 Task: Look for space in Domont, France from 3rd June, 2023 to 9th June, 2023 for 2 adults in price range Rs.6000 to Rs.12000. Place can be entire place with 1  bedroom having 1 bed and 1 bathroom. Property type can be house, flat, guest house, hotel. Booking option can be shelf check-in. Required host language is English.
Action: Mouse moved to (510, 142)
Screenshot: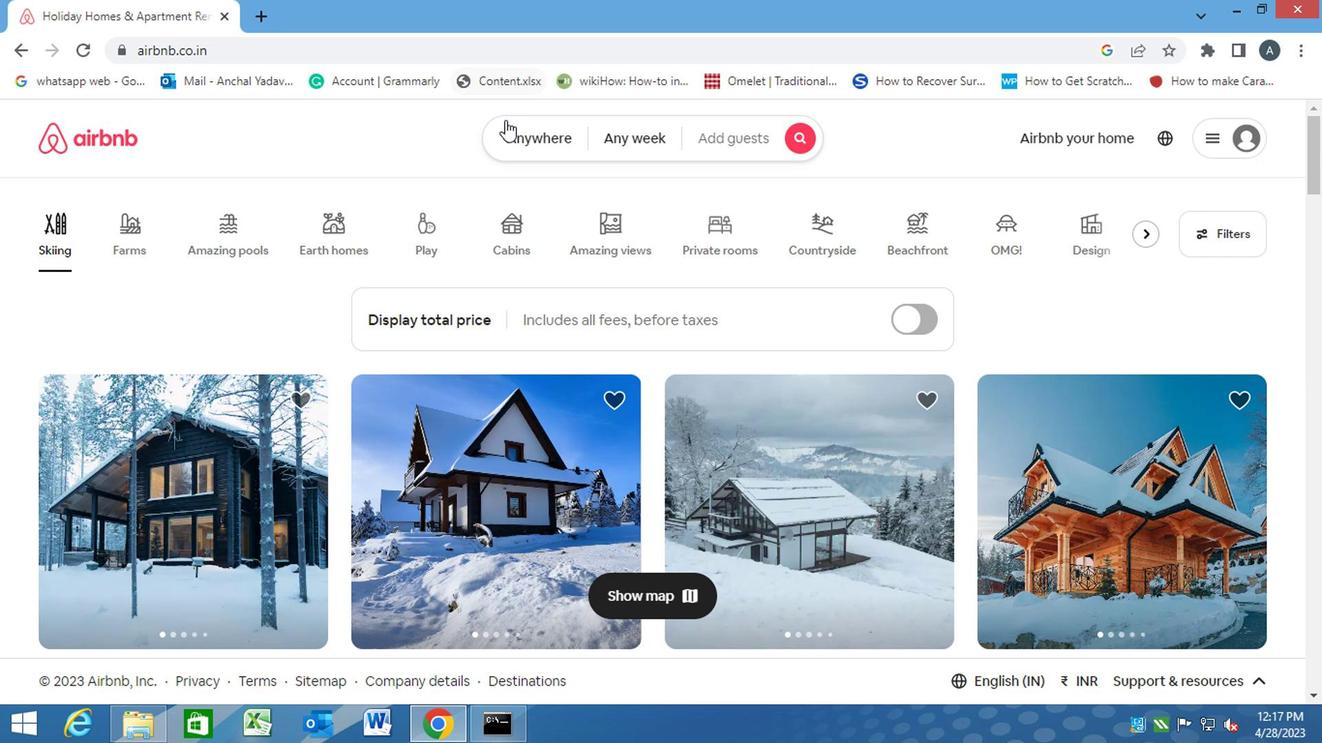 
Action: Mouse pressed left at (510, 142)
Screenshot: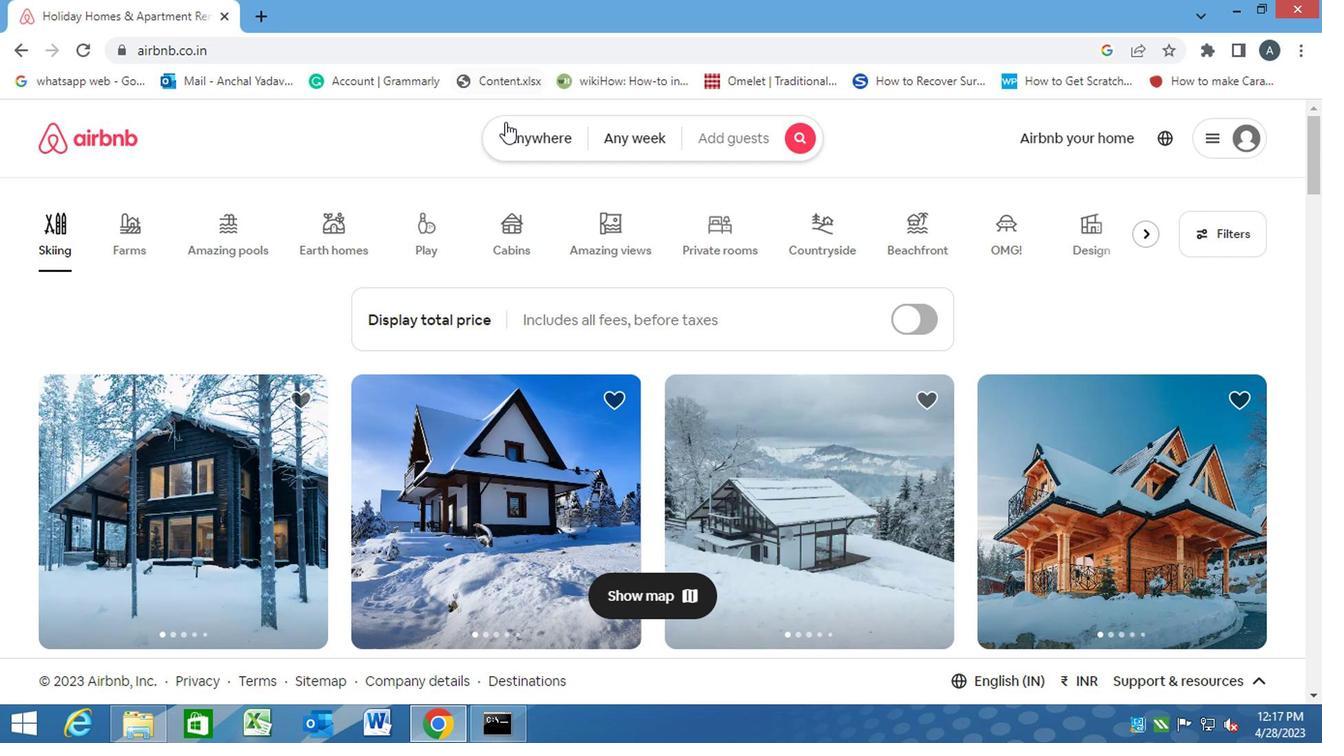 
Action: Mouse moved to (462, 224)
Screenshot: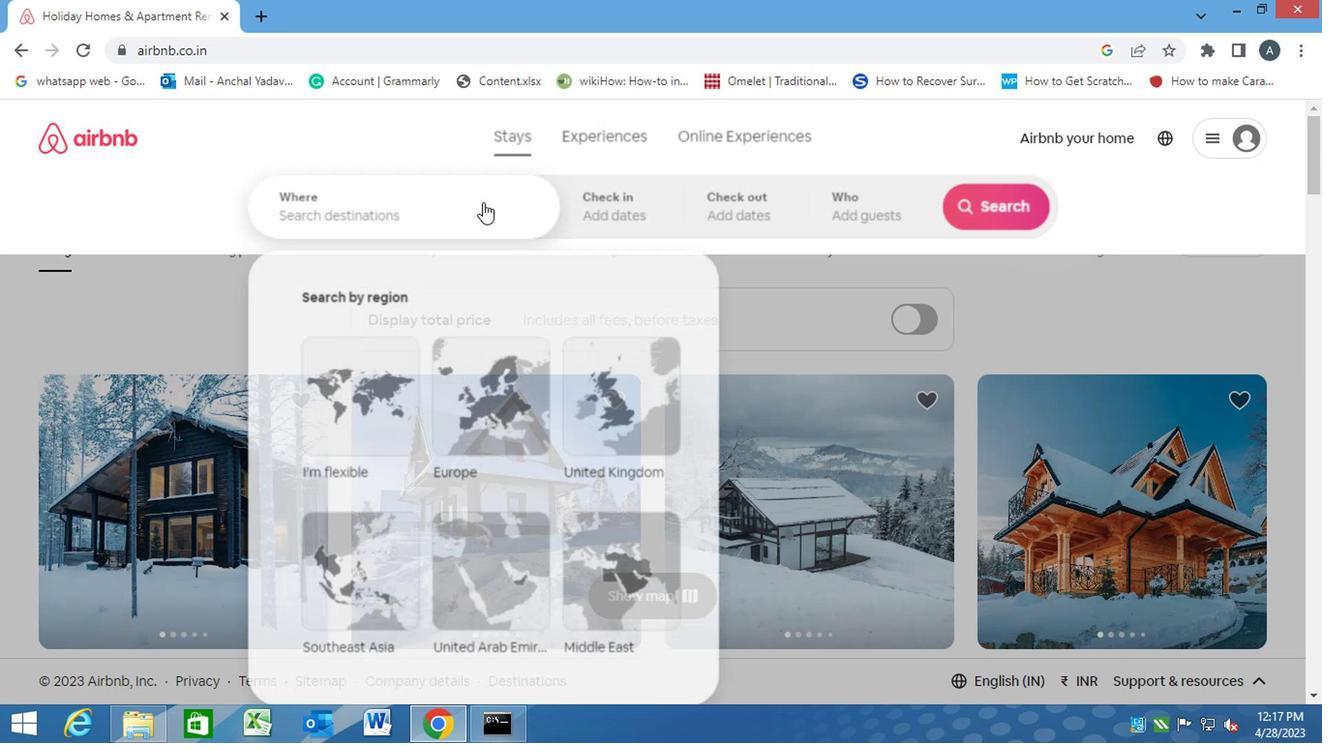 
Action: Mouse pressed left at (462, 224)
Screenshot: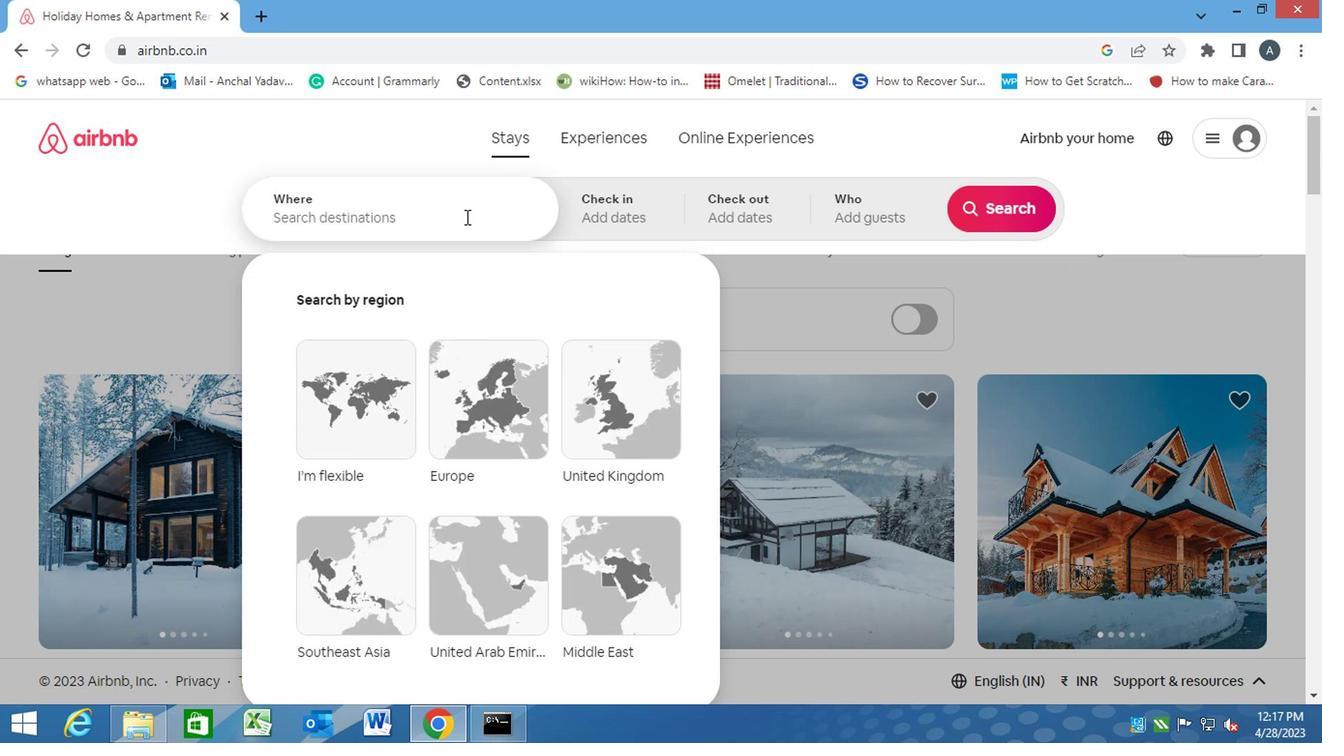 
Action: Key pressed d<Key.caps_lock>omont,<Key.space><Key.caps_lock>f<Key.caps_lock>rance<Key.enter>
Screenshot: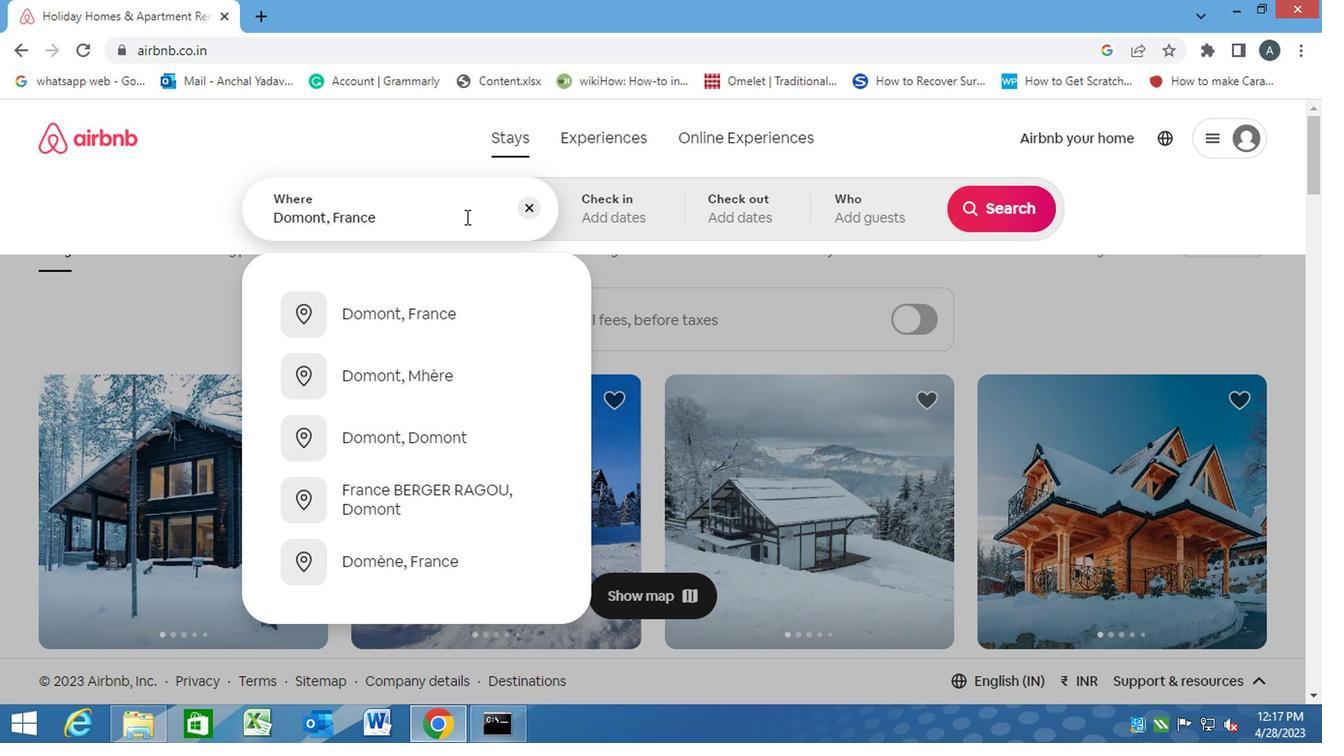 
Action: Mouse moved to (987, 374)
Screenshot: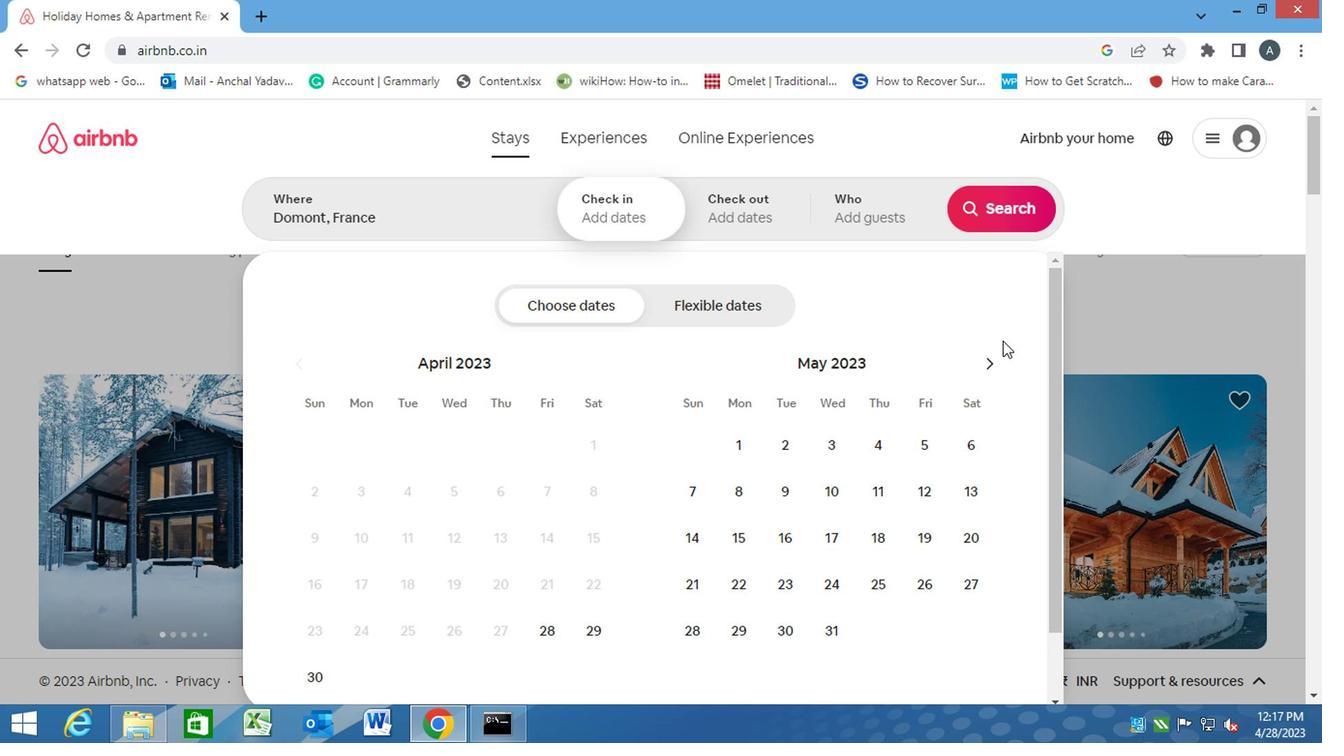 
Action: Mouse pressed left at (987, 374)
Screenshot: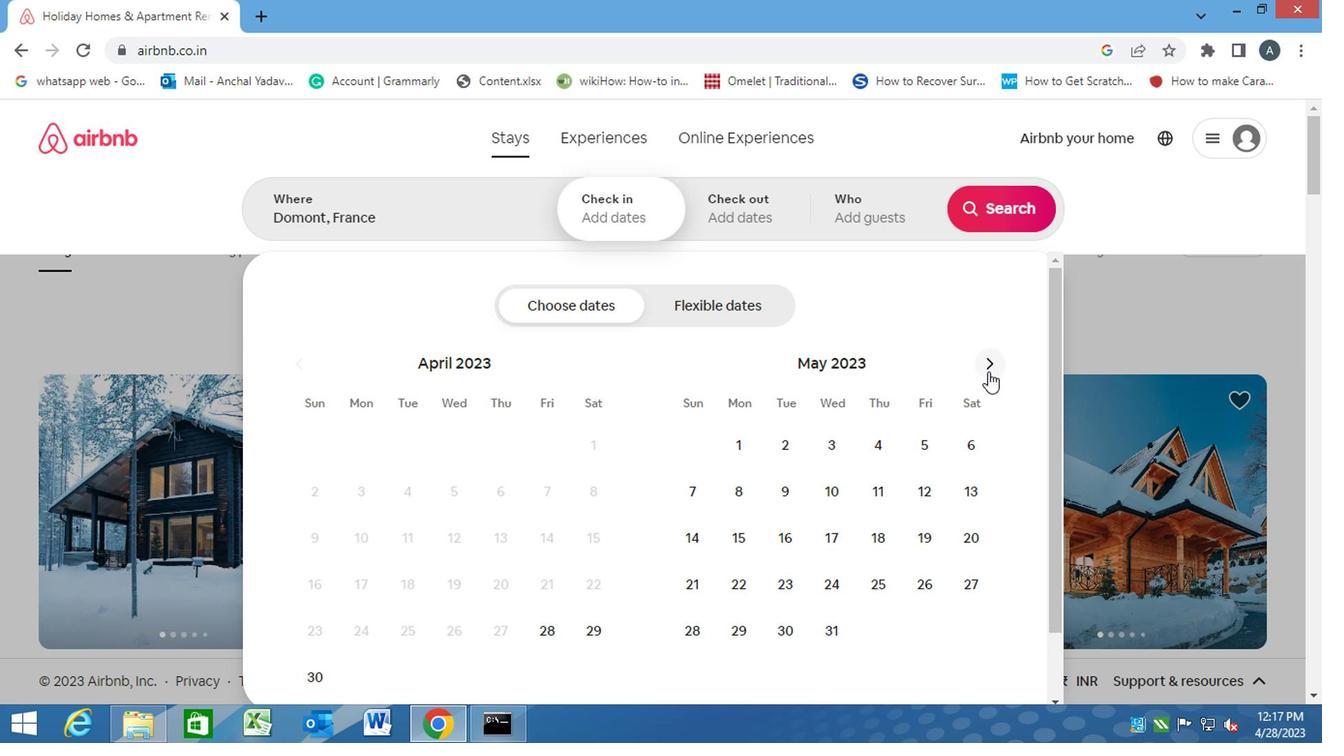
Action: Mouse moved to (962, 447)
Screenshot: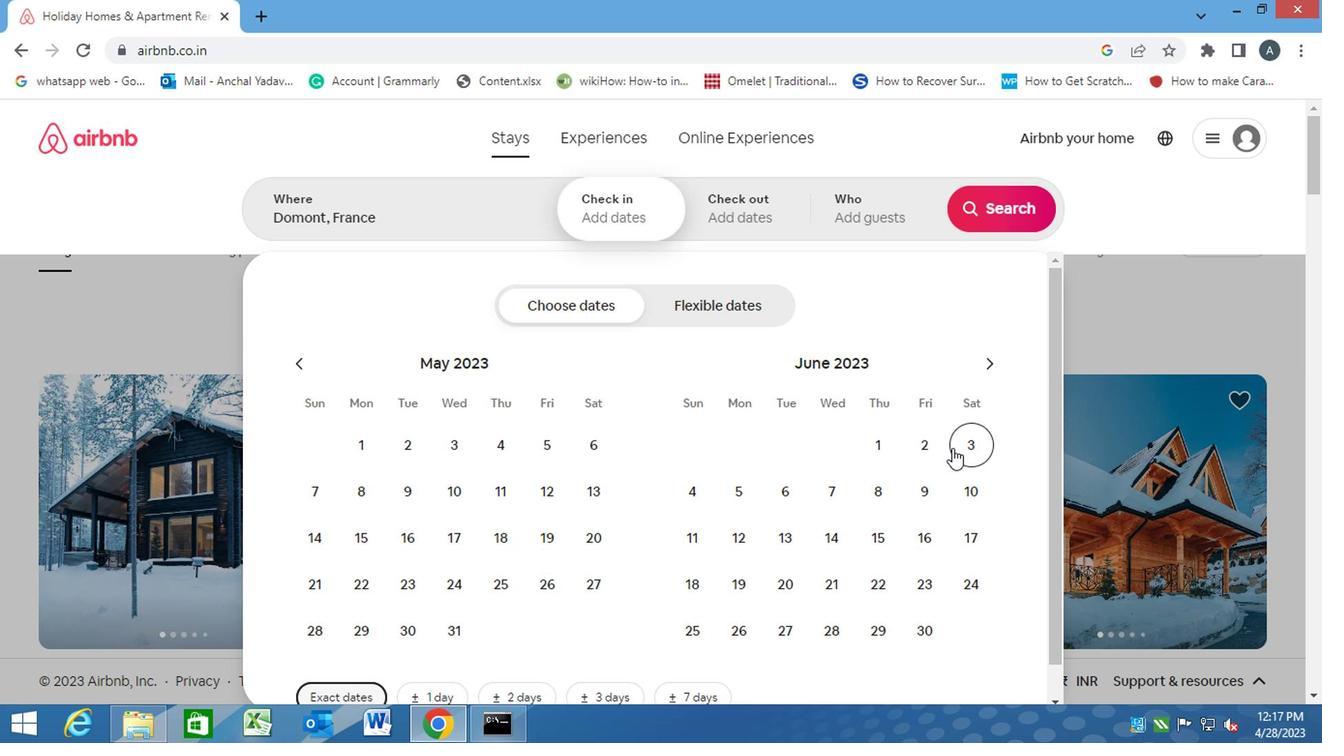 
Action: Mouse pressed left at (962, 447)
Screenshot: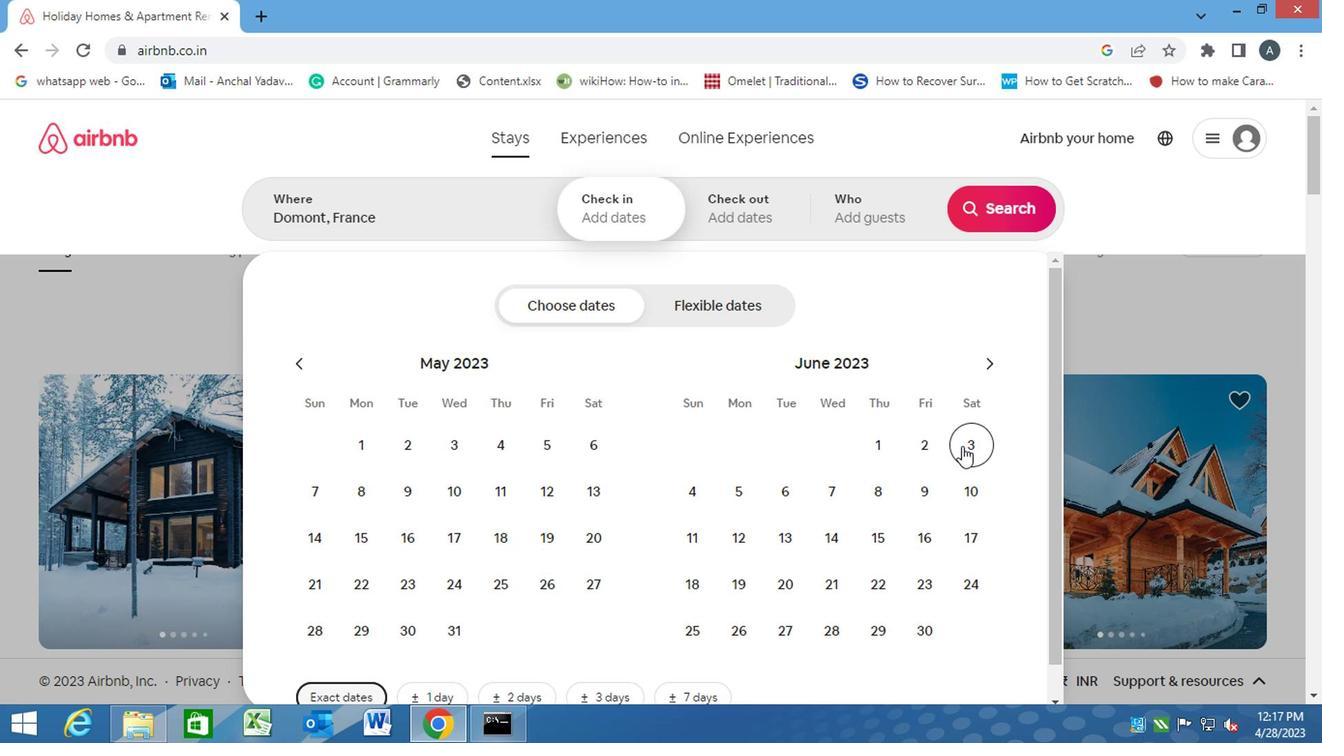 
Action: Mouse moved to (929, 491)
Screenshot: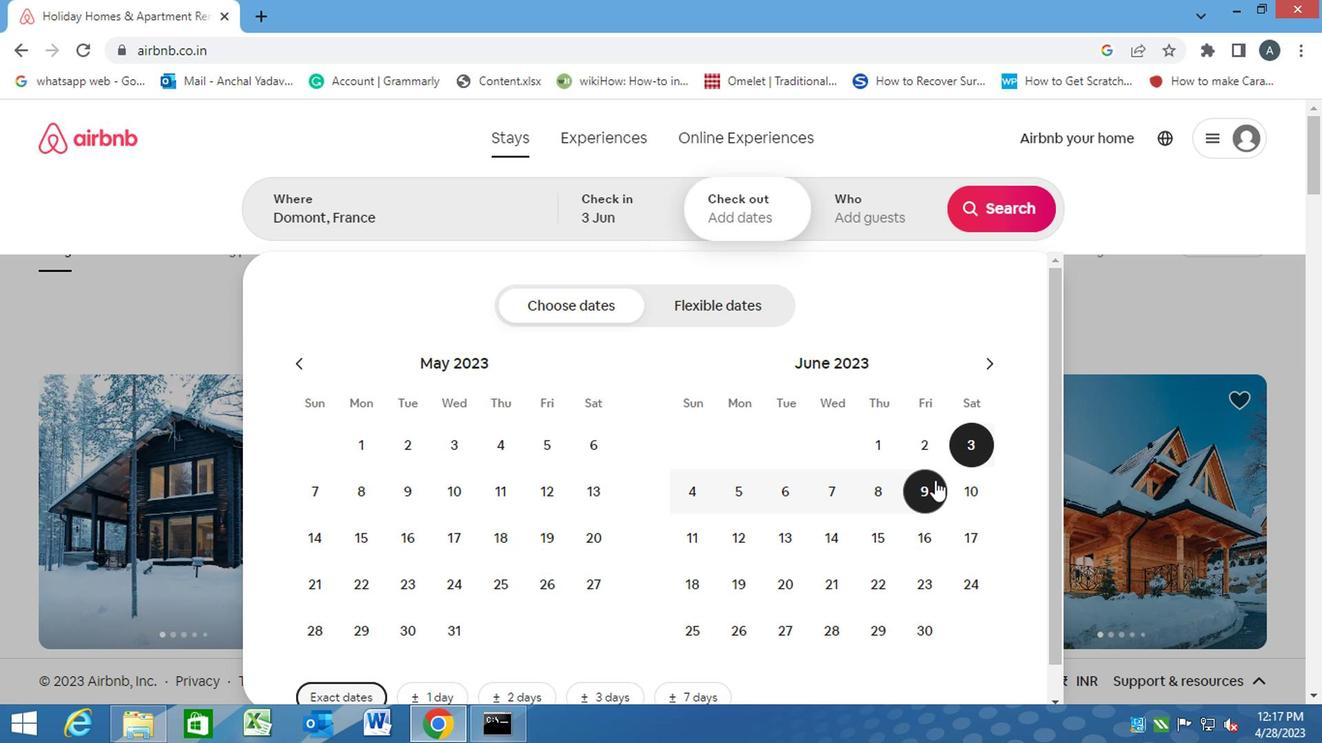
Action: Mouse pressed left at (929, 491)
Screenshot: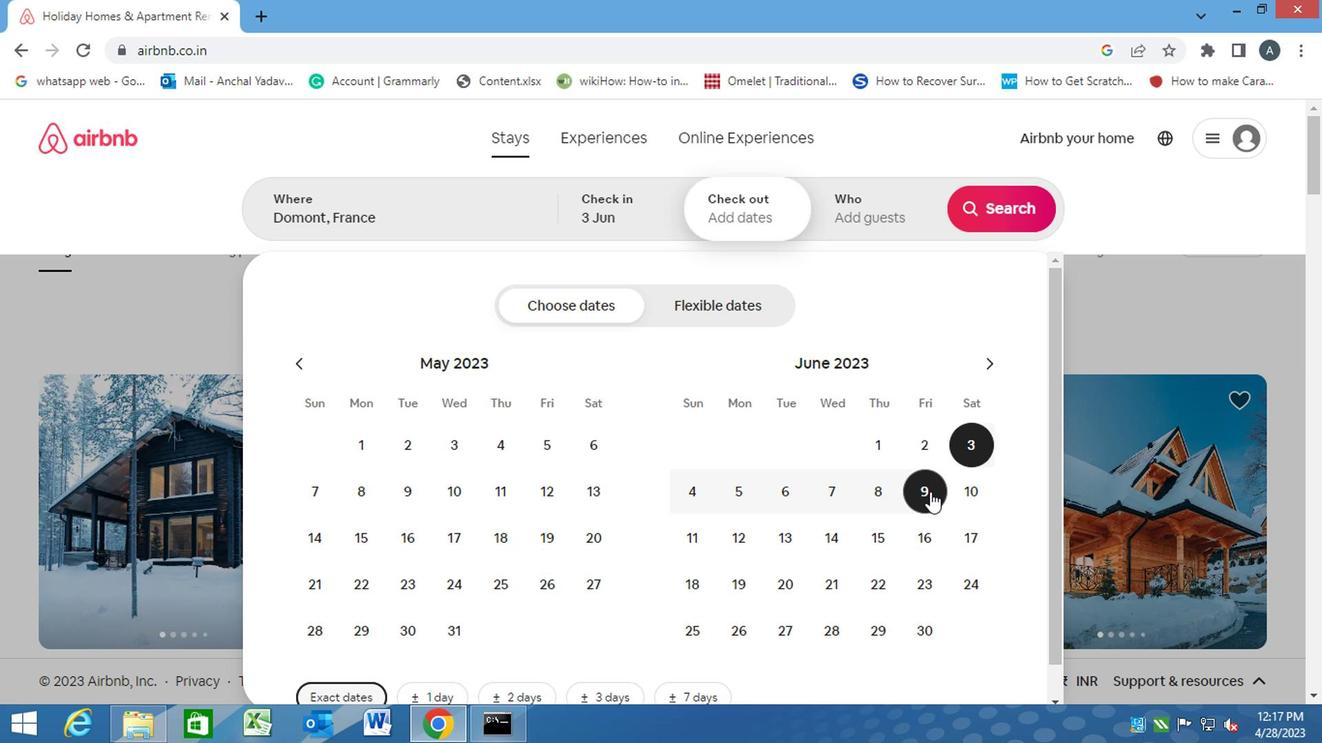 
Action: Mouse moved to (882, 230)
Screenshot: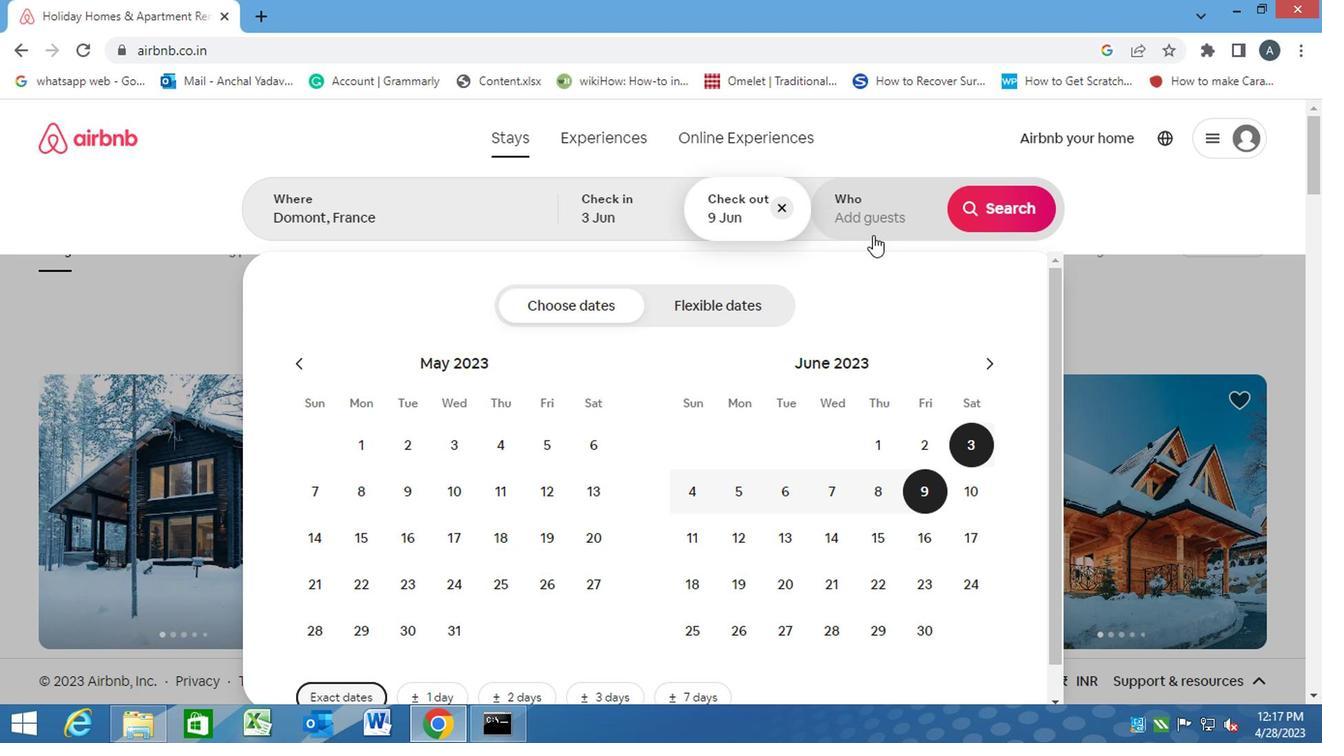 
Action: Mouse pressed left at (882, 230)
Screenshot: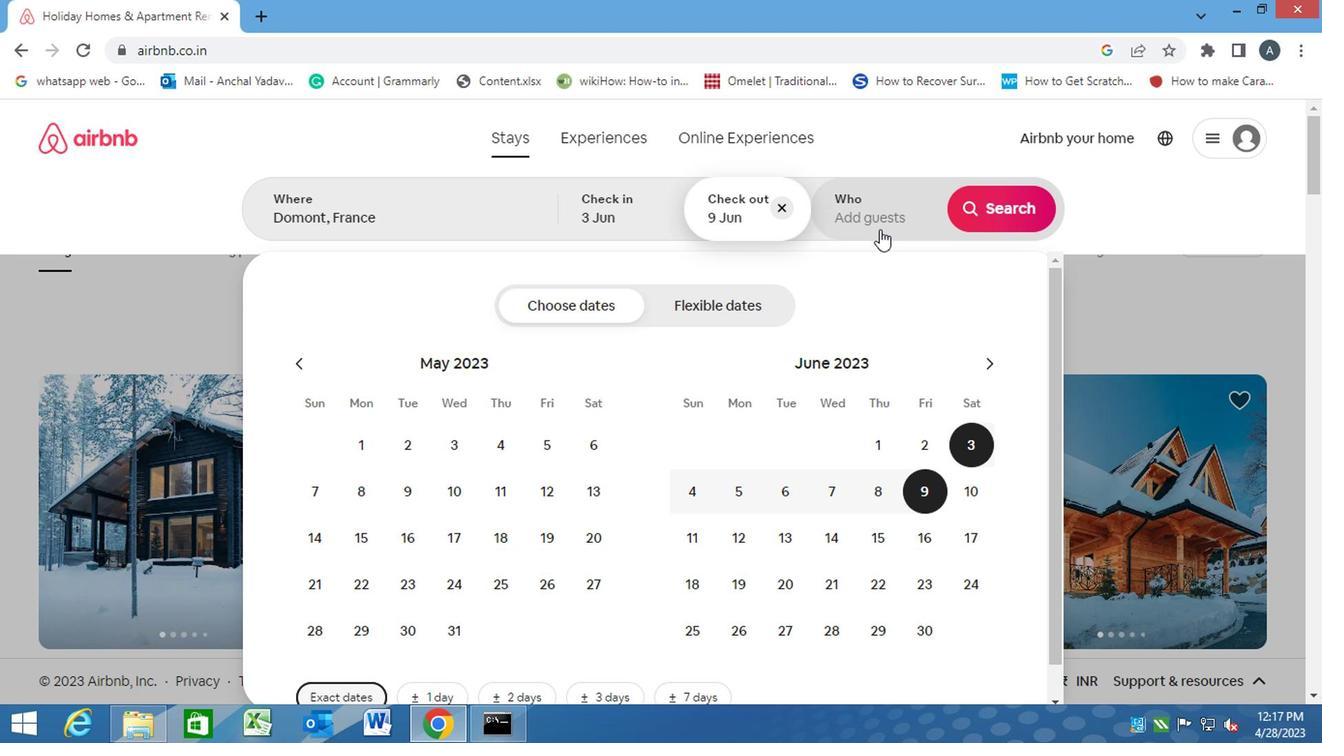 
Action: Mouse moved to (1018, 311)
Screenshot: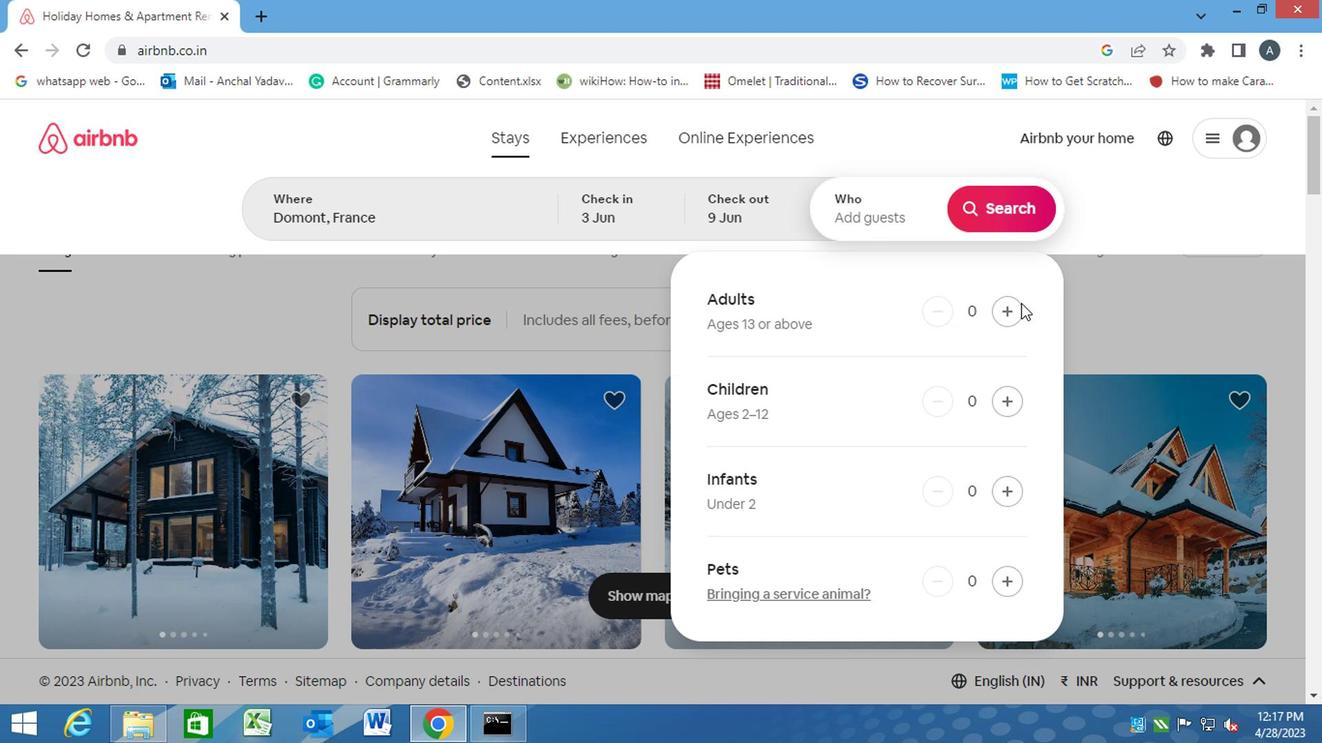 
Action: Mouse pressed left at (1018, 311)
Screenshot: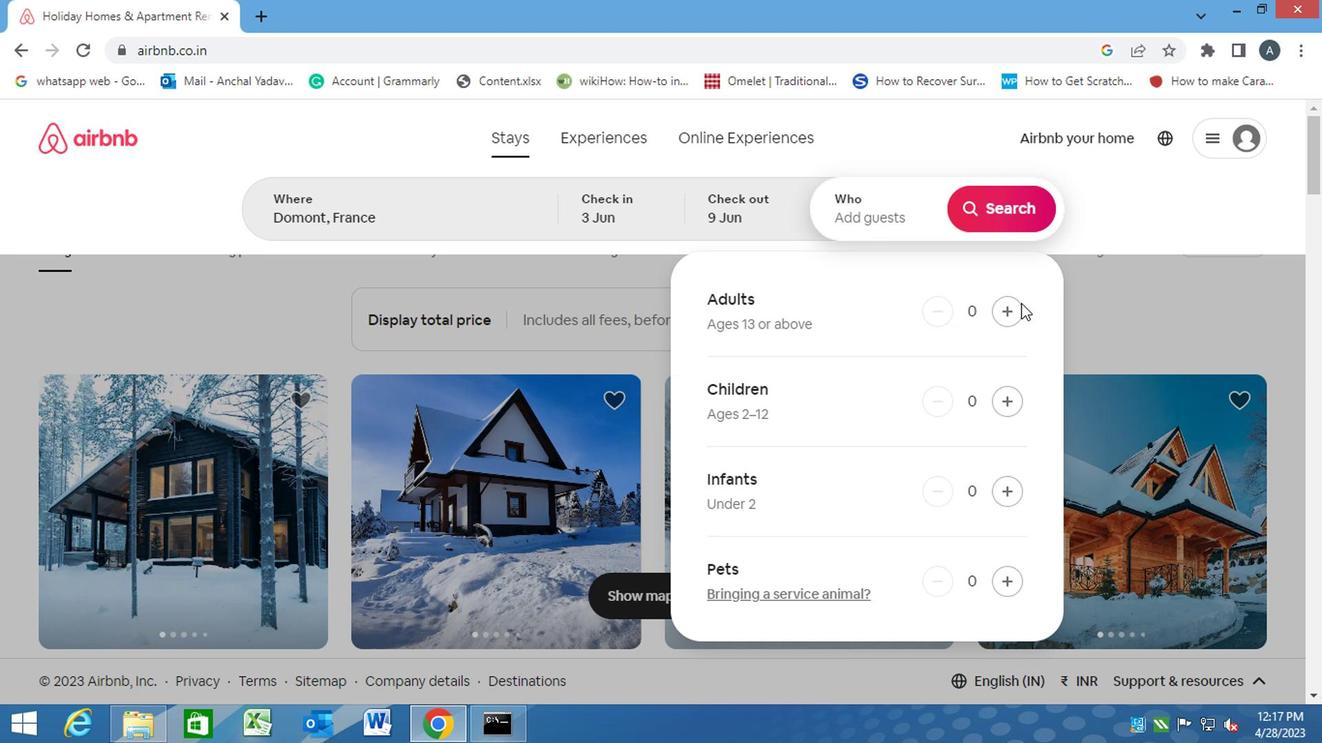 
Action: Mouse moved to (1011, 311)
Screenshot: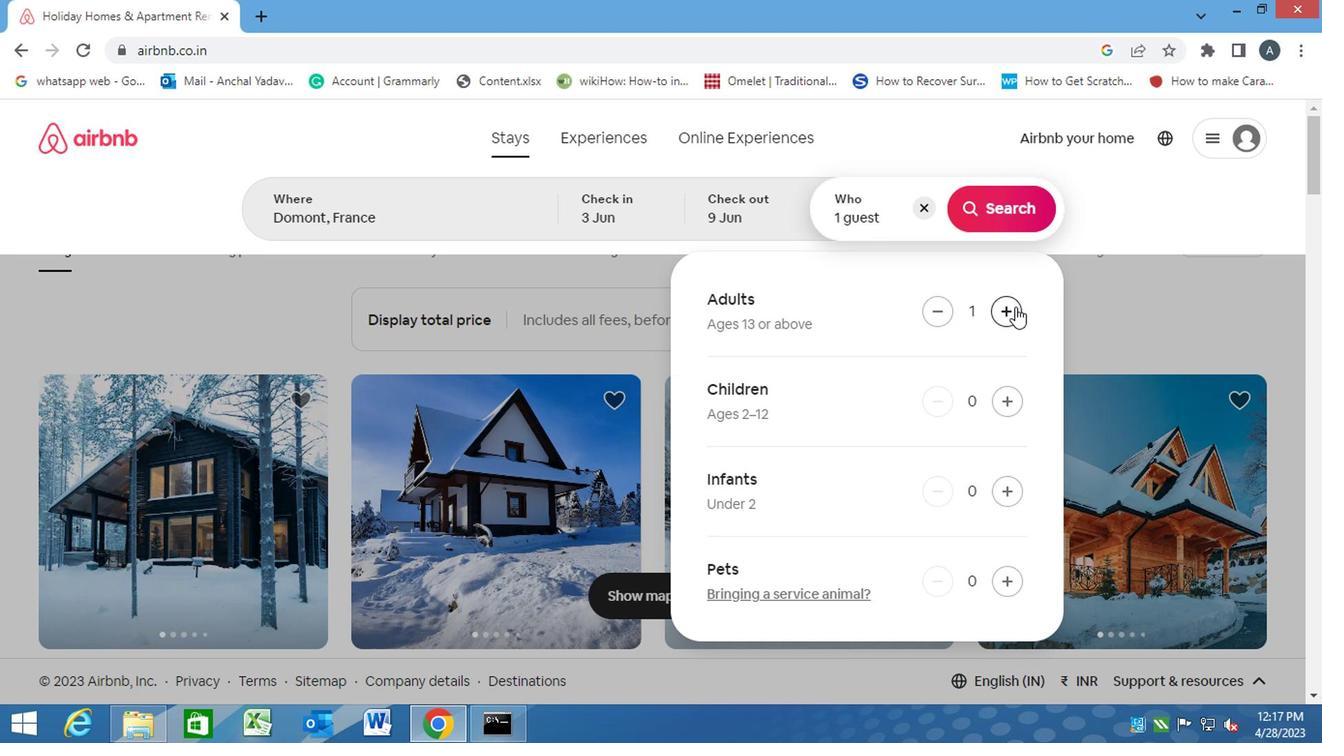 
Action: Mouse pressed left at (1011, 311)
Screenshot: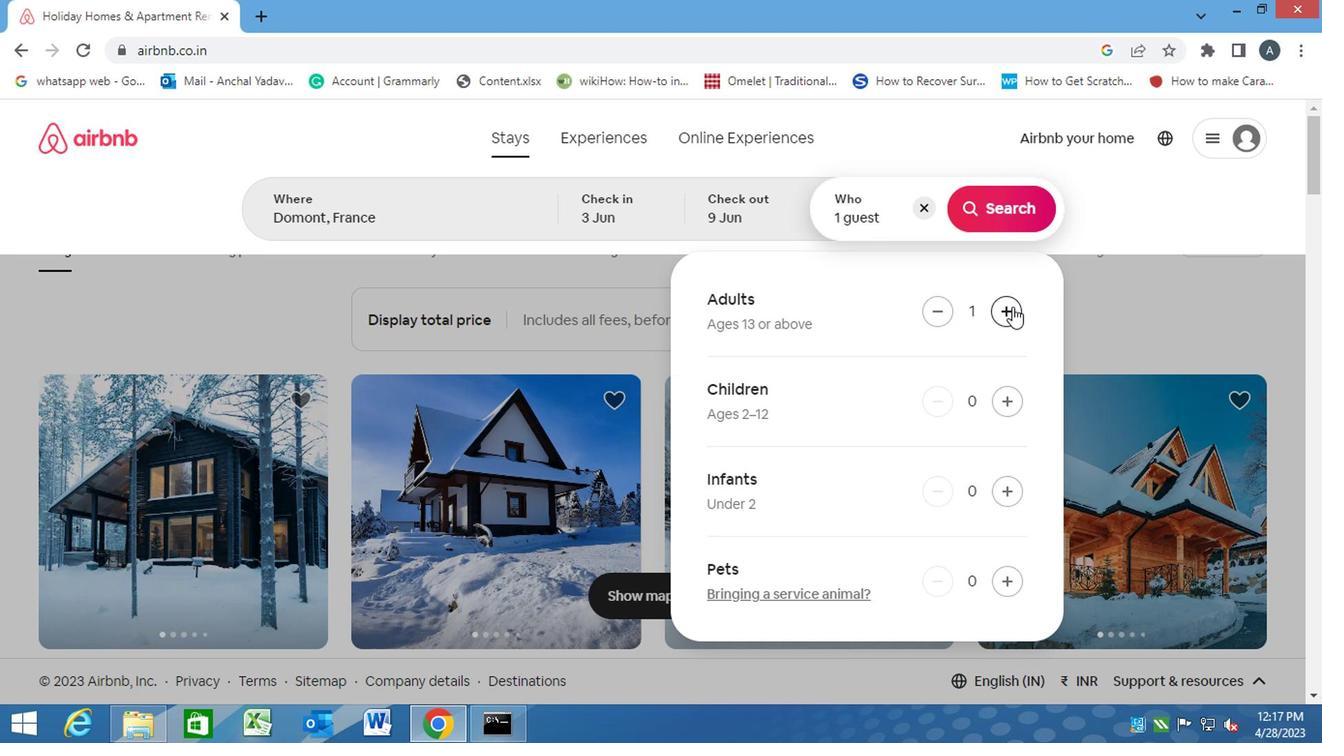 
Action: Mouse moved to (995, 219)
Screenshot: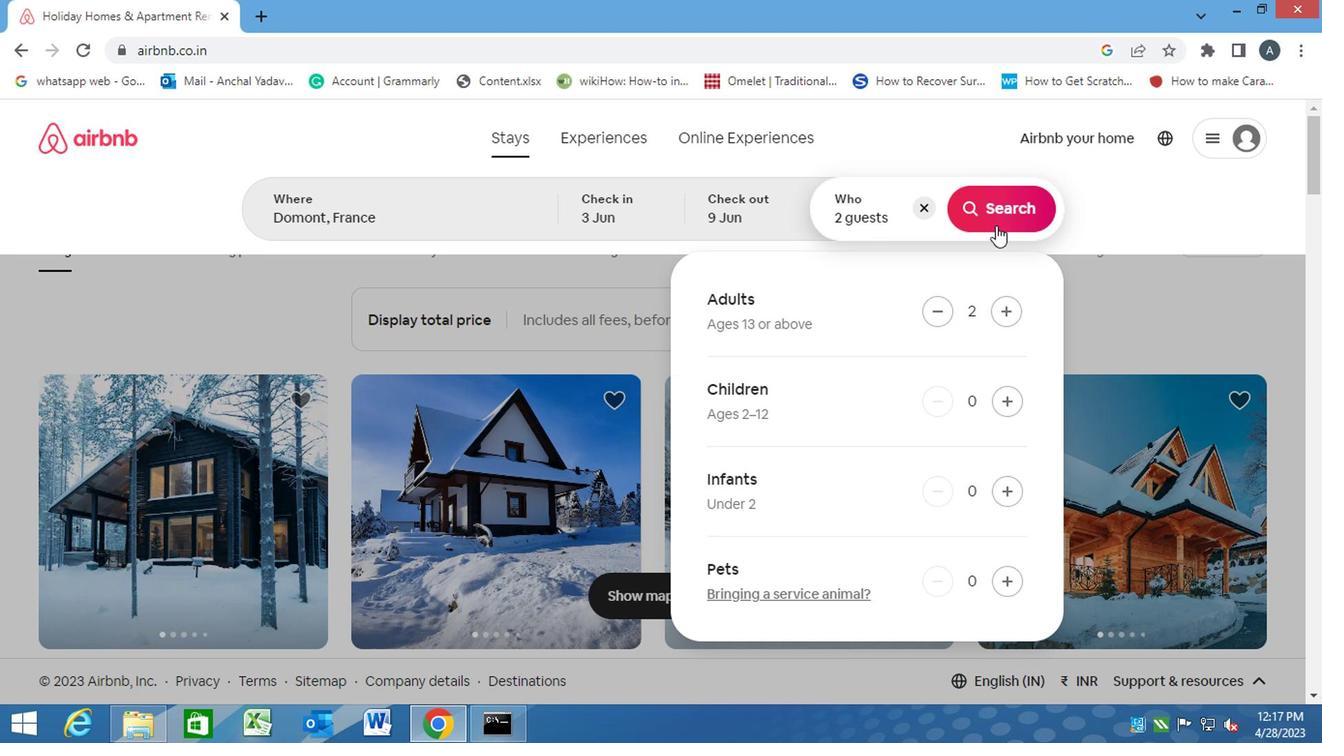 
Action: Mouse pressed left at (995, 219)
Screenshot: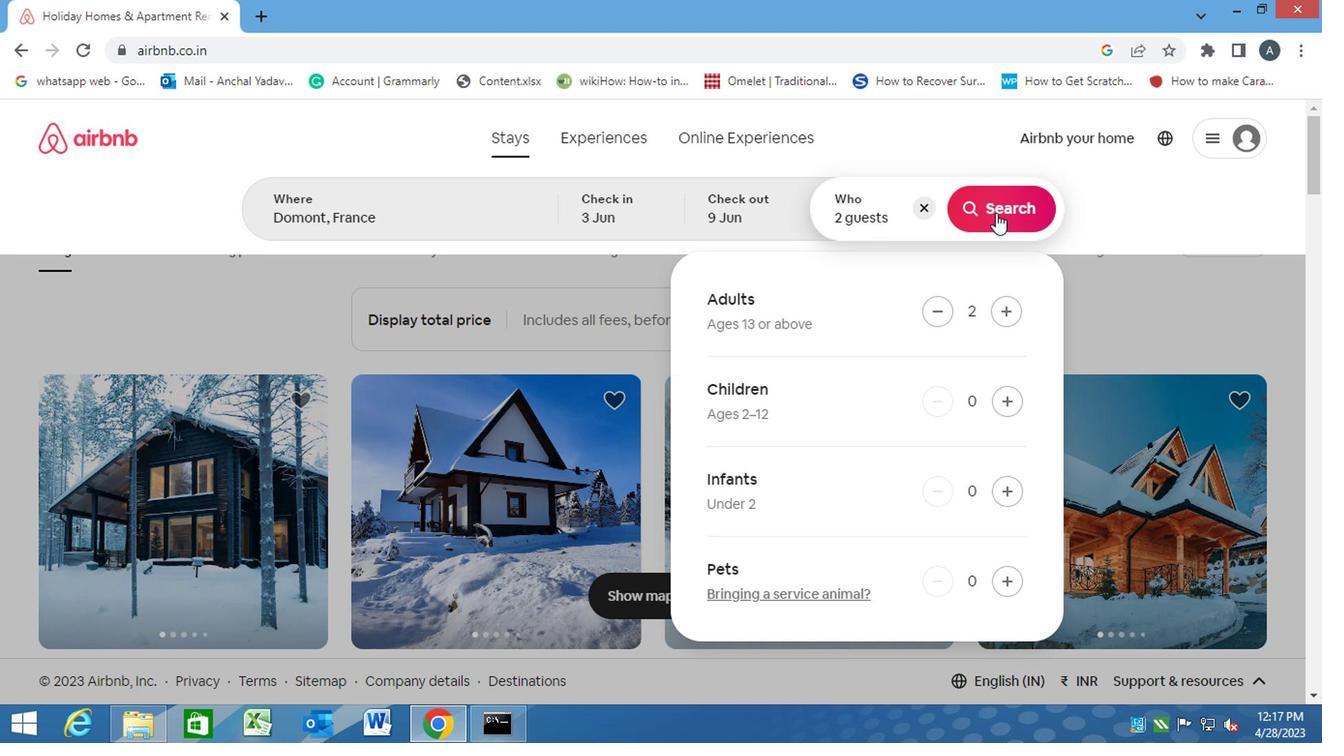 
Action: Mouse moved to (1222, 219)
Screenshot: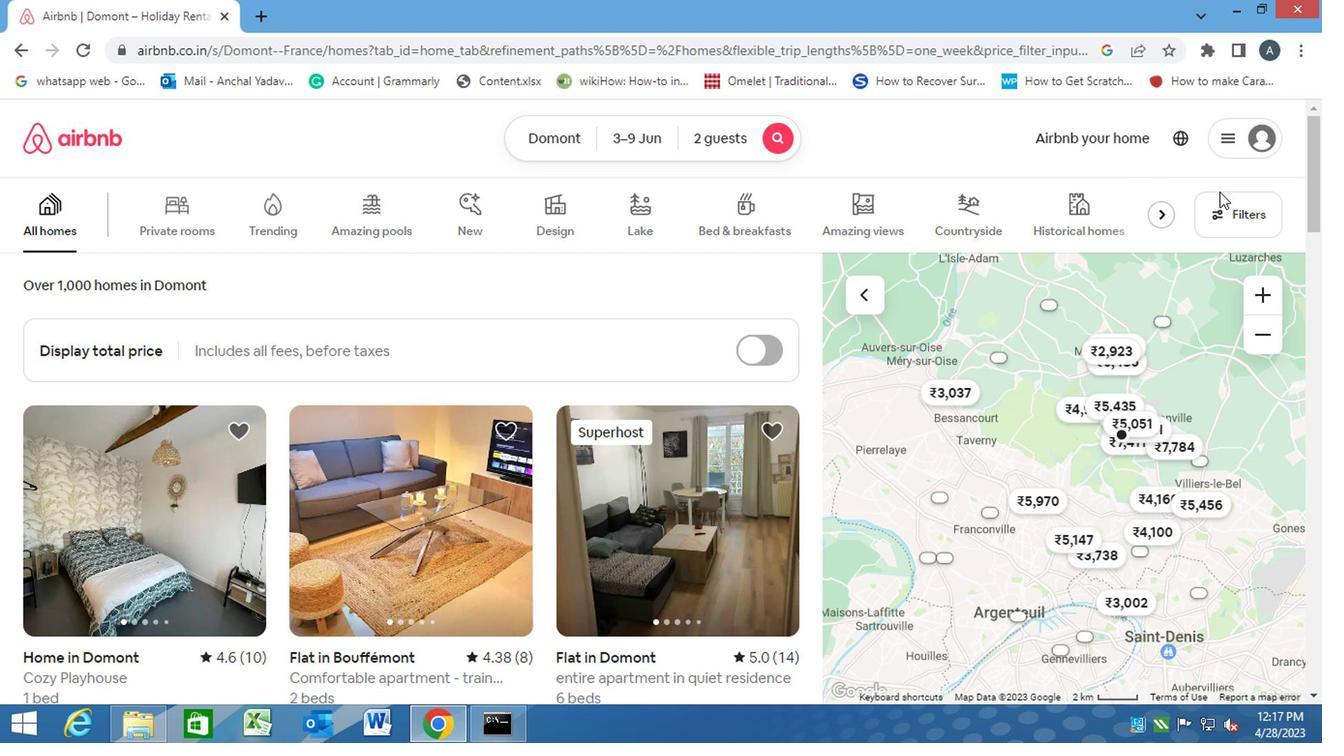 
Action: Mouse pressed left at (1222, 219)
Screenshot: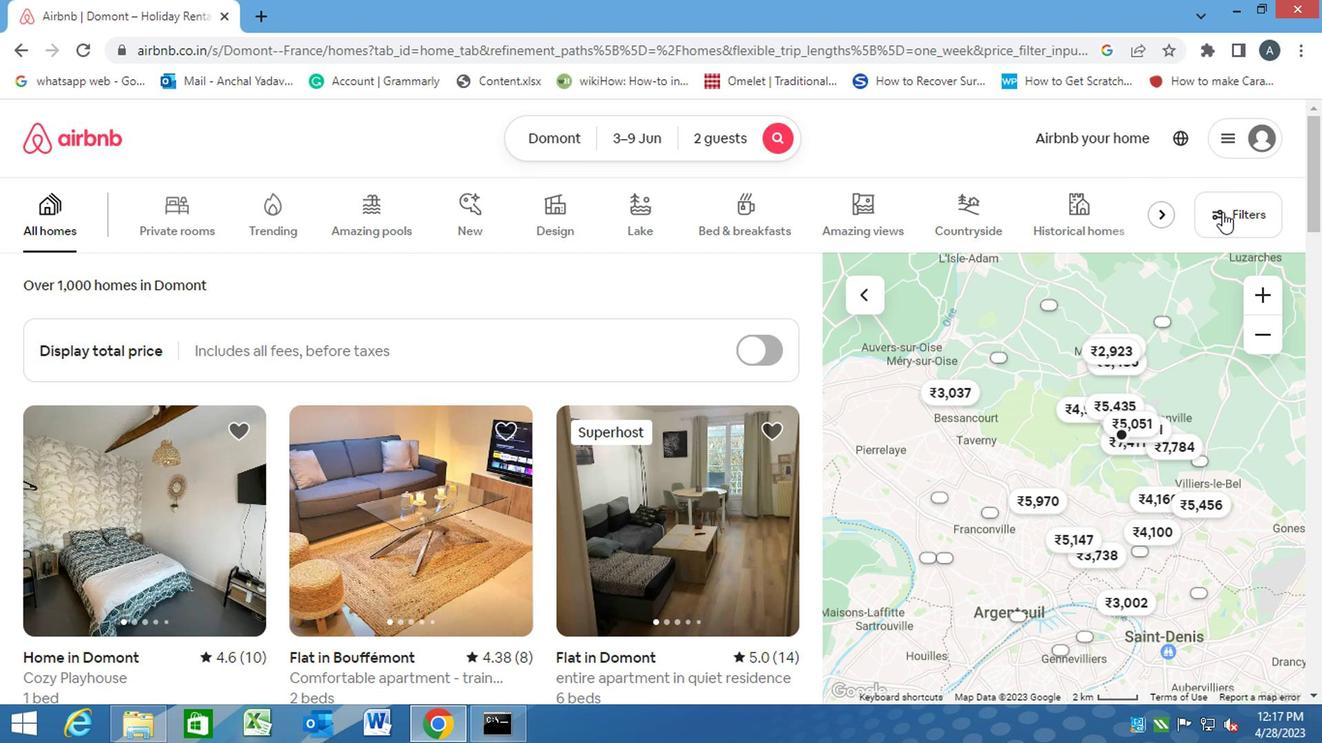 
Action: Mouse moved to (431, 425)
Screenshot: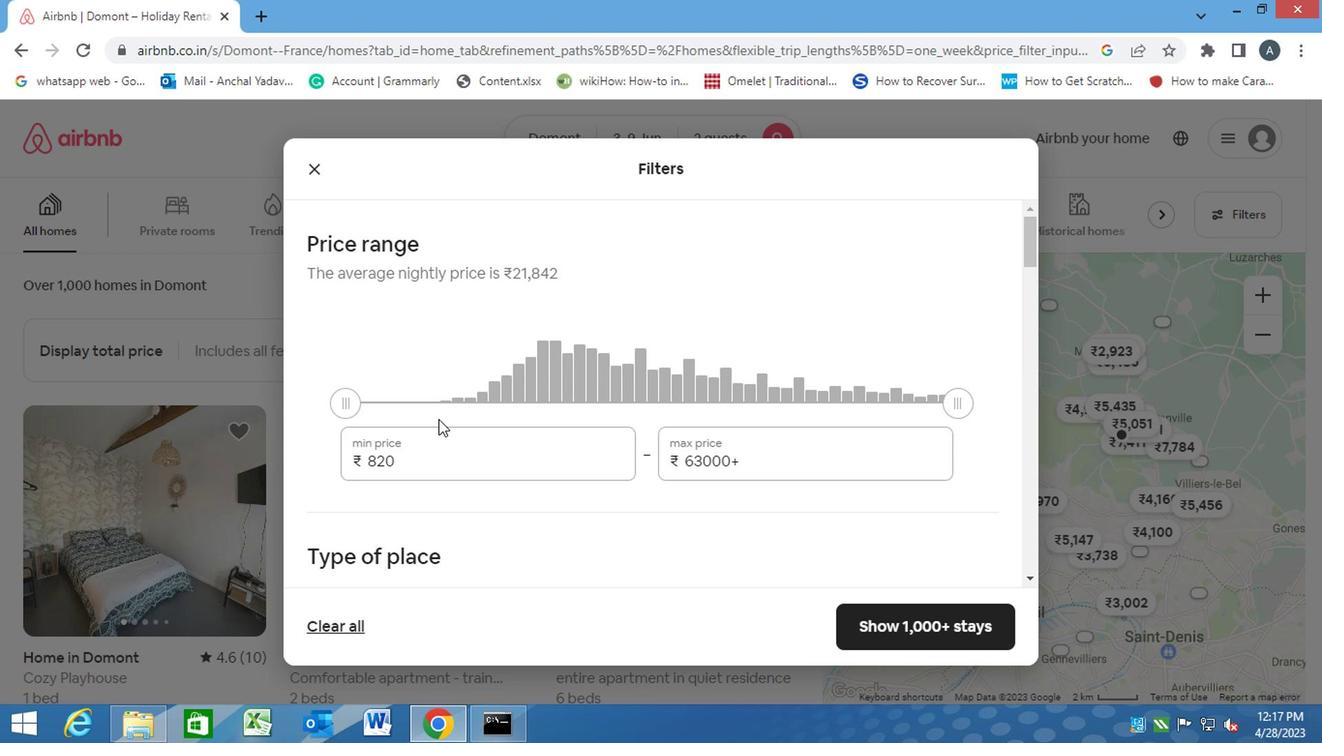 
Action: Mouse scrolled (431, 424) with delta (0, -1)
Screenshot: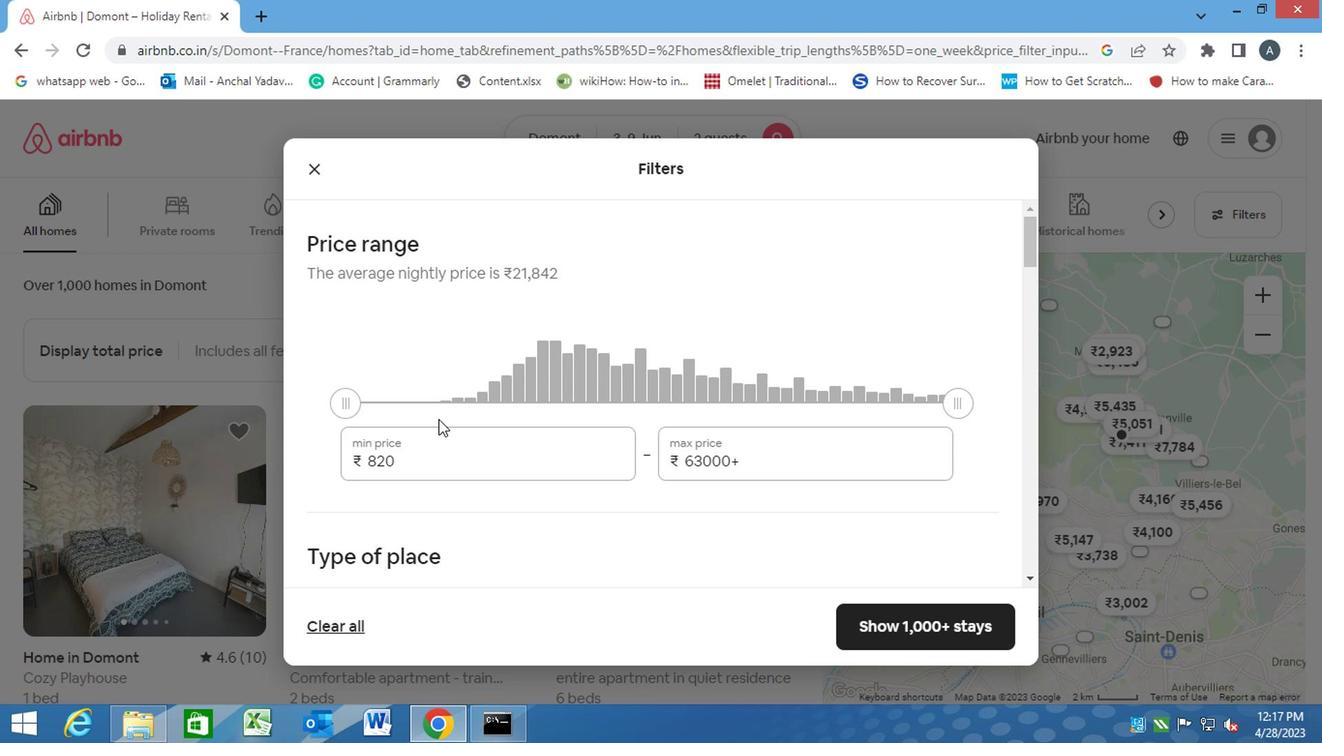 
Action: Mouse moved to (408, 366)
Screenshot: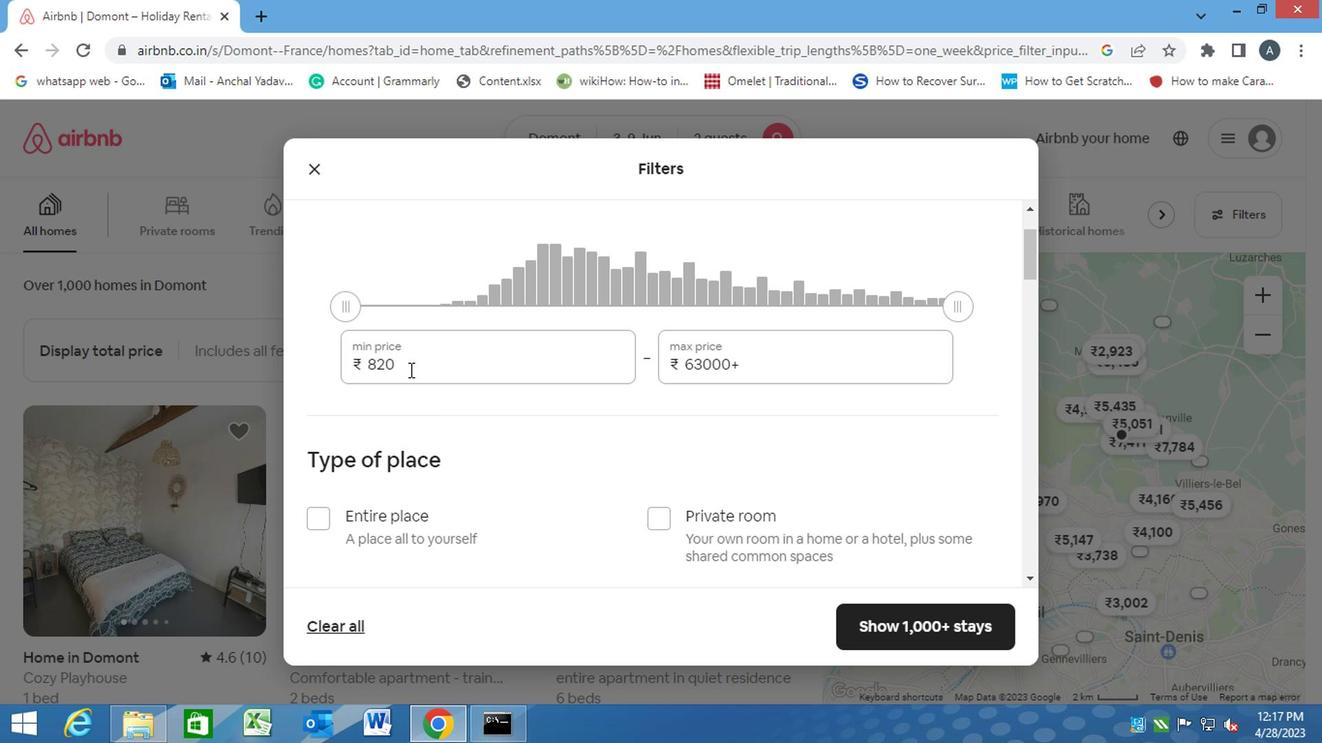 
Action: Mouse pressed left at (408, 366)
Screenshot: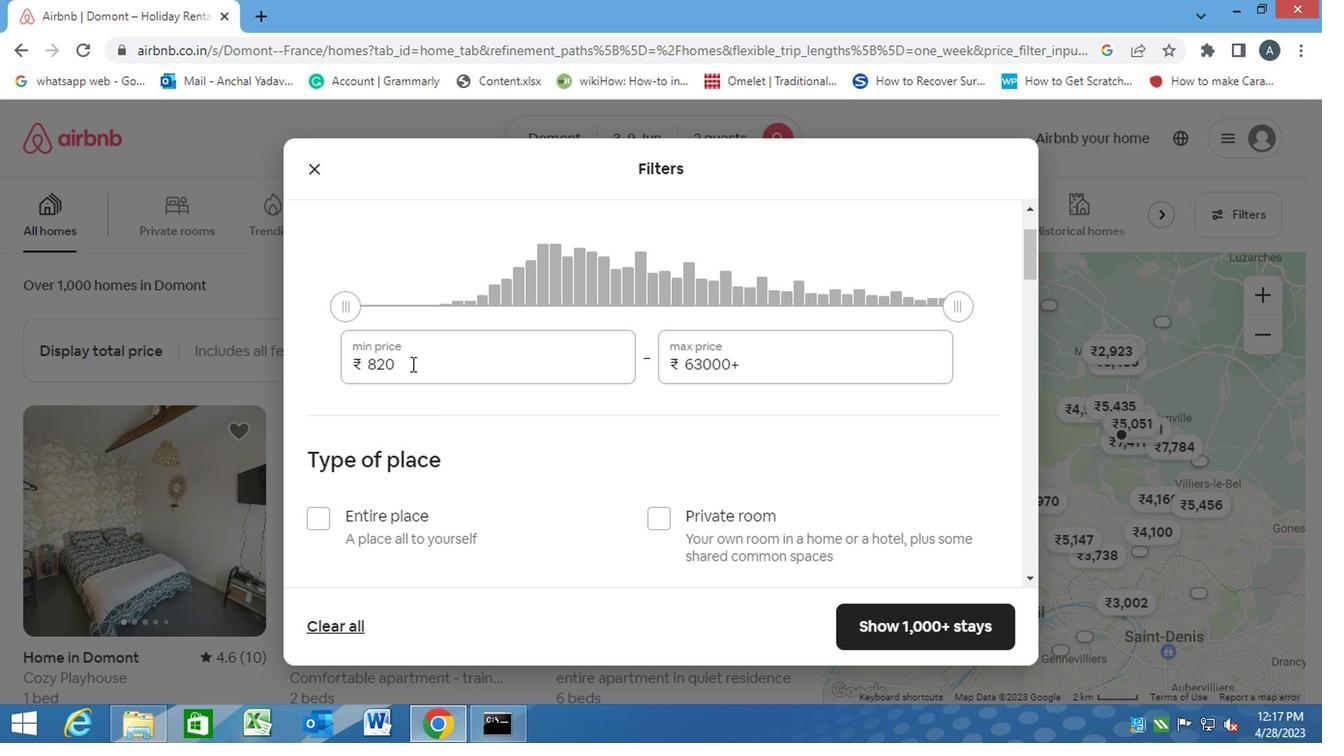 
Action: Mouse moved to (347, 376)
Screenshot: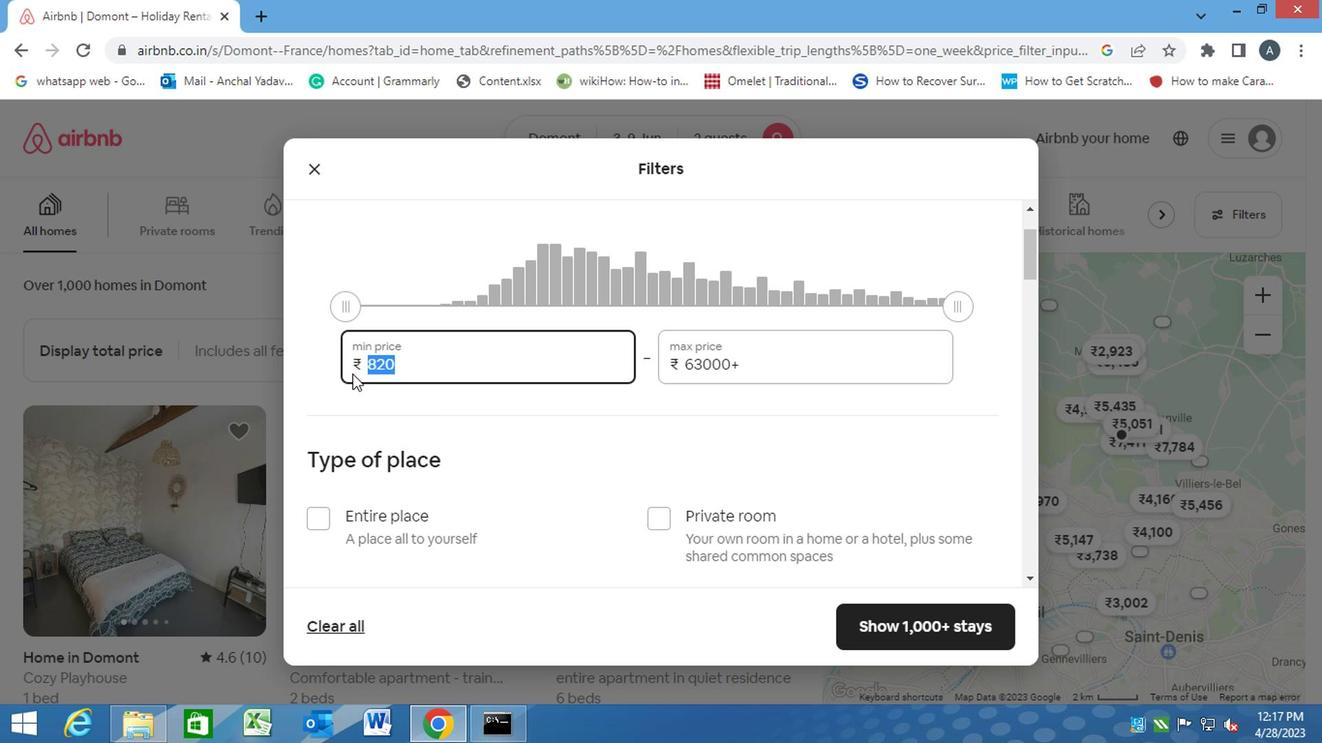 
Action: Key pressed <Key.backspace>6000<Key.tab><Key.backspace><Key.backspace><Key.backspace><Key.backspace><Key.backspace><Key.backspace><Key.backspace><Key.backspace><Key.backspace><Key.backspace><Key.backspace><Key.backspace><Key.backspace><Key.backspace><Key.backspace><Key.backspace><Key.backspace><Key.backspace><Key.backspace><Key.backspace>12000
Screenshot: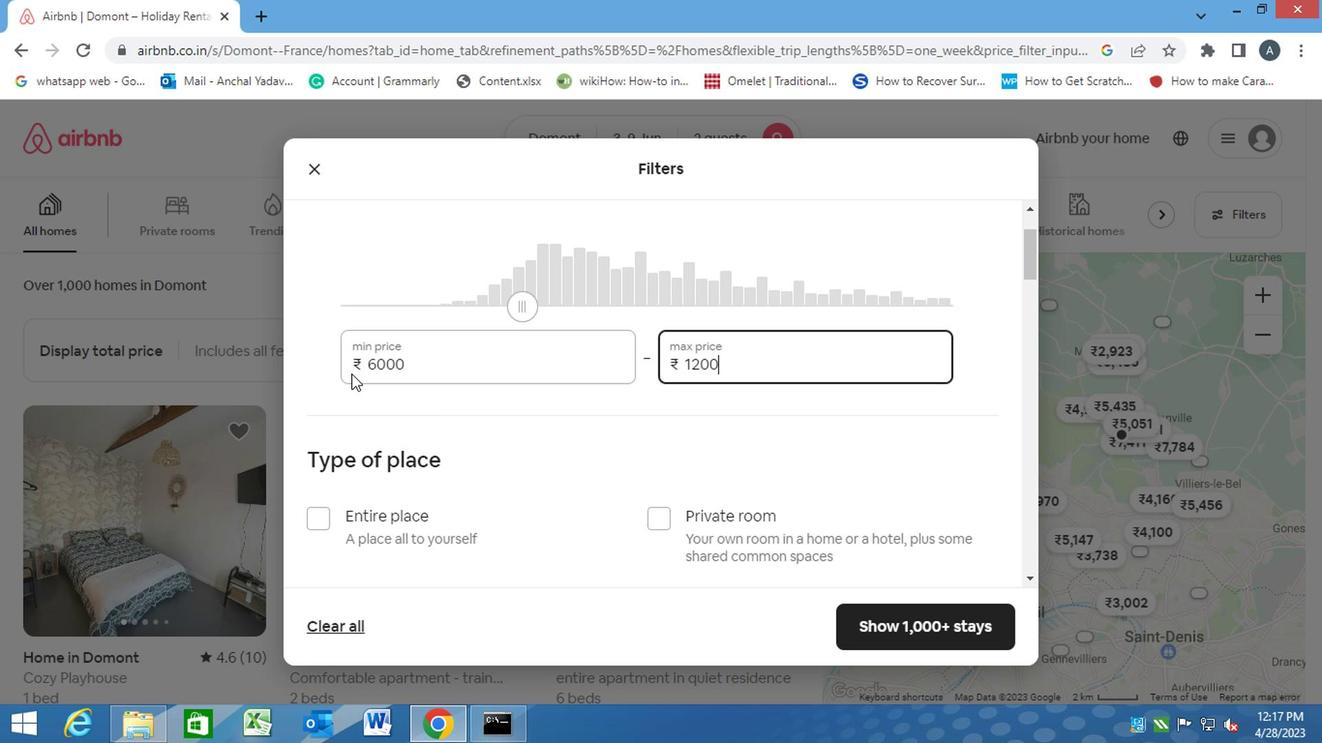 
Action: Mouse moved to (363, 389)
Screenshot: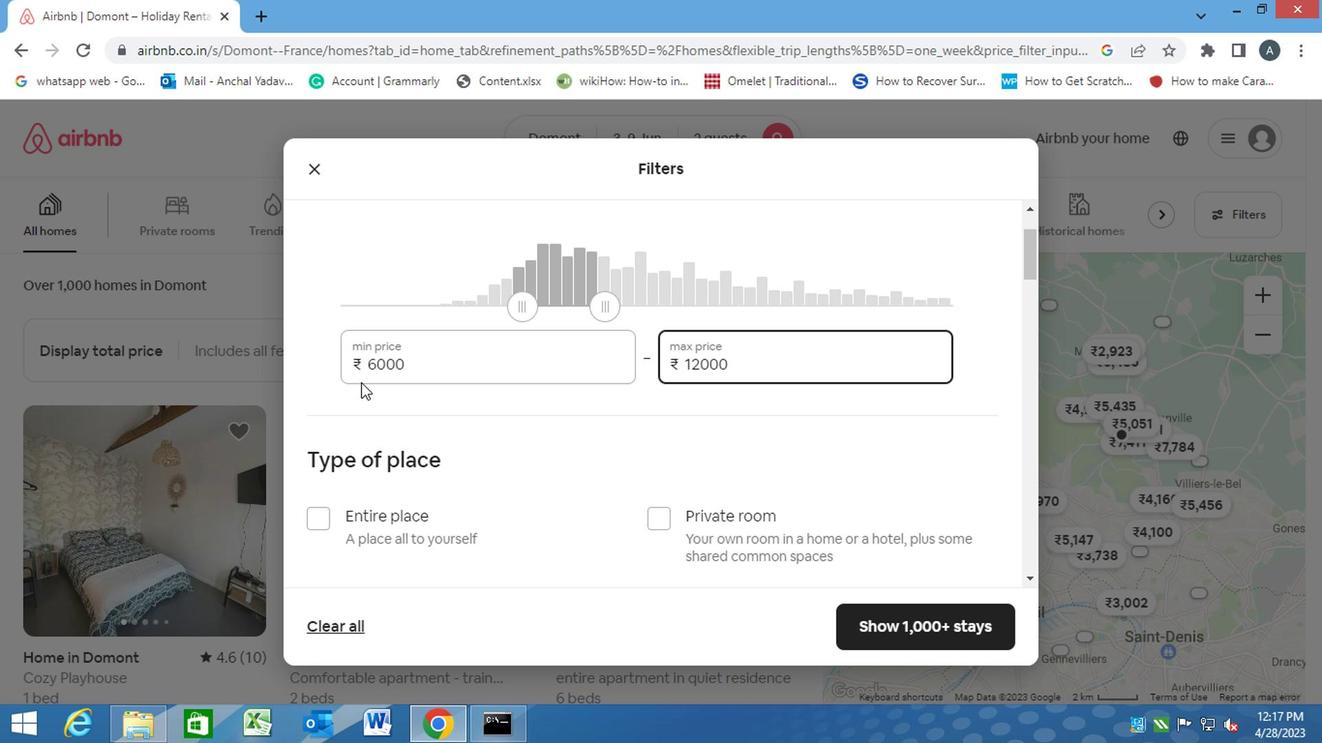 
Action: Mouse scrolled (363, 388) with delta (0, -1)
Screenshot: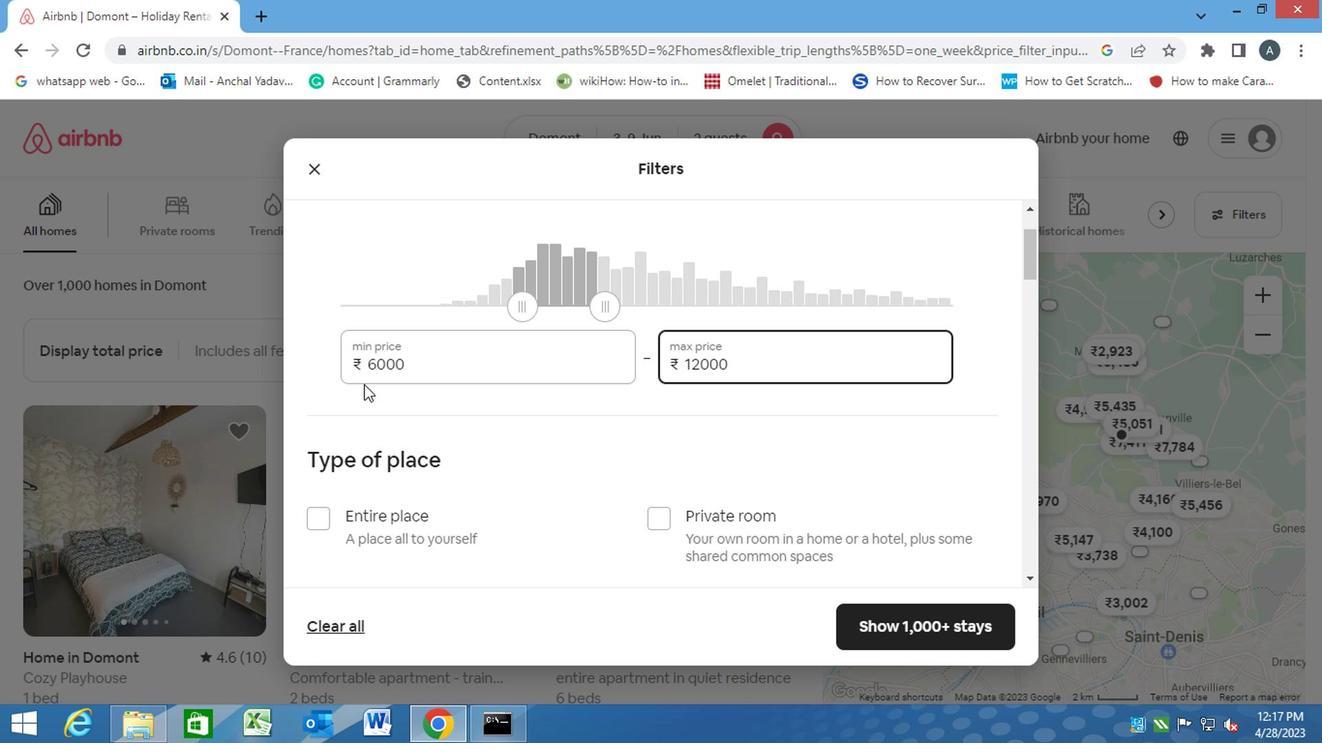 
Action: Mouse moved to (370, 391)
Screenshot: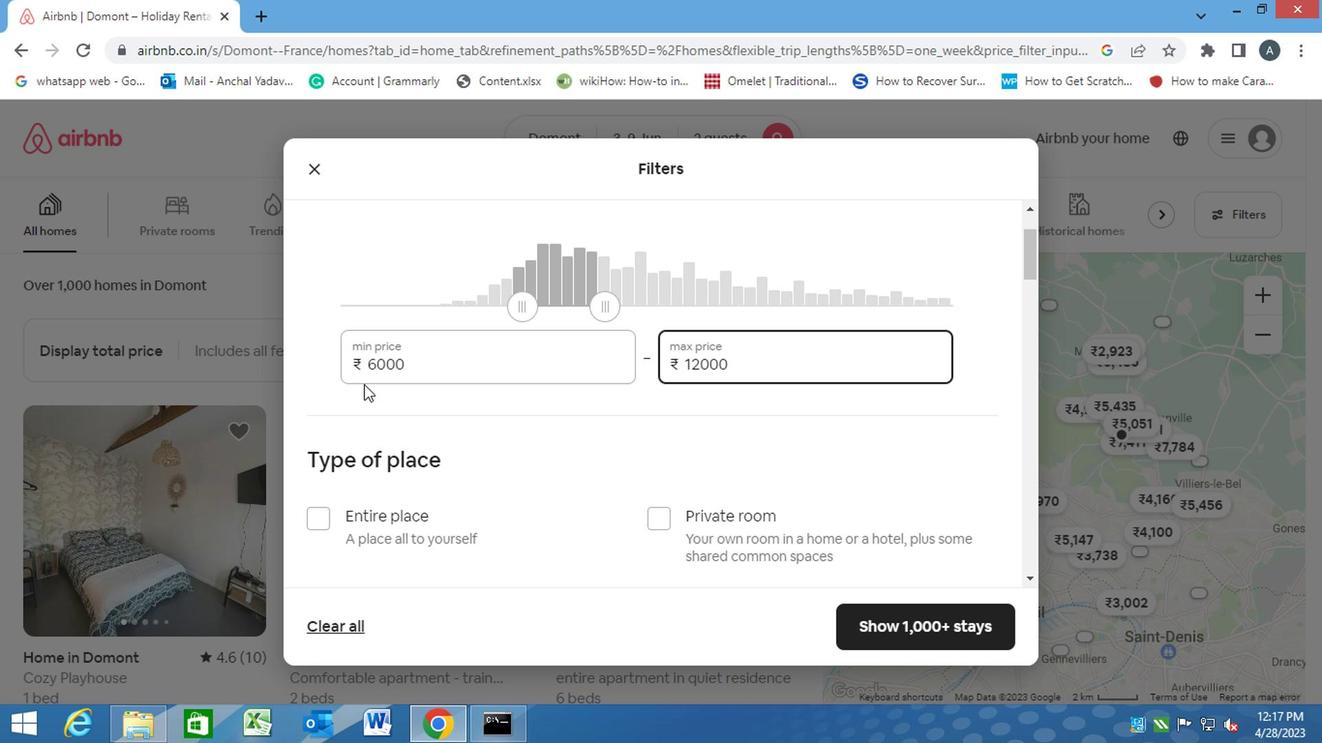 
Action: Mouse scrolled (370, 390) with delta (0, 0)
Screenshot: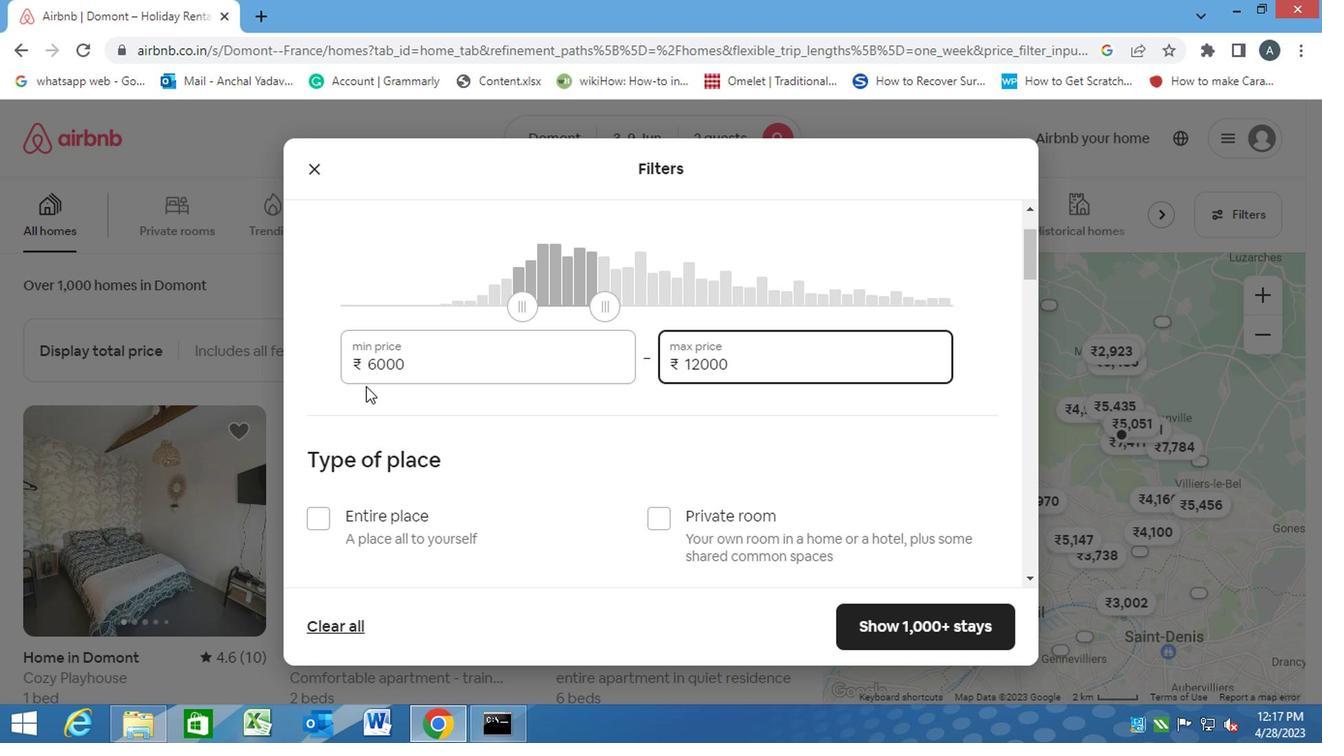 
Action: Mouse moved to (370, 391)
Screenshot: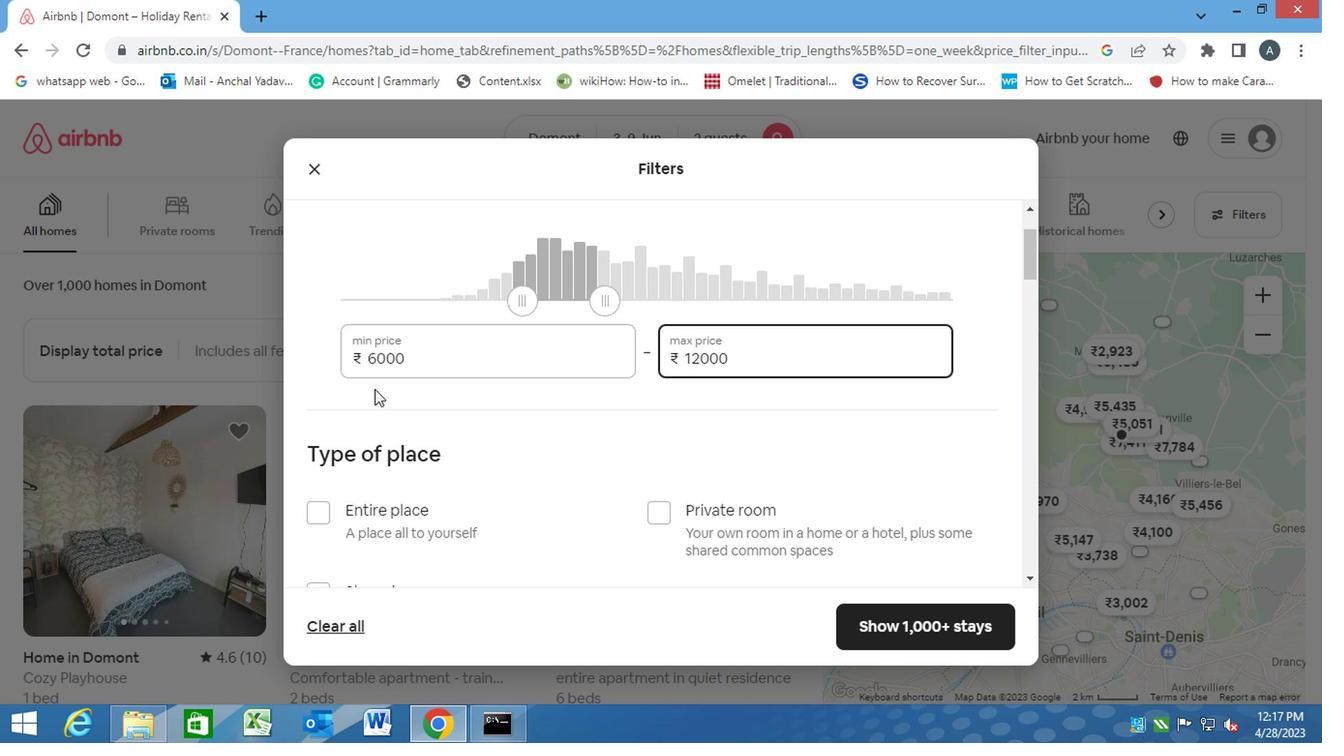 
Action: Mouse scrolled (370, 390) with delta (0, 0)
Screenshot: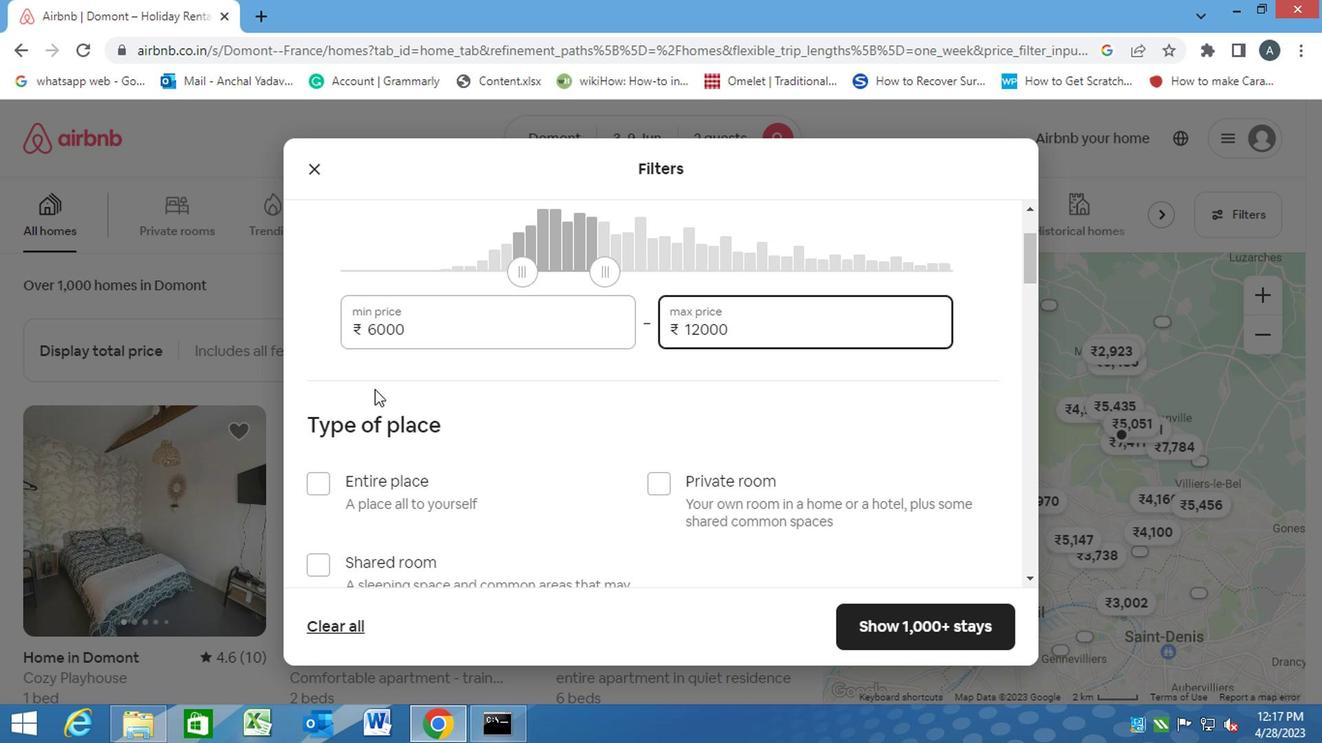 
Action: Mouse moved to (316, 237)
Screenshot: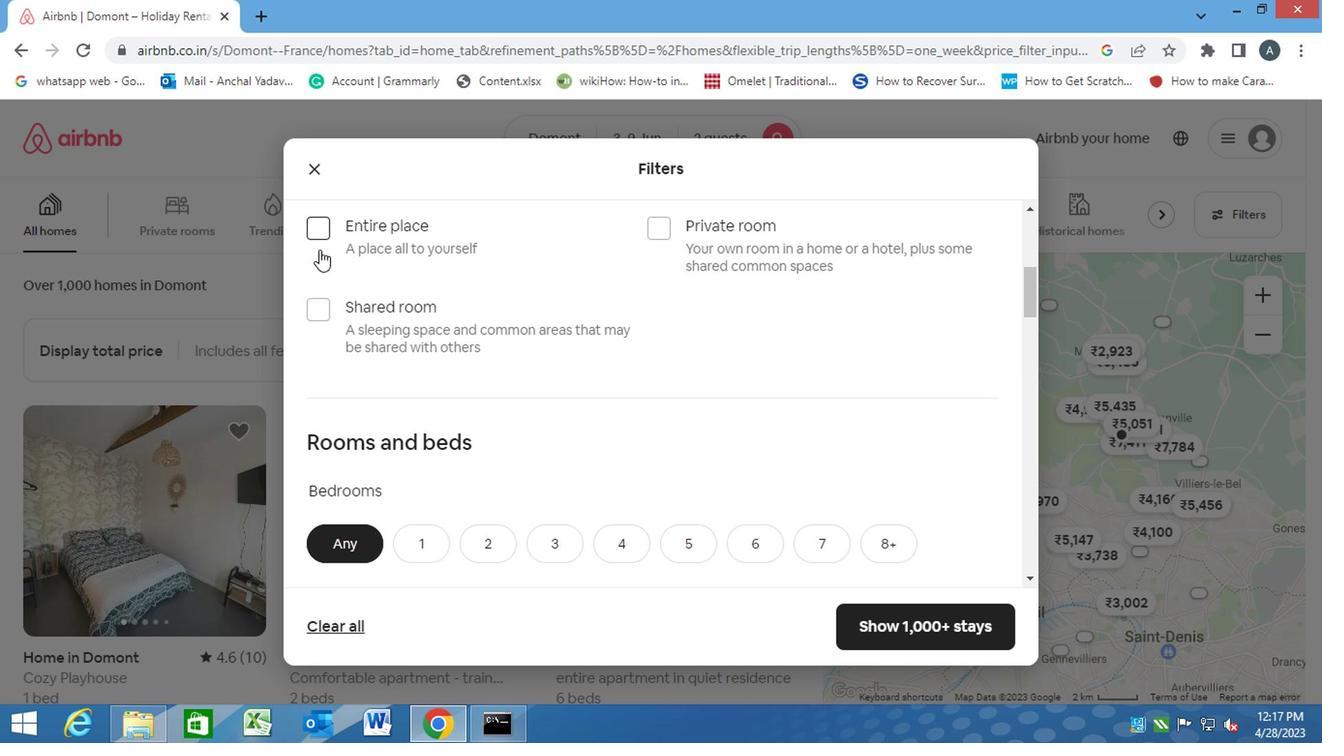 
Action: Mouse pressed left at (316, 237)
Screenshot: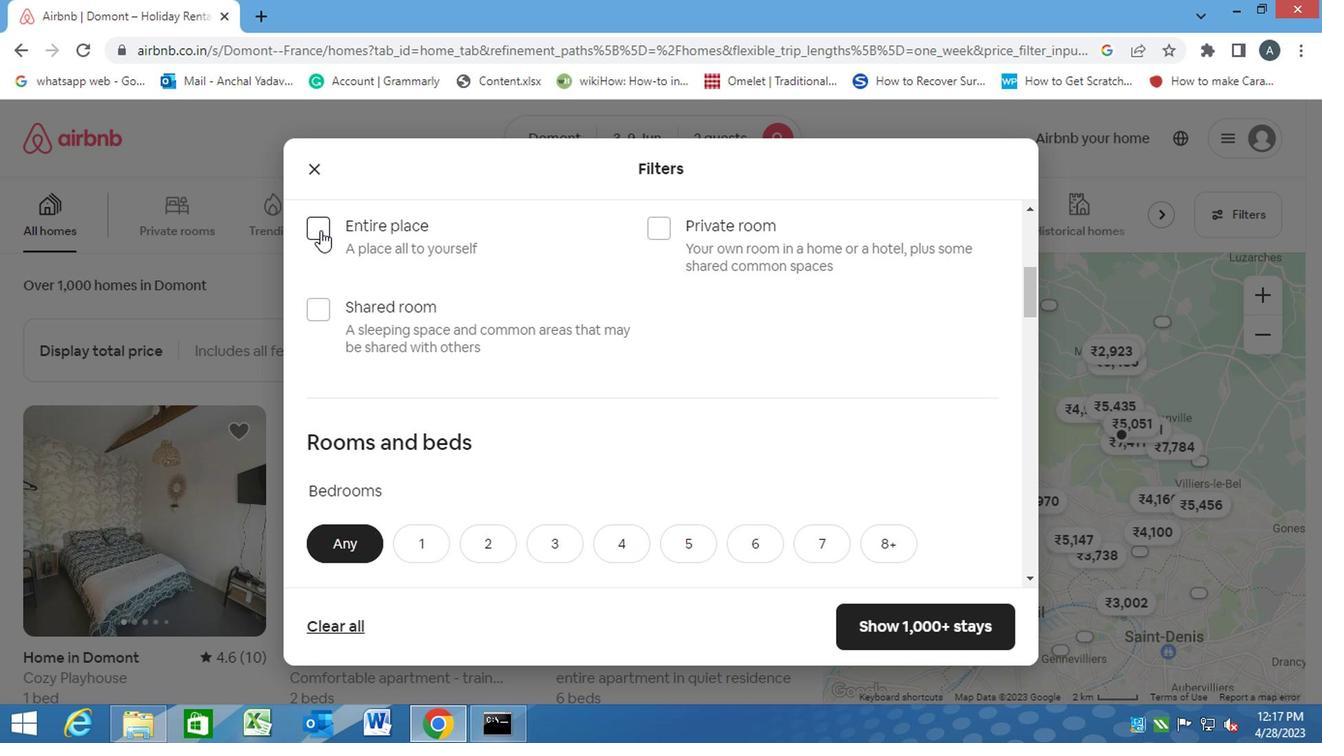 
Action: Mouse moved to (365, 301)
Screenshot: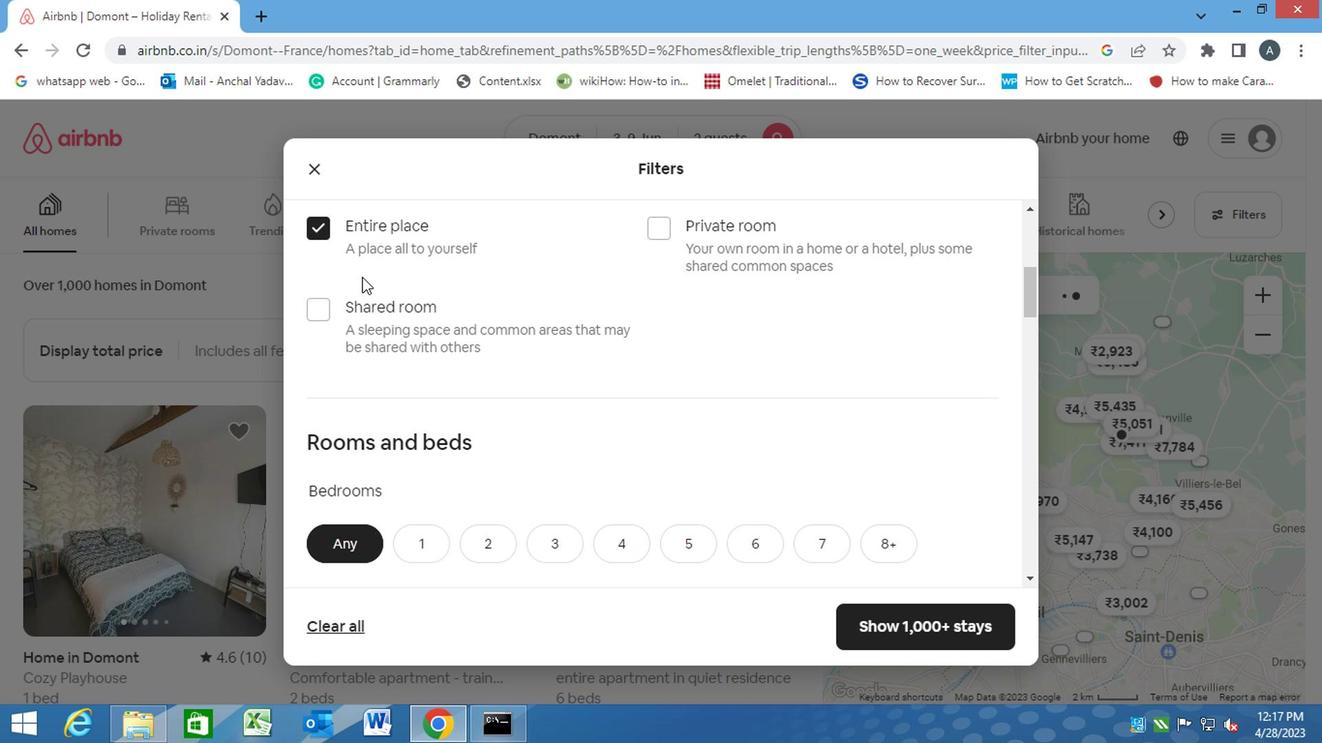 
Action: Mouse scrolled (365, 300) with delta (0, 0)
Screenshot: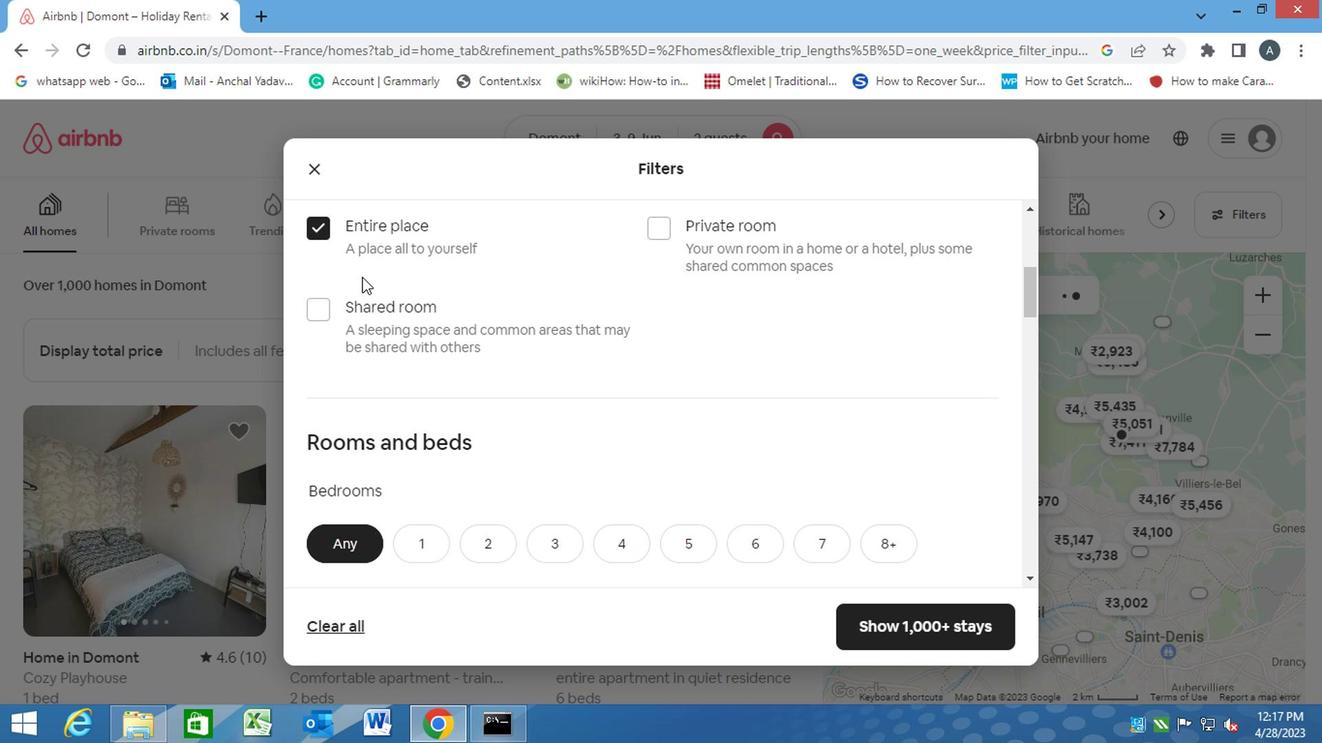 
Action: Mouse moved to (367, 307)
Screenshot: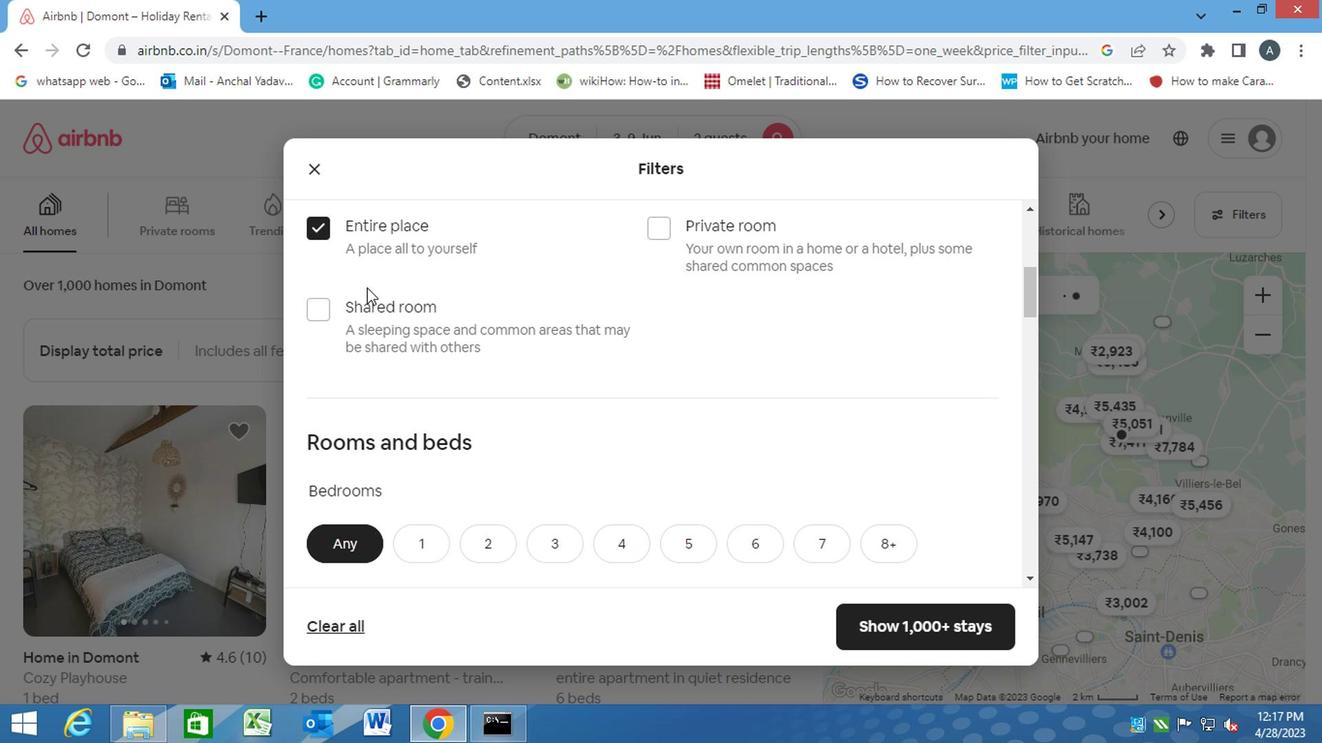 
Action: Mouse scrolled (367, 307) with delta (0, 0)
Screenshot: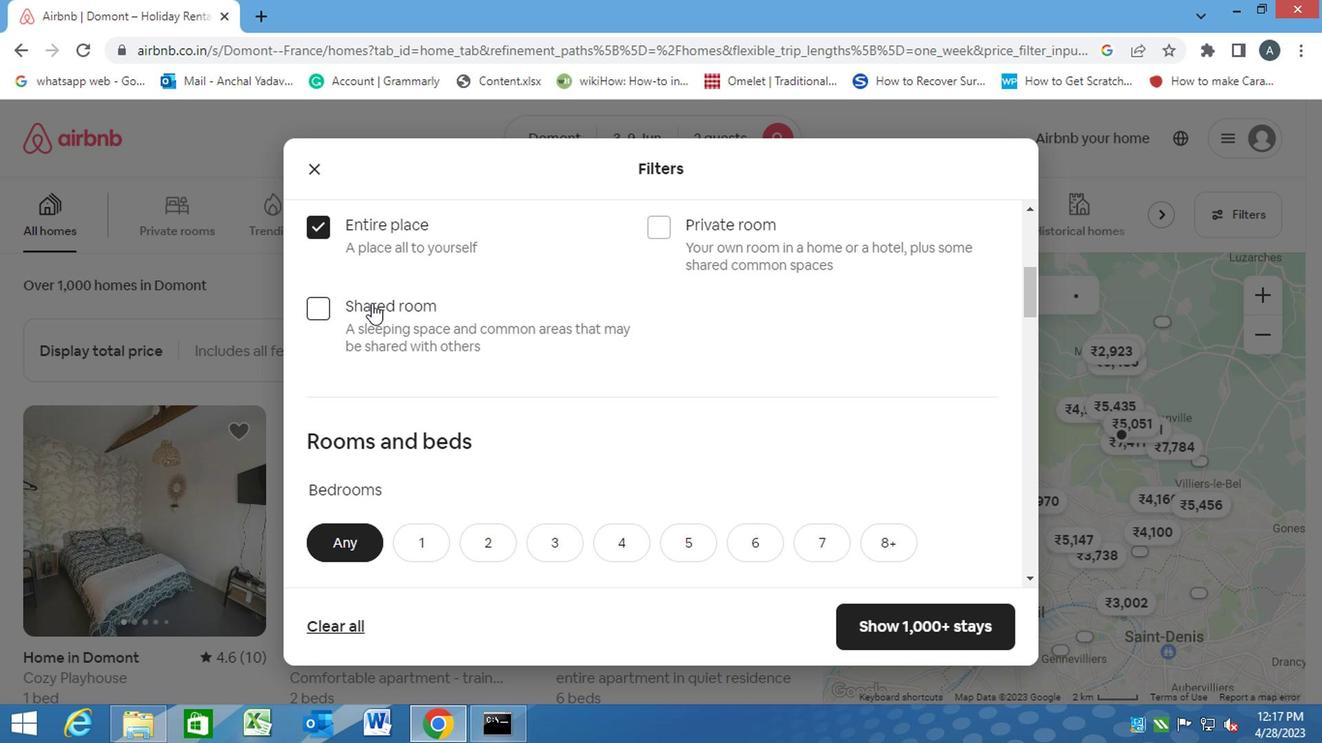 
Action: Mouse scrolled (367, 307) with delta (0, 0)
Screenshot: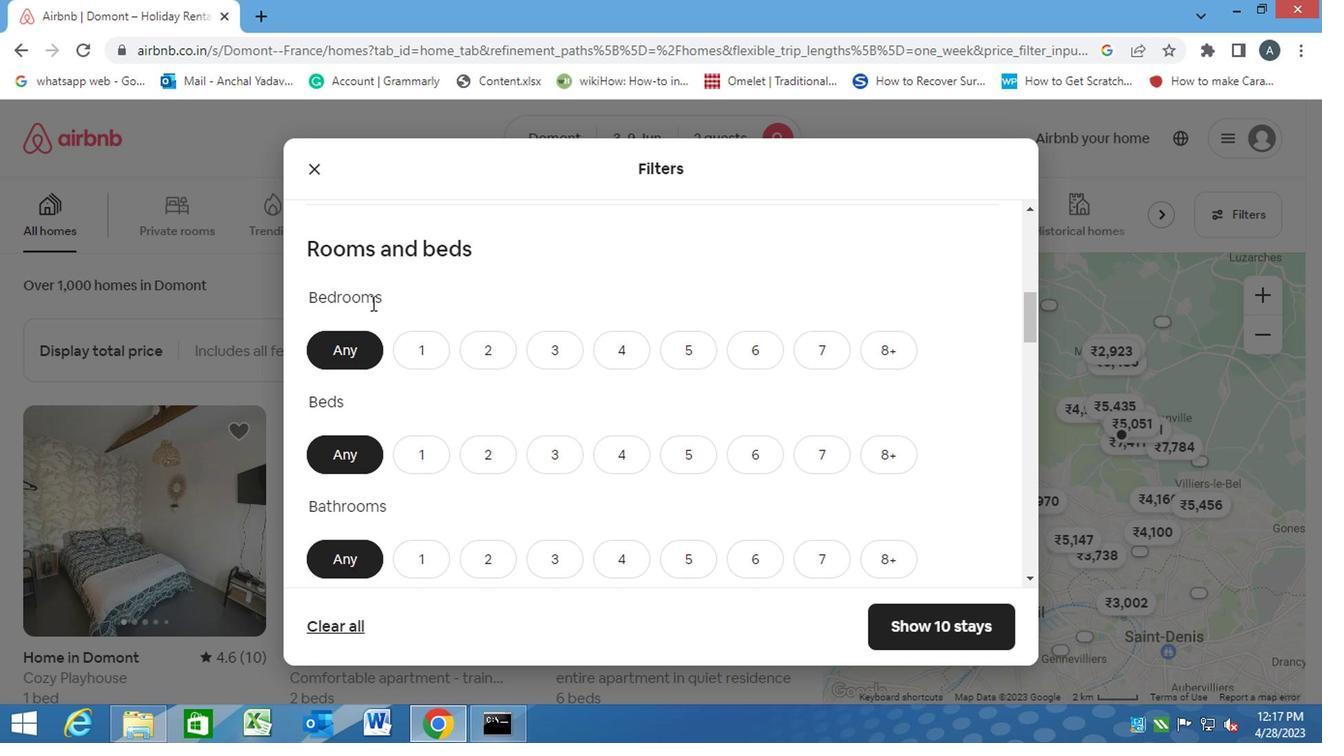 
Action: Mouse moved to (412, 265)
Screenshot: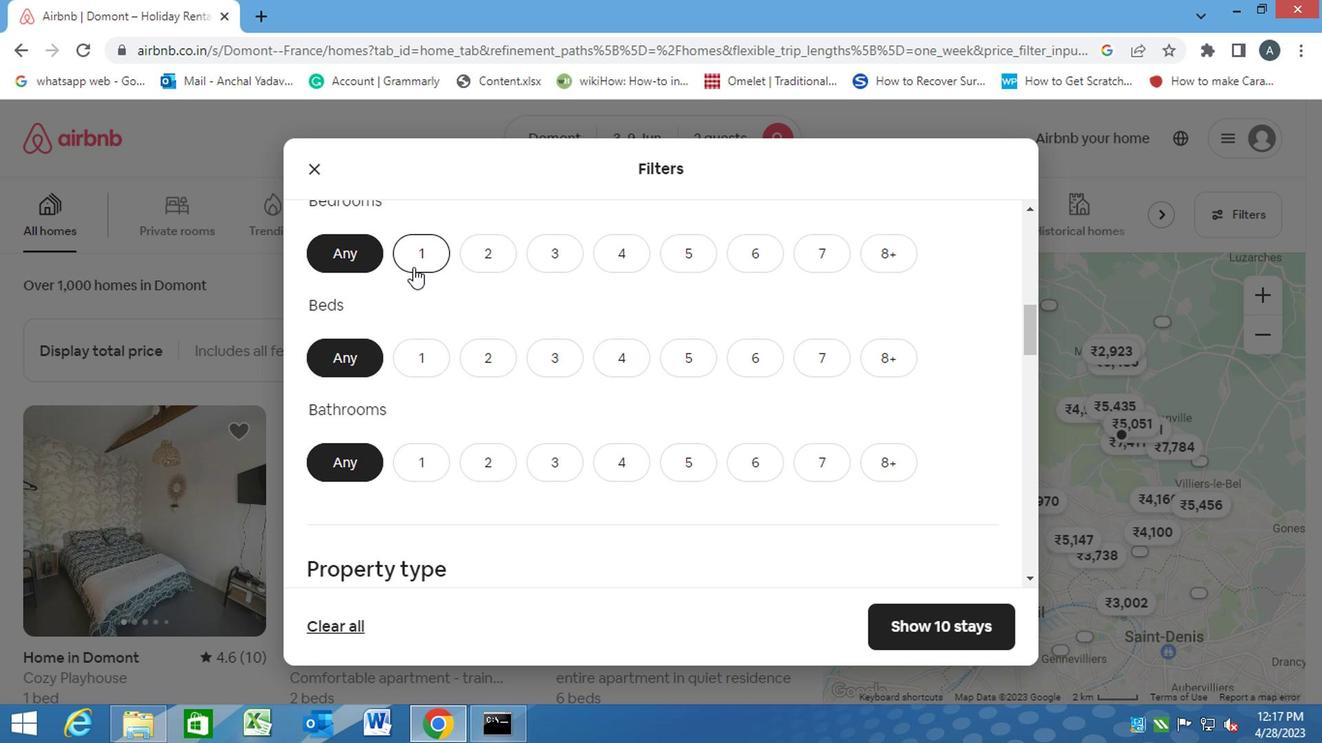 
Action: Mouse pressed left at (412, 265)
Screenshot: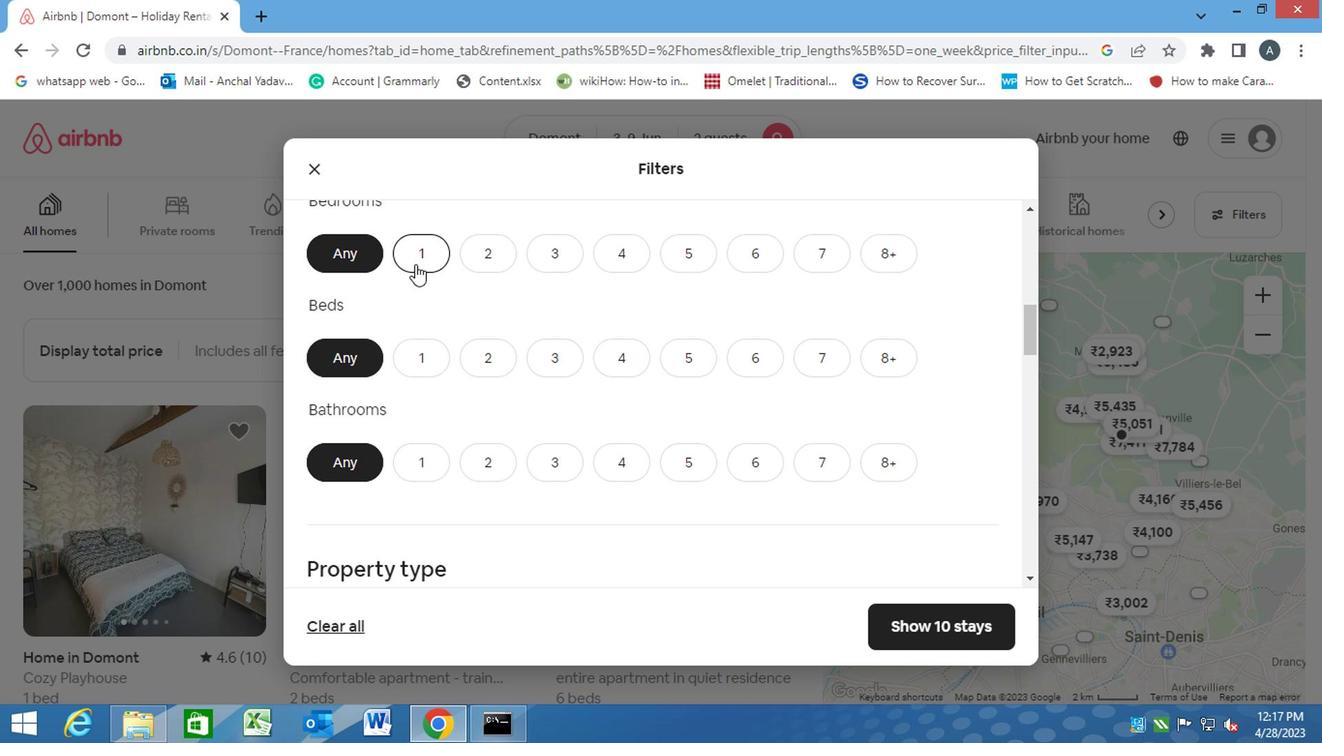
Action: Mouse moved to (415, 354)
Screenshot: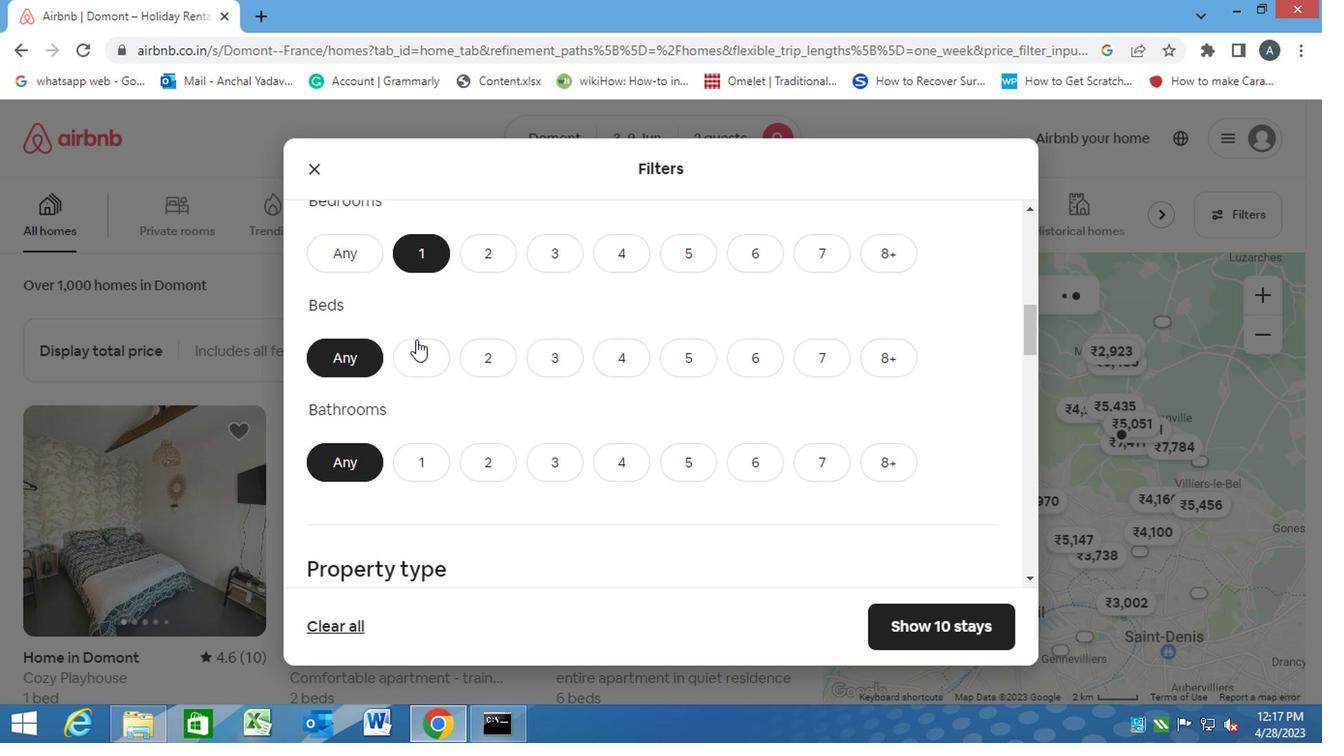 
Action: Mouse pressed left at (415, 354)
Screenshot: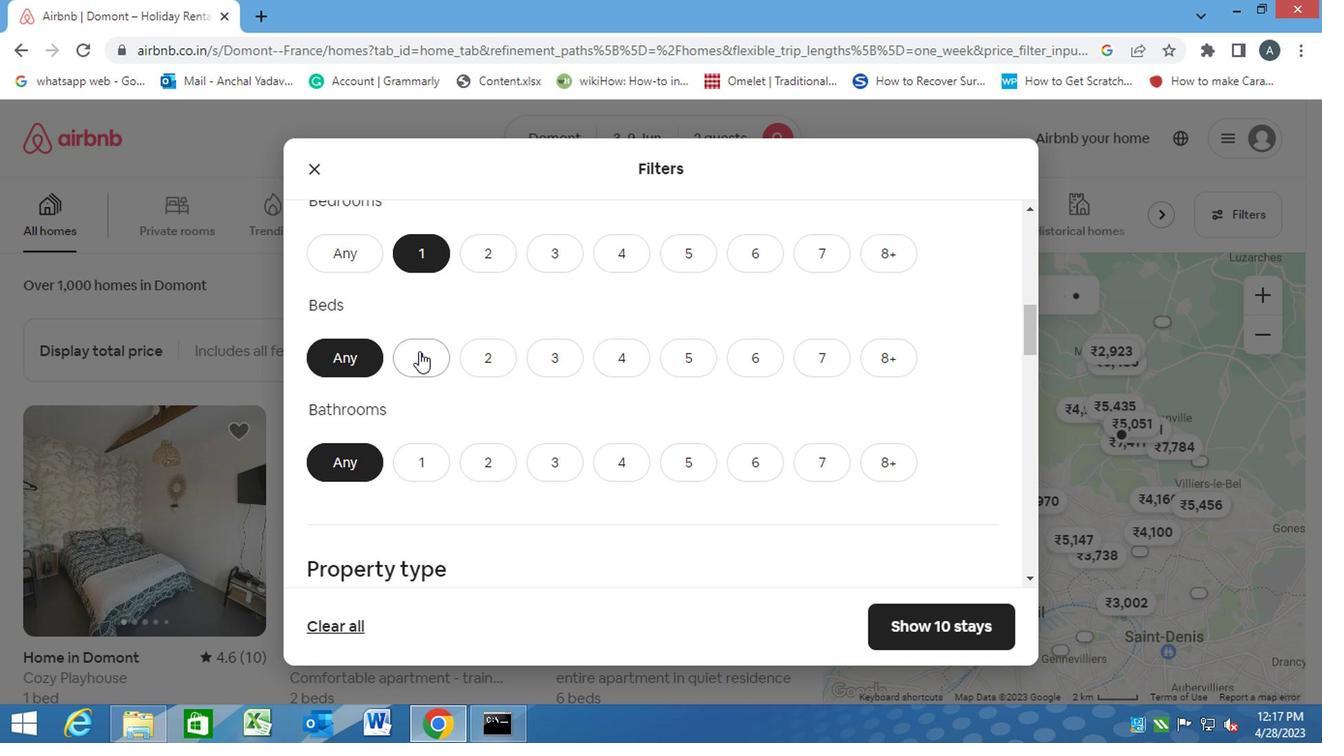 
Action: Mouse moved to (425, 449)
Screenshot: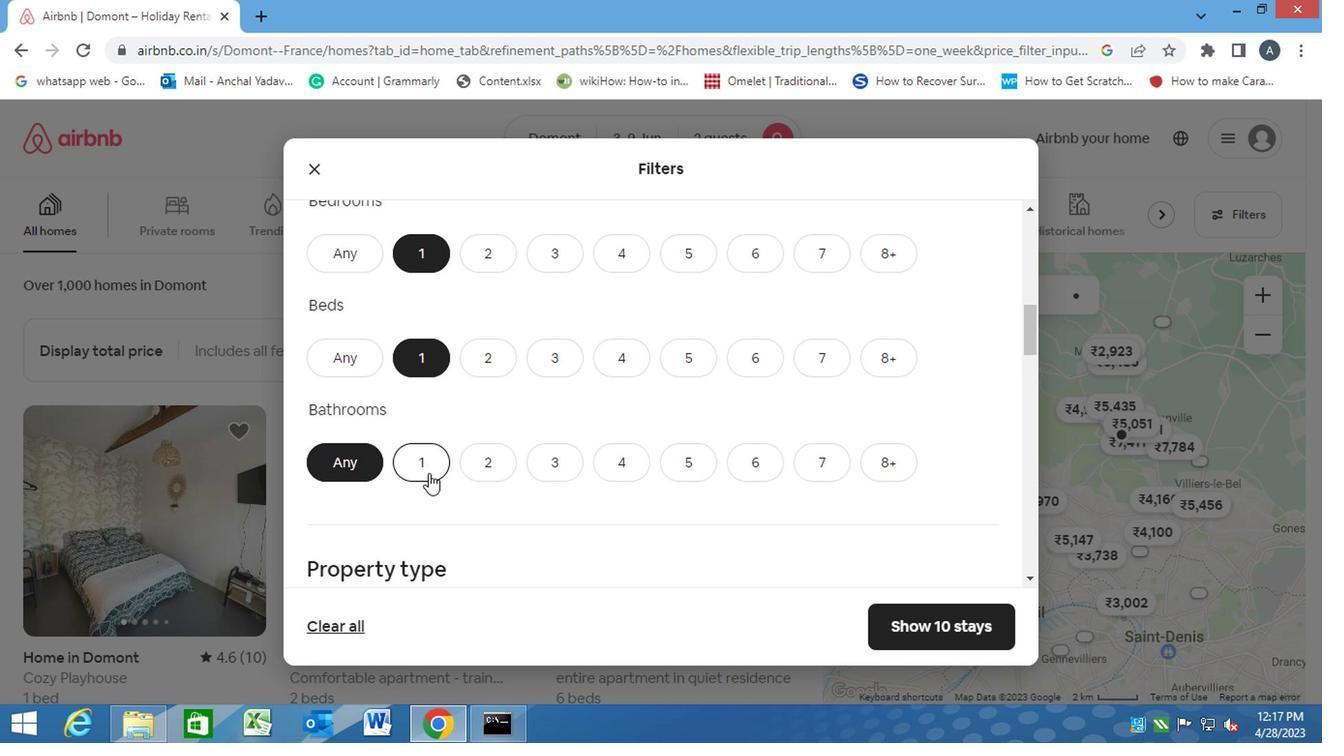 
Action: Mouse pressed left at (425, 449)
Screenshot: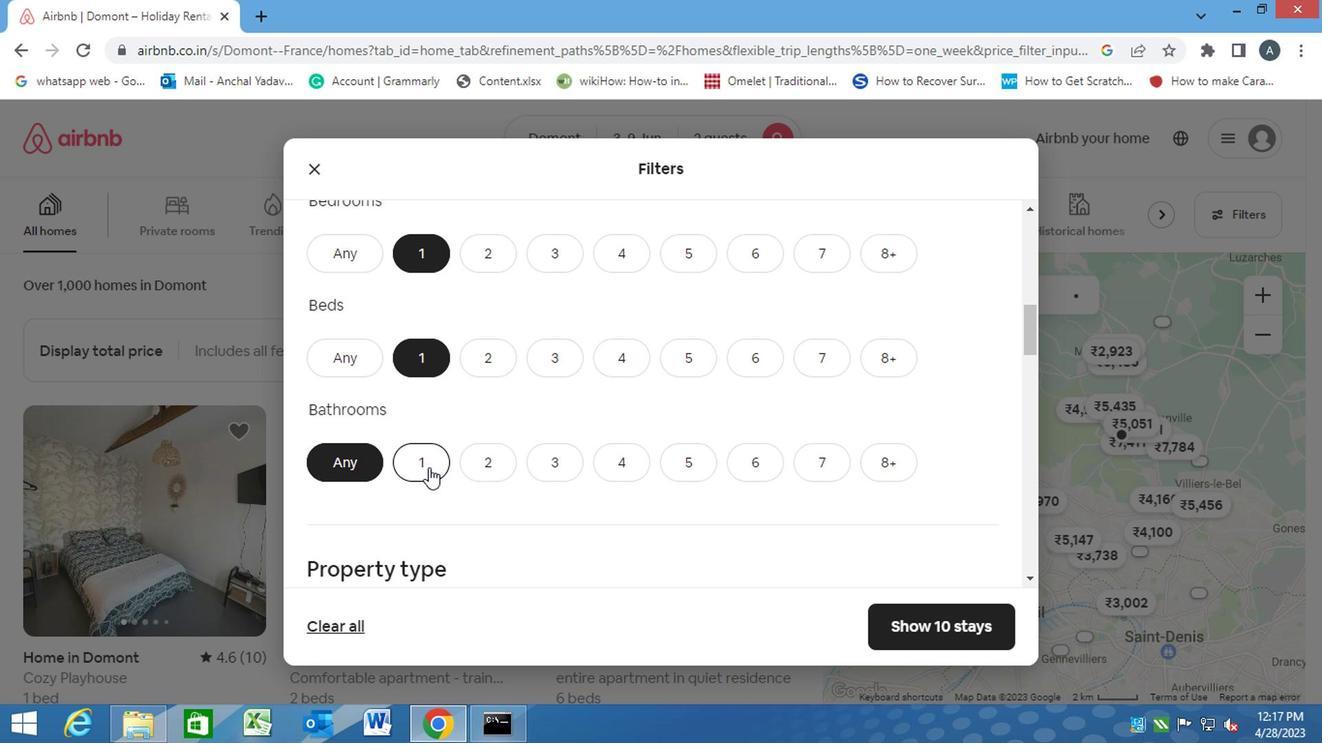 
Action: Mouse moved to (492, 485)
Screenshot: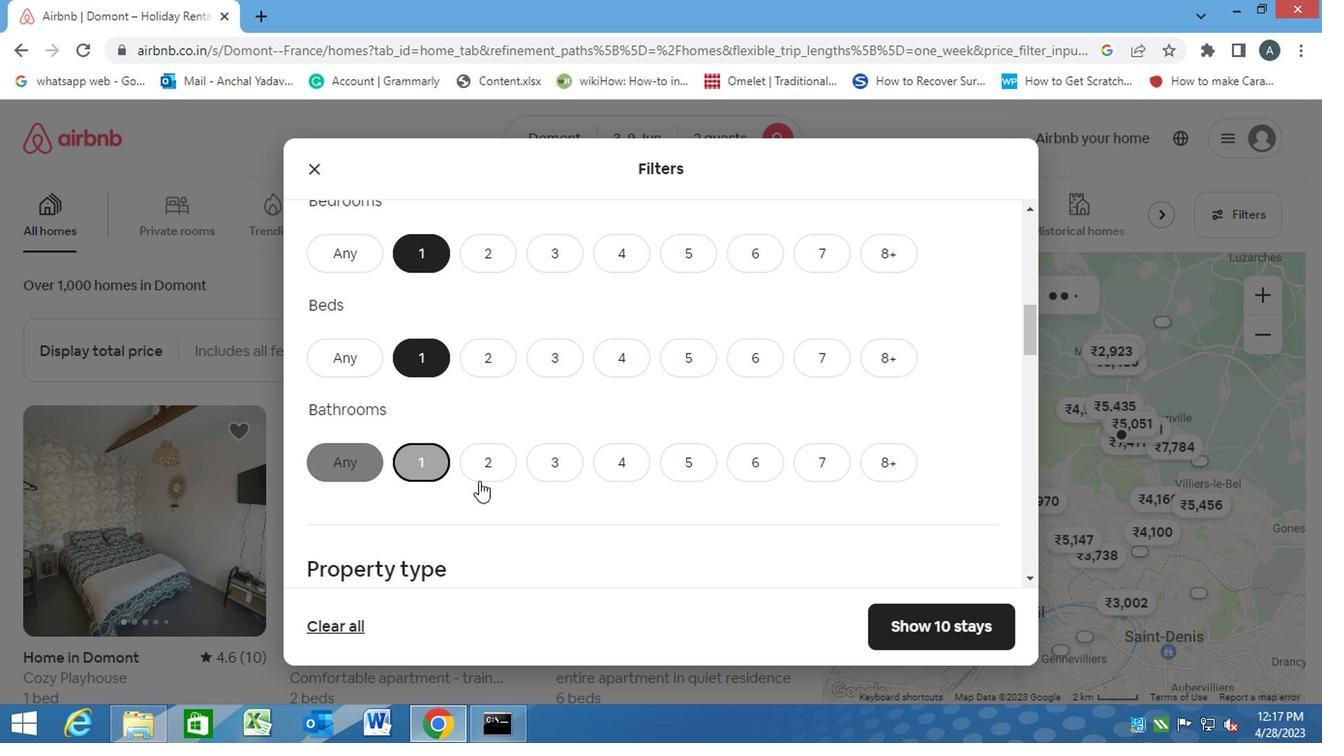 
Action: Mouse scrolled (492, 484) with delta (0, 0)
Screenshot: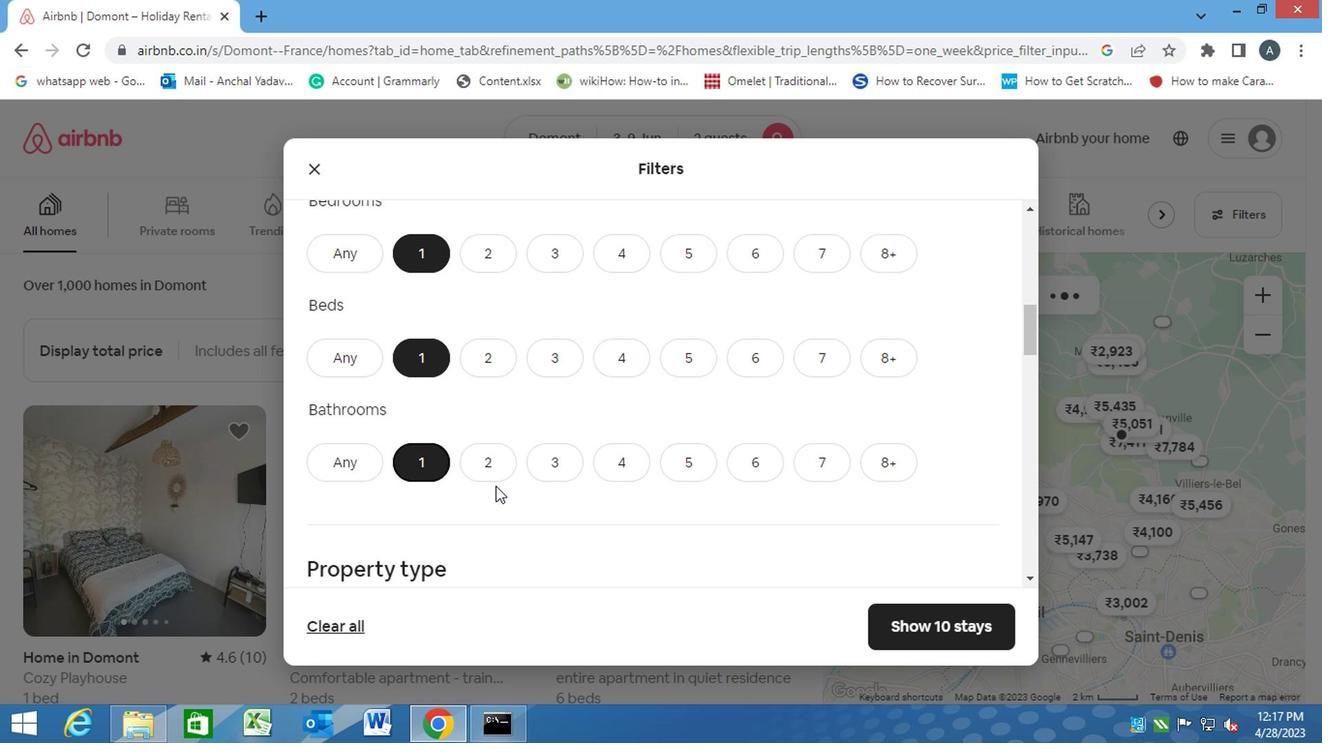 
Action: Mouse scrolled (492, 484) with delta (0, 0)
Screenshot: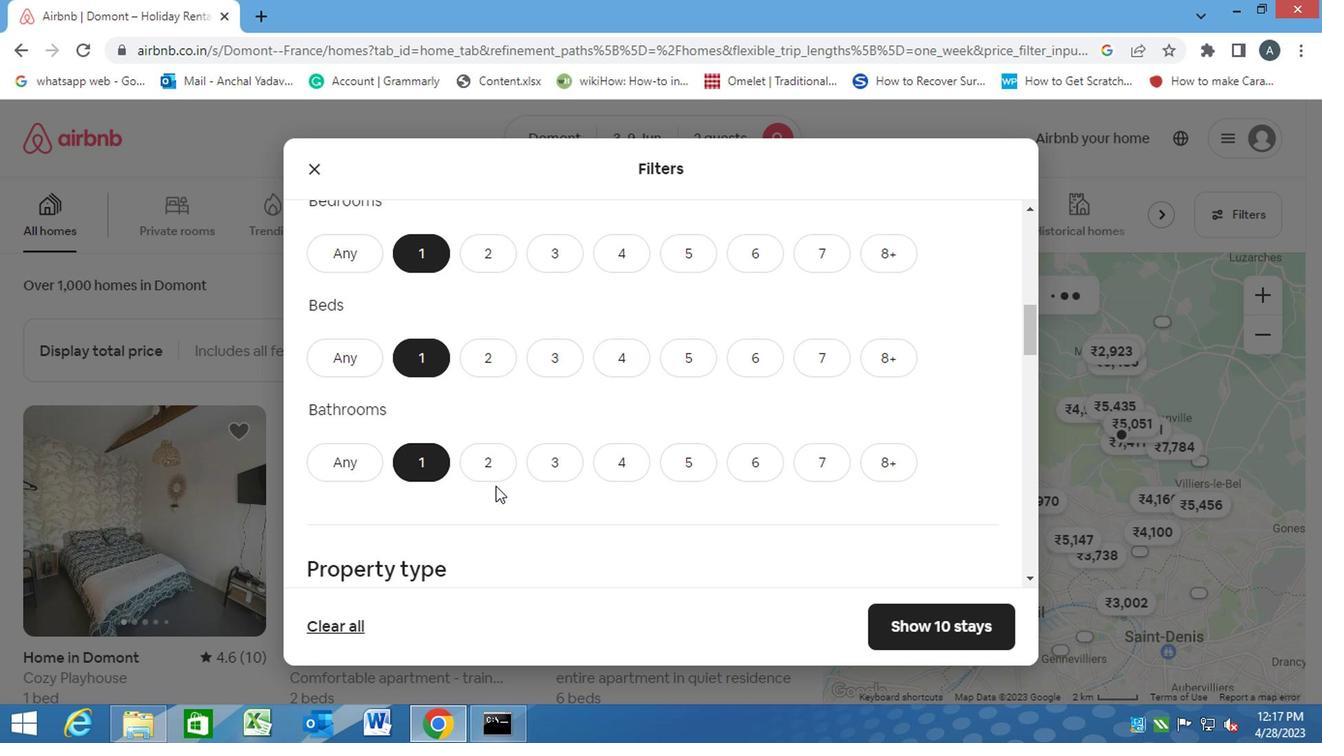 
Action: Mouse scrolled (492, 484) with delta (0, 0)
Screenshot: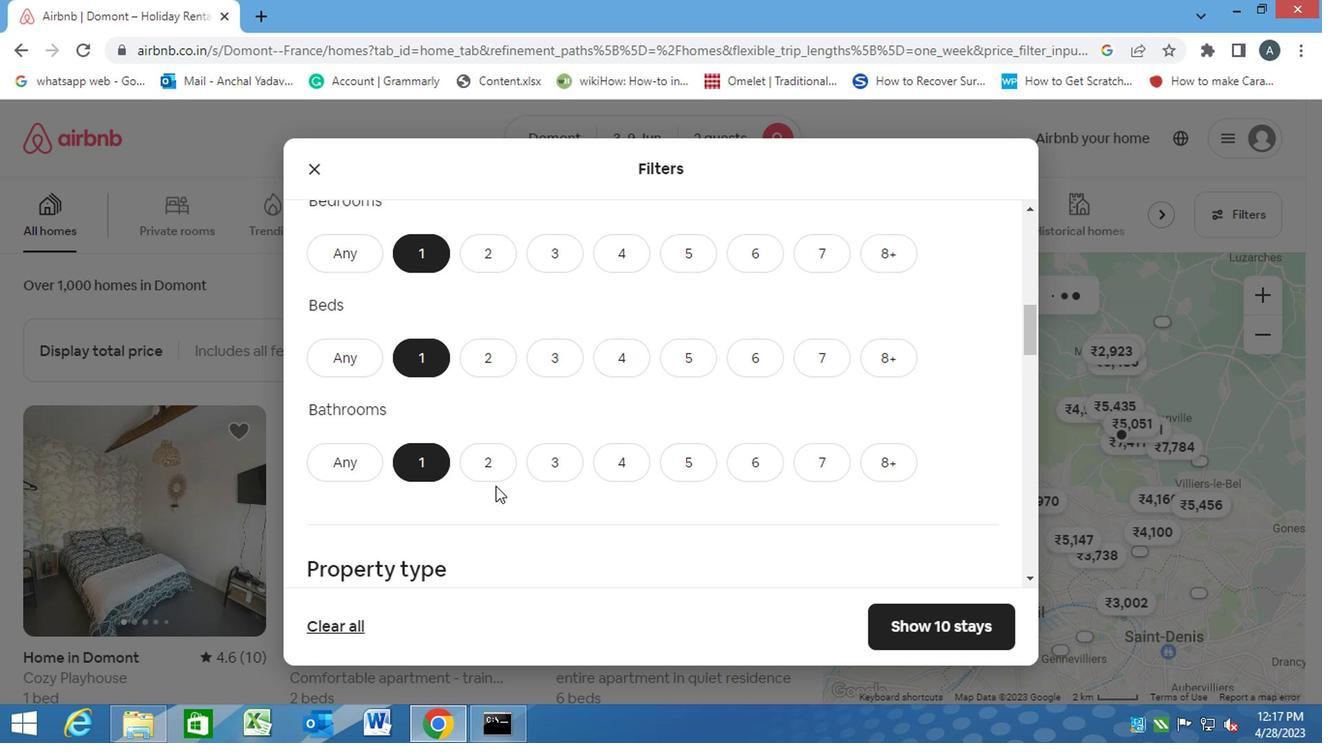 
Action: Mouse moved to (398, 379)
Screenshot: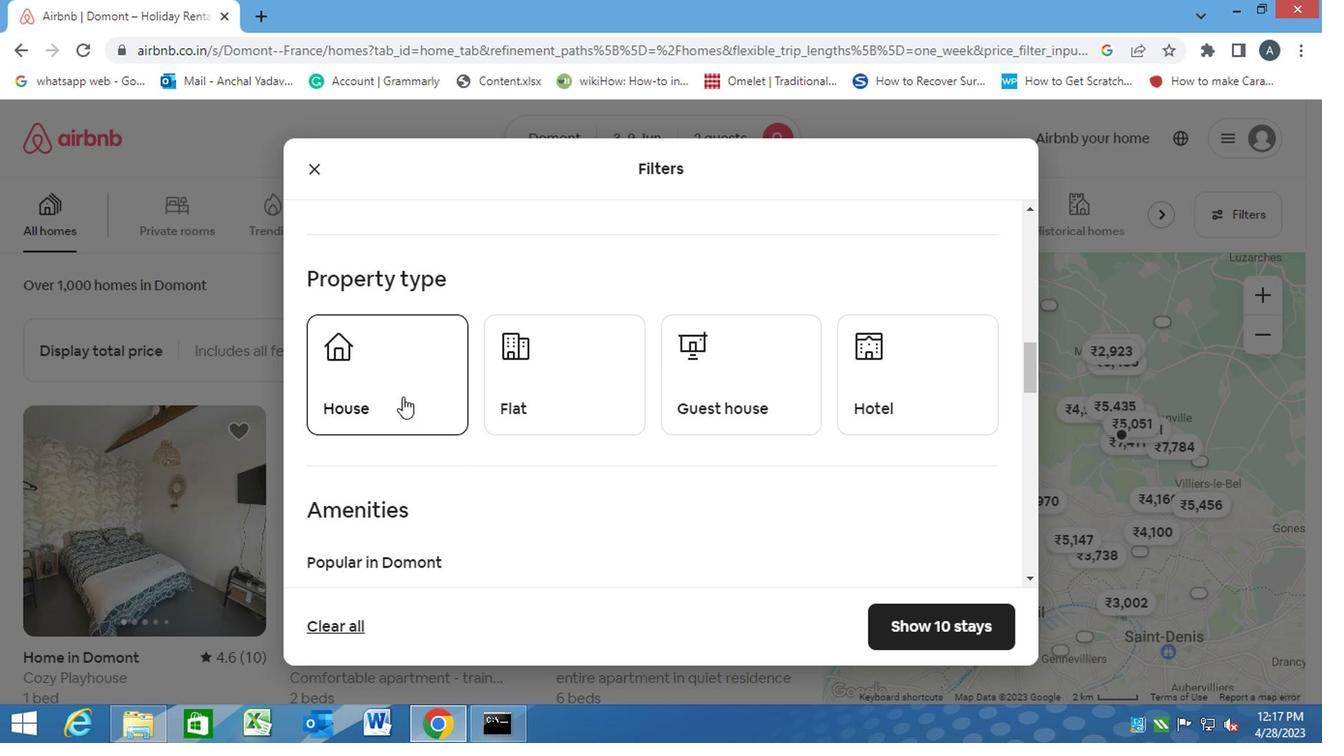 
Action: Mouse pressed left at (398, 379)
Screenshot: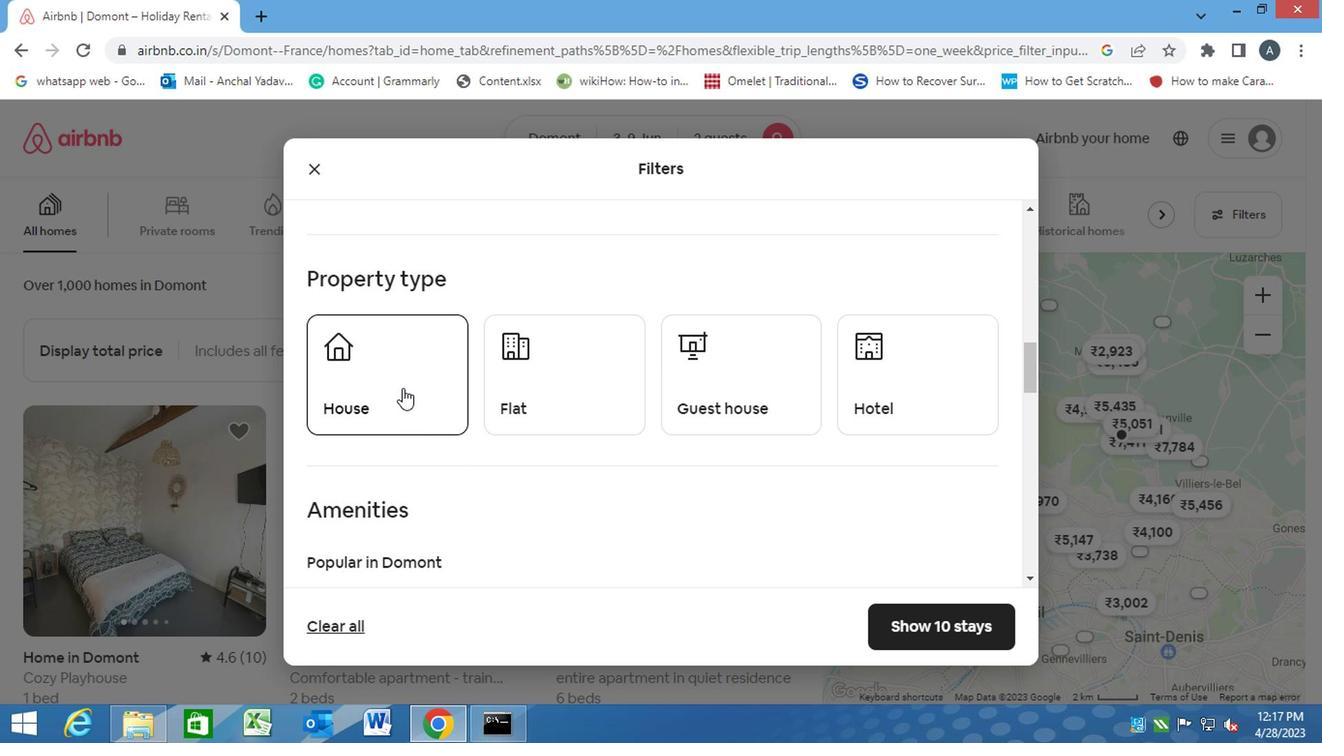 
Action: Mouse moved to (558, 394)
Screenshot: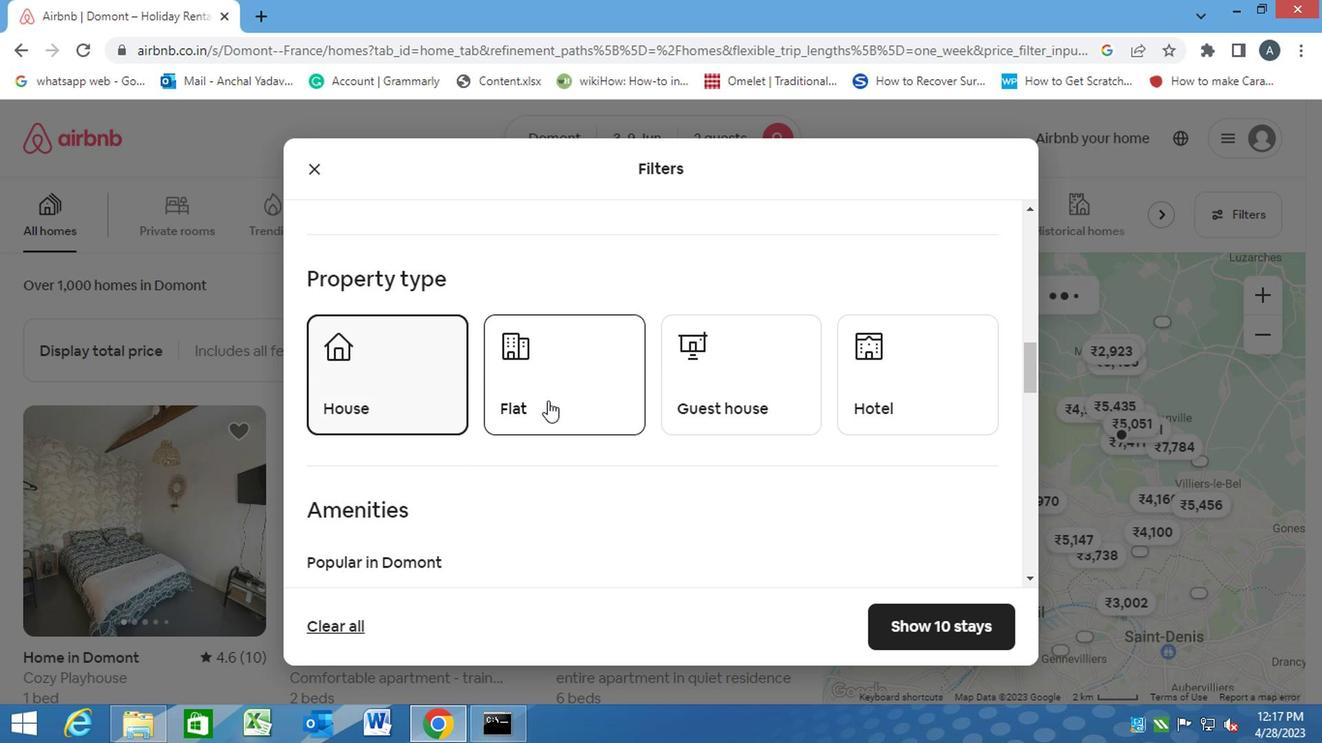 
Action: Mouse pressed left at (558, 394)
Screenshot: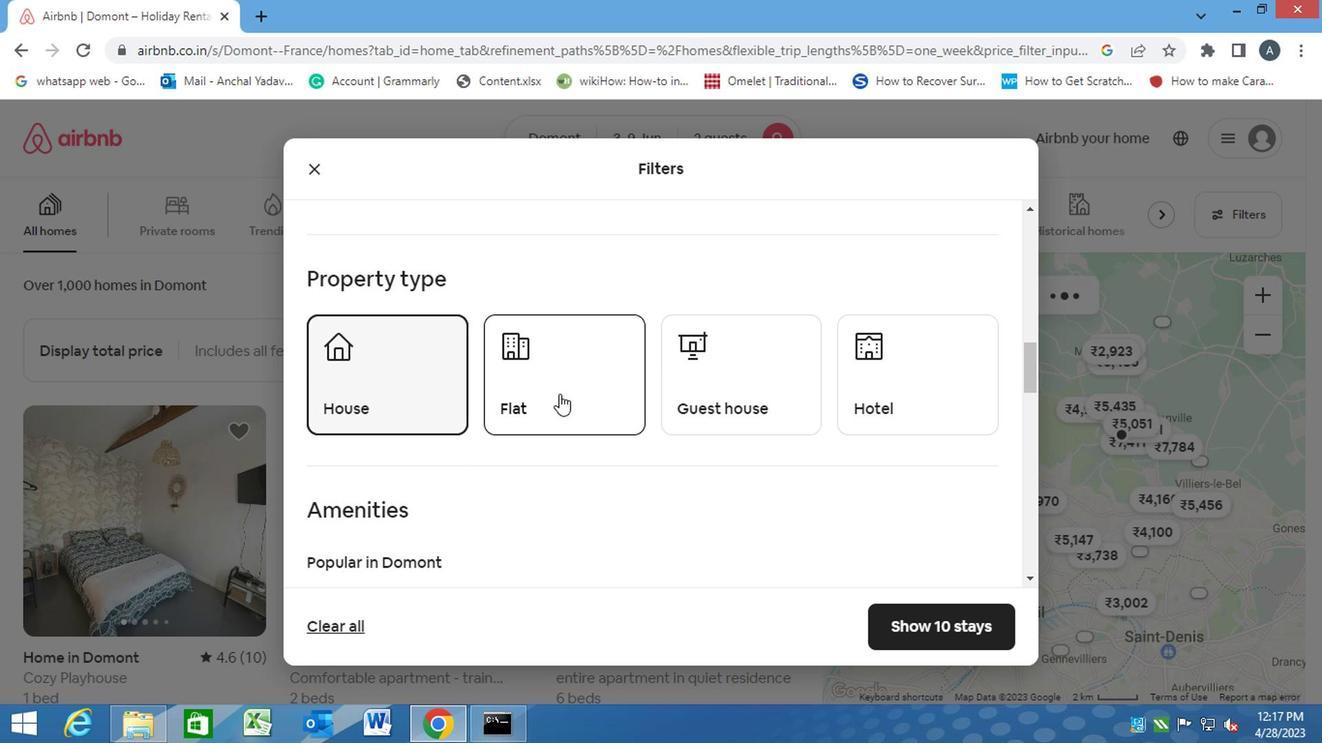 
Action: Mouse moved to (785, 360)
Screenshot: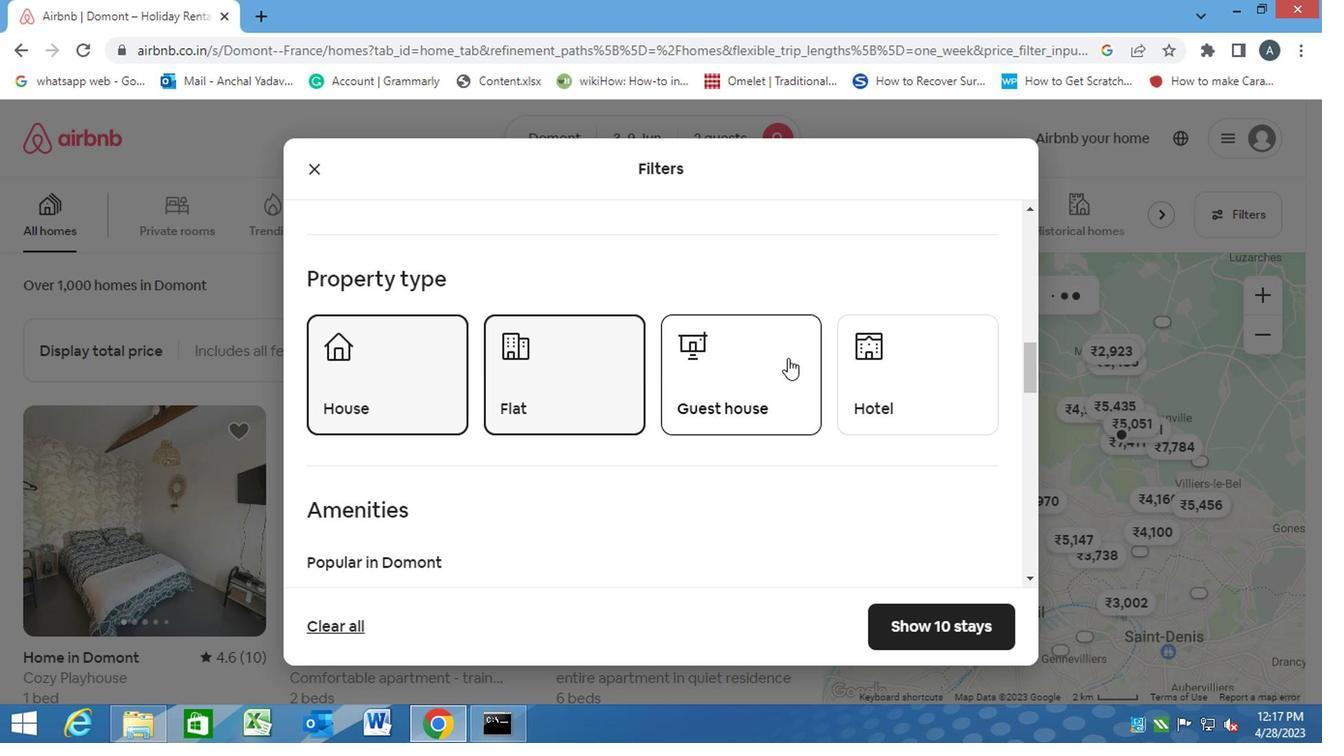 
Action: Mouse pressed left at (785, 360)
Screenshot: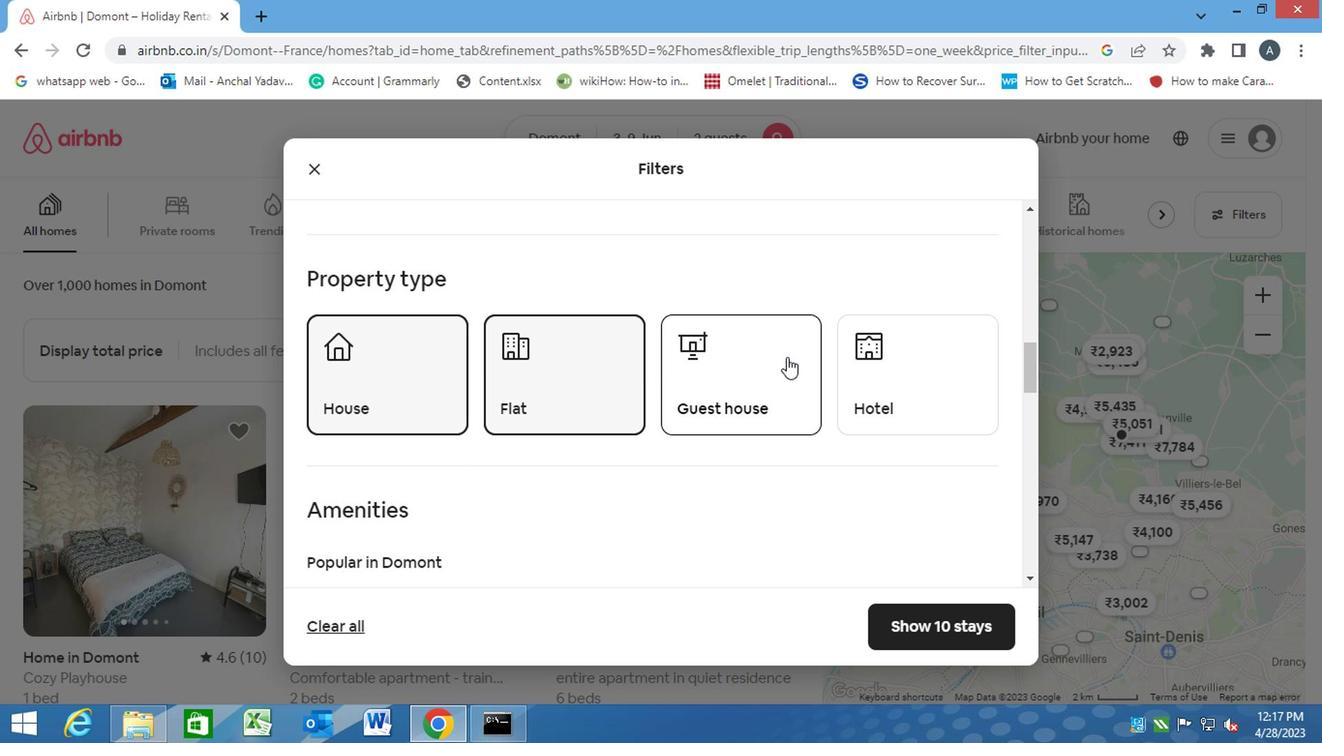
Action: Mouse moved to (876, 366)
Screenshot: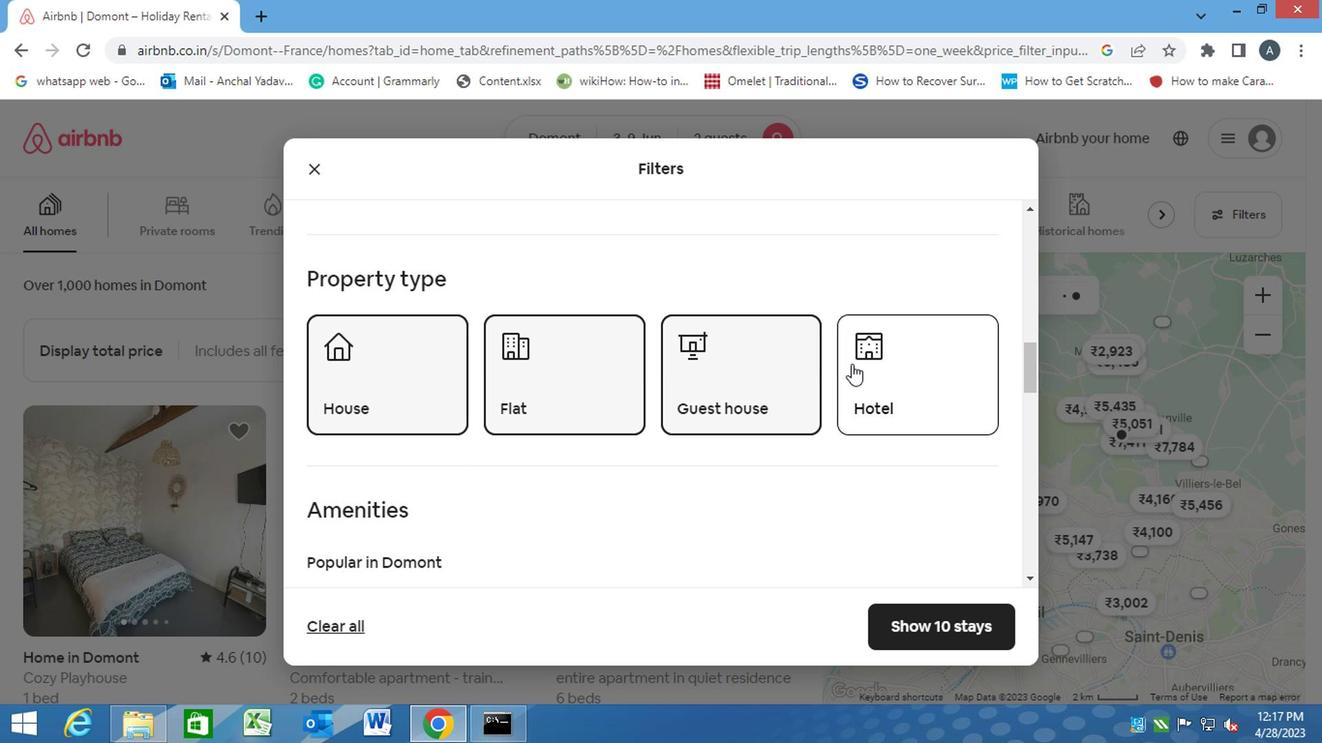 
Action: Mouse pressed left at (876, 366)
Screenshot: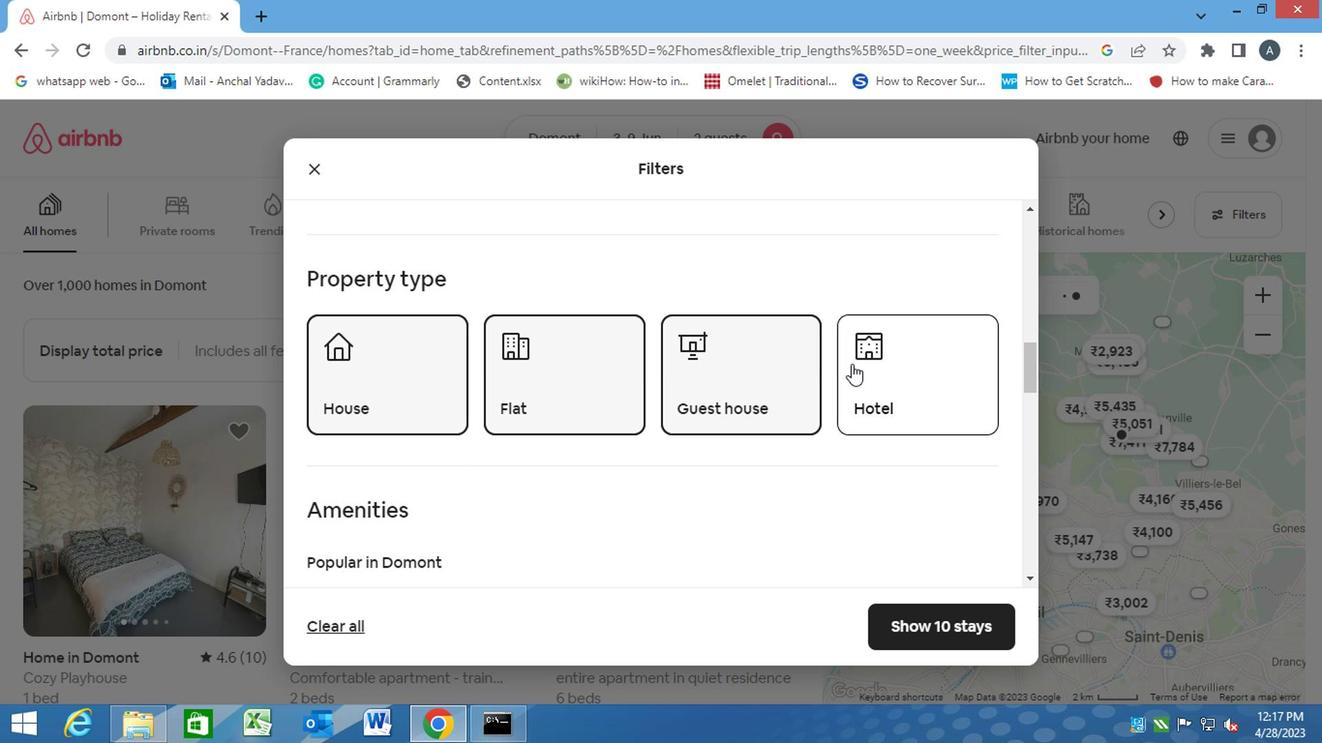 
Action: Mouse moved to (719, 468)
Screenshot: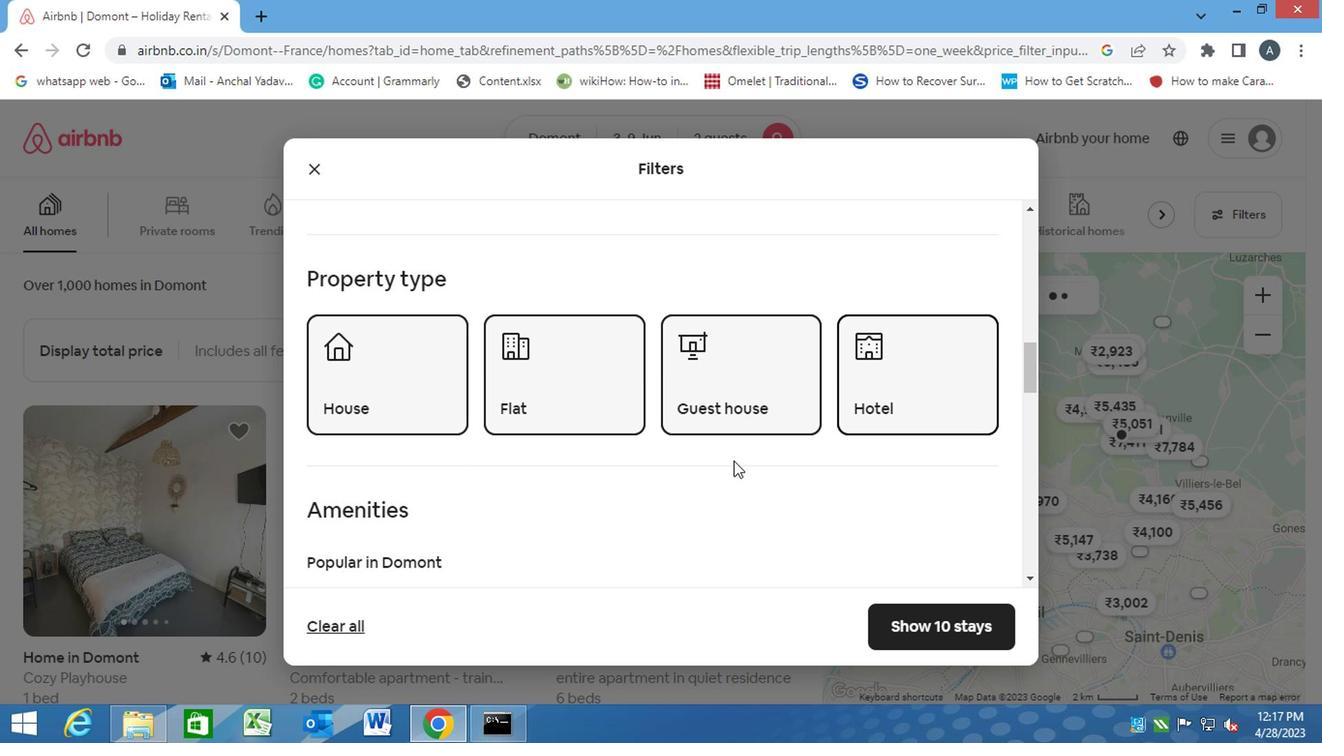 
Action: Mouse scrolled (719, 467) with delta (0, 0)
Screenshot: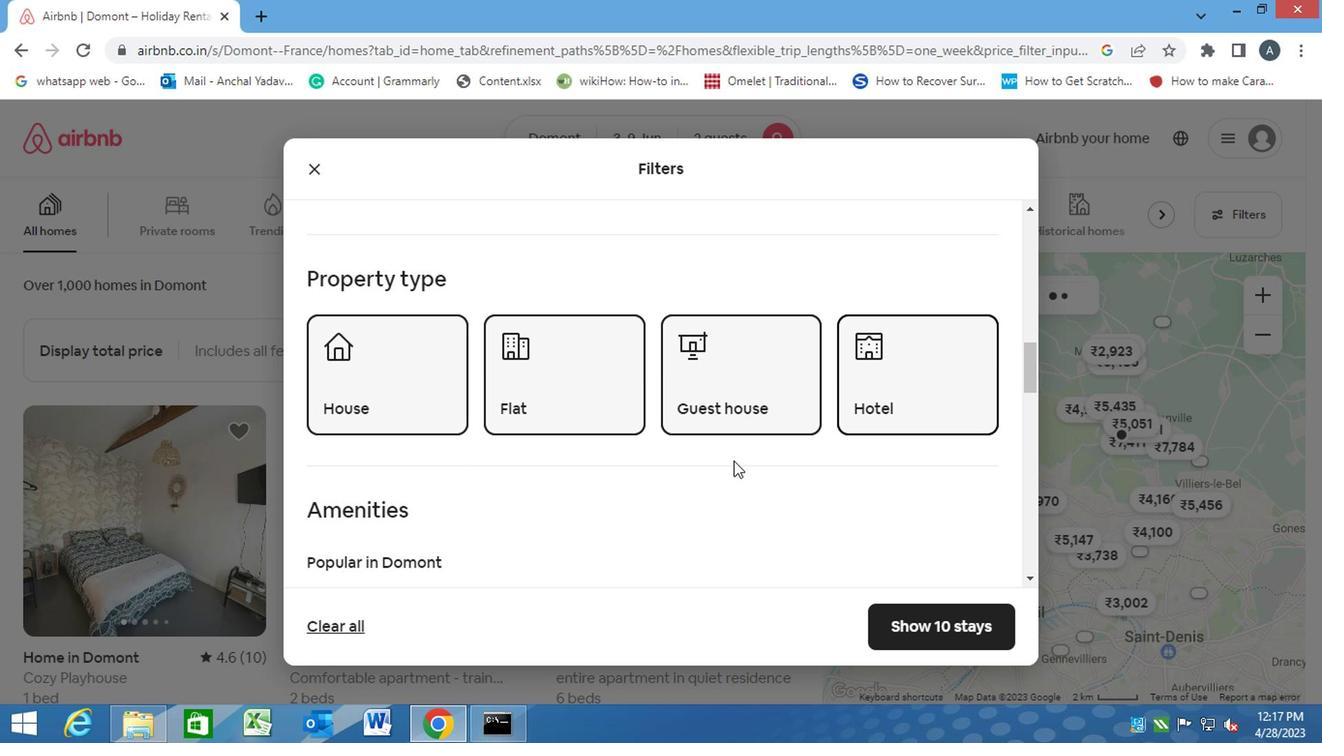 
Action: Mouse moved to (717, 471)
Screenshot: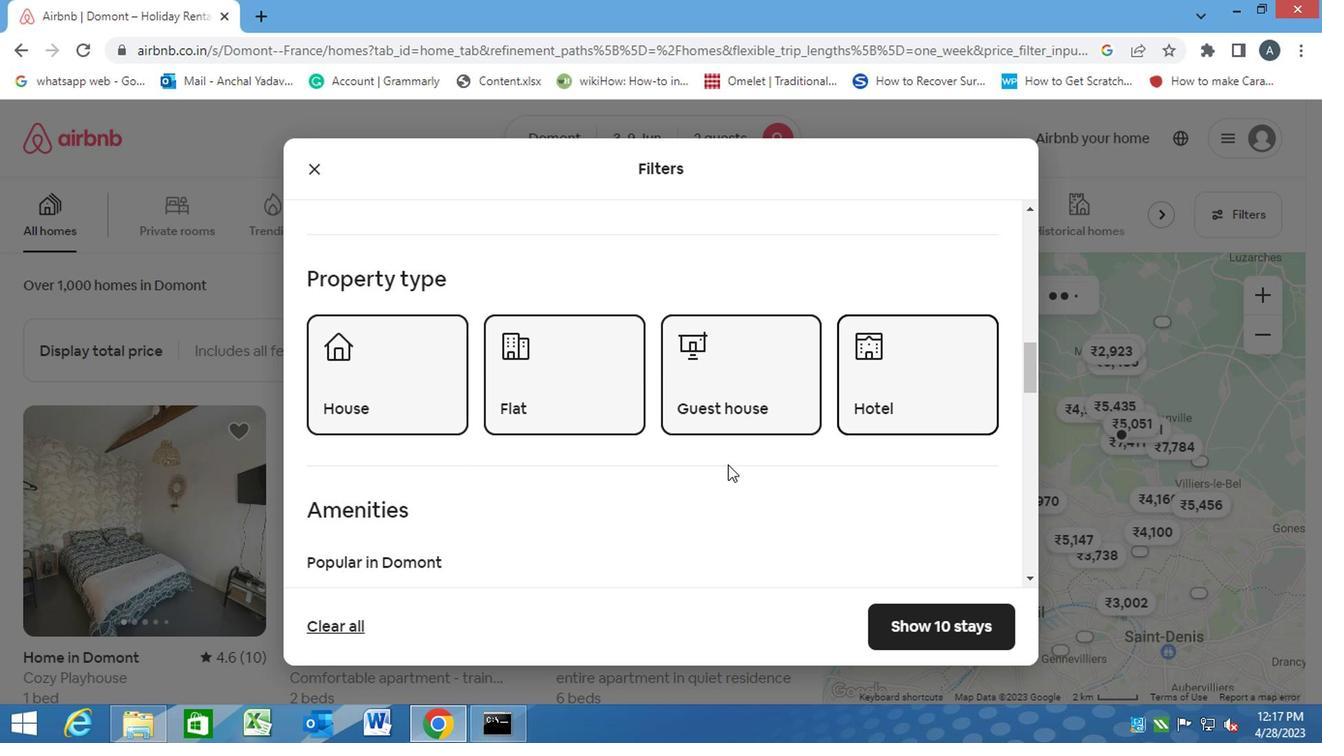 
Action: Mouse scrolled (717, 470) with delta (0, 0)
Screenshot: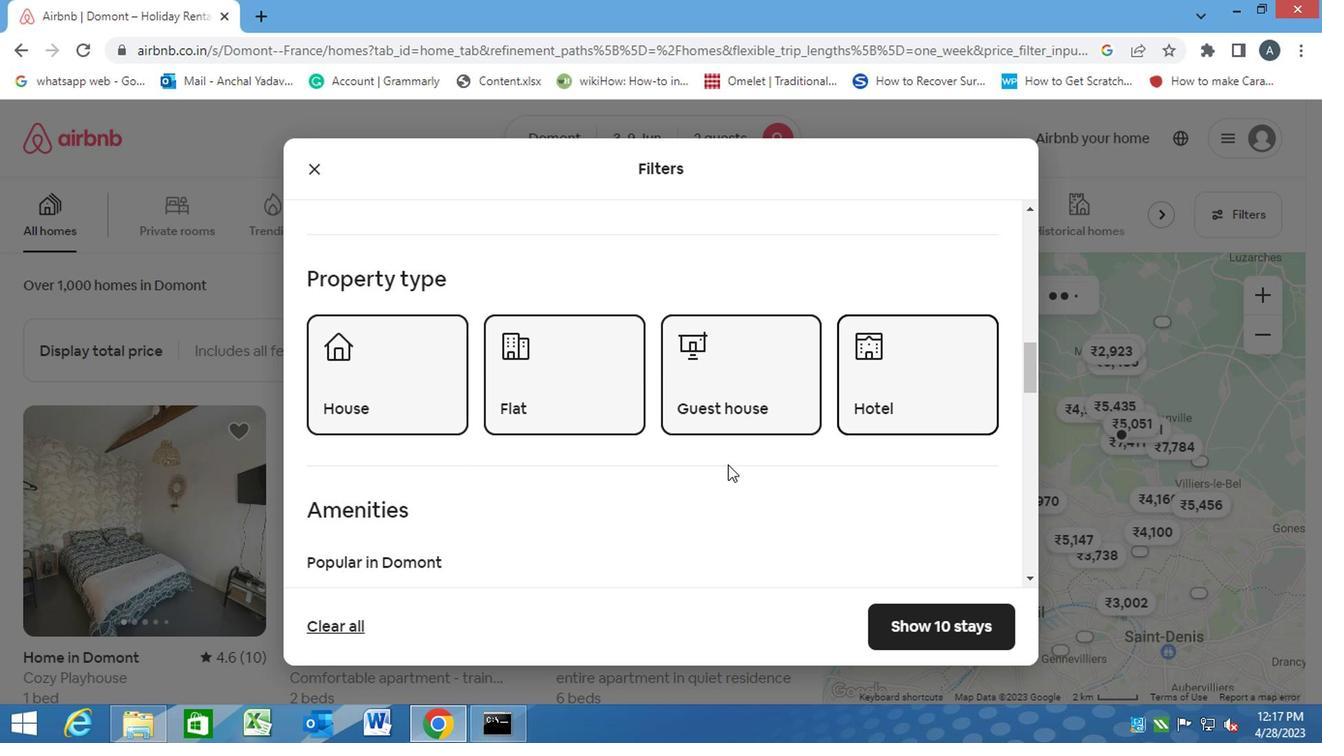 
Action: Mouse scrolled (717, 470) with delta (0, 0)
Screenshot: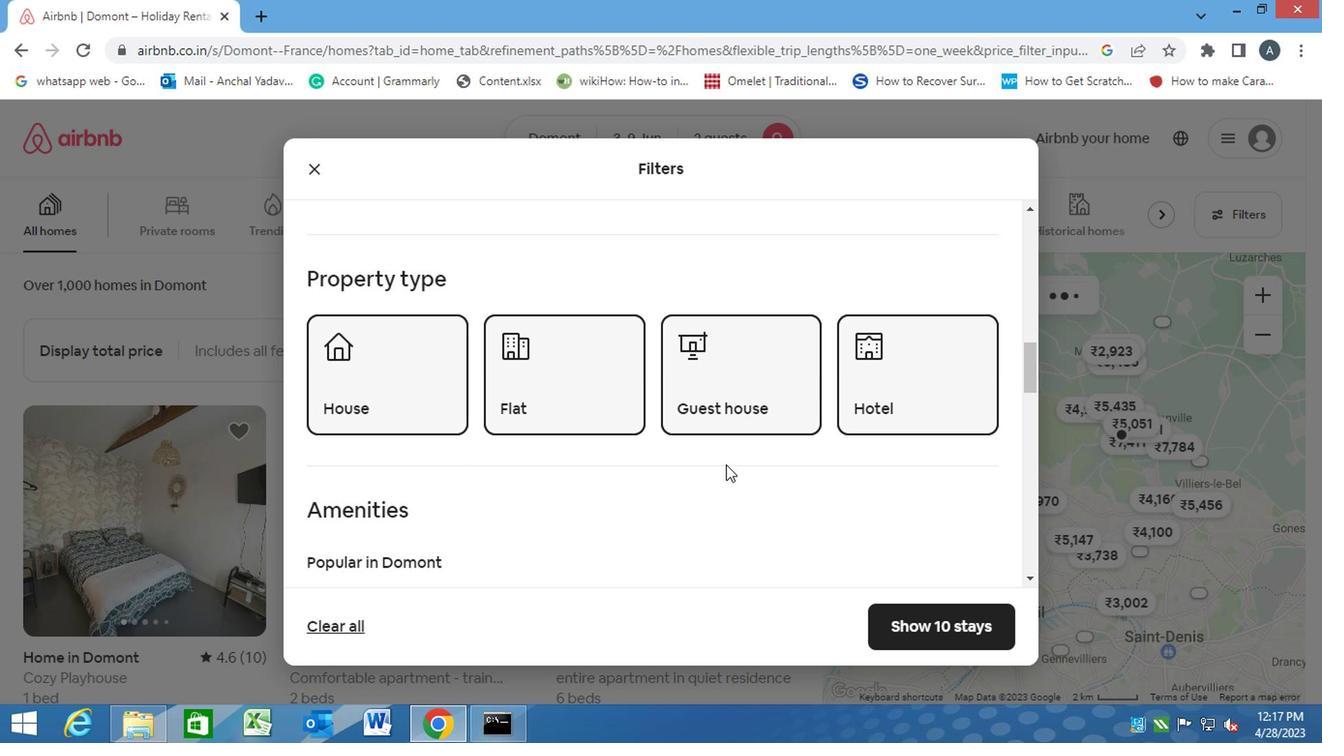 
Action: Mouse scrolled (717, 470) with delta (0, 0)
Screenshot: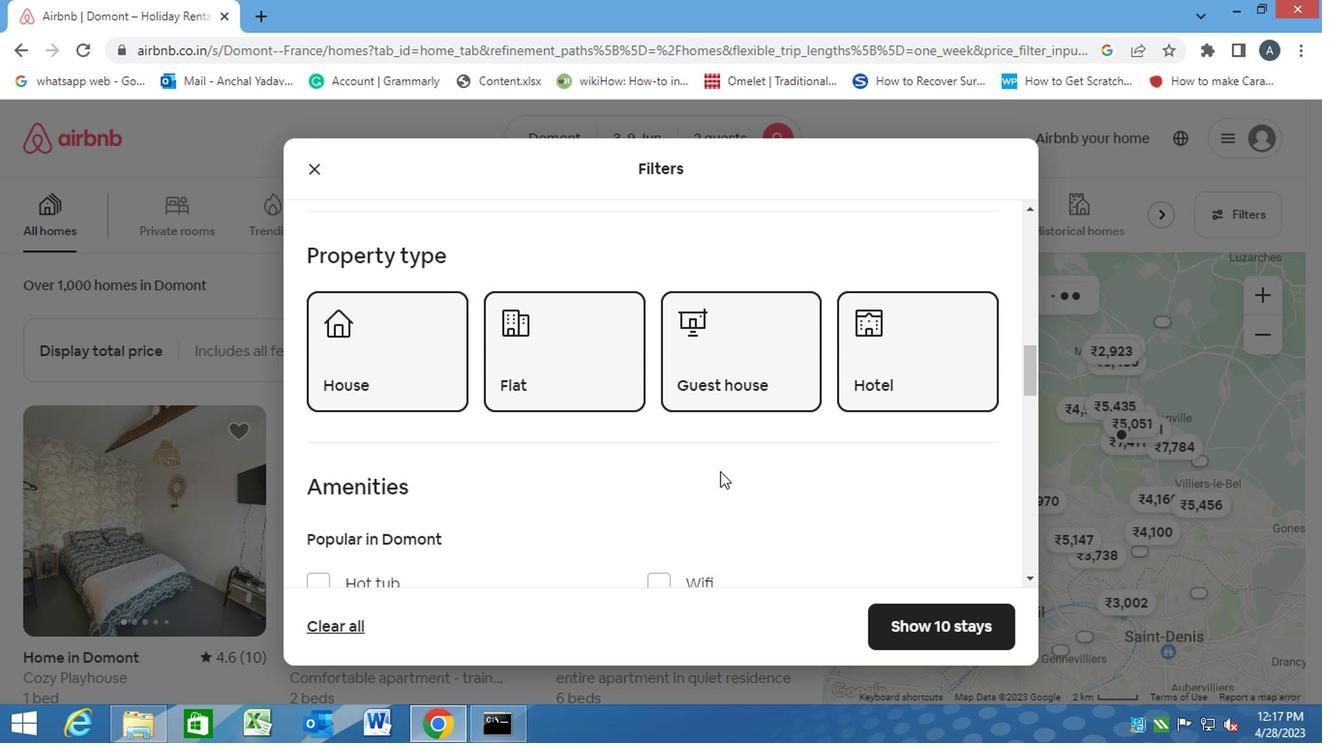 
Action: Mouse moved to (524, 487)
Screenshot: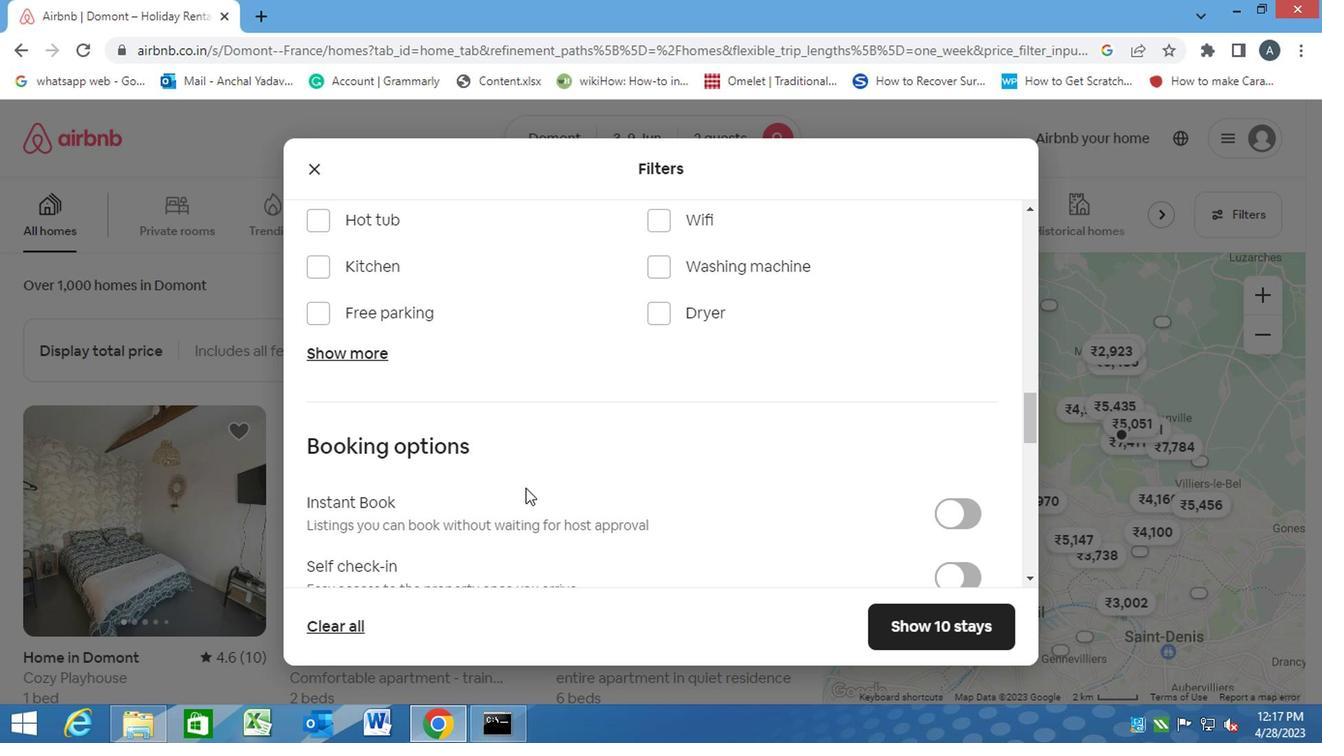 
Action: Mouse scrolled (524, 486) with delta (0, -1)
Screenshot: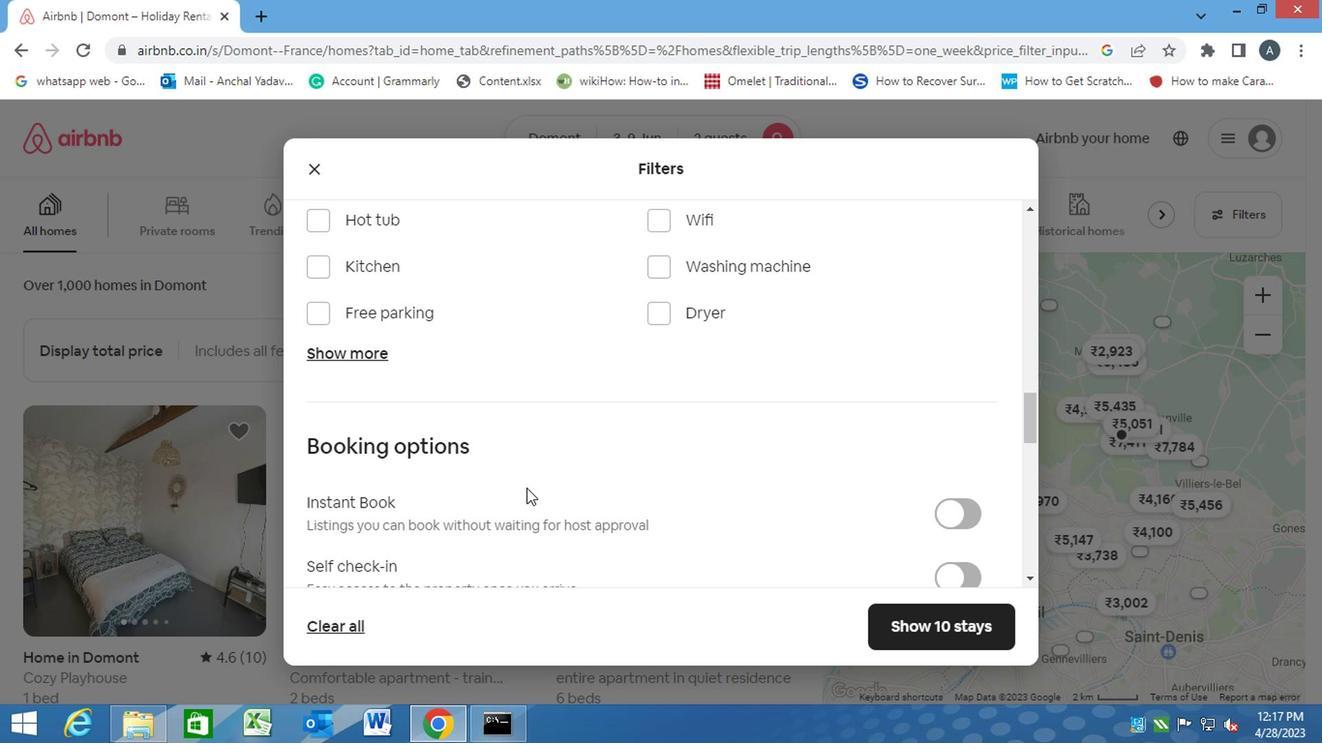 
Action: Mouse moved to (529, 487)
Screenshot: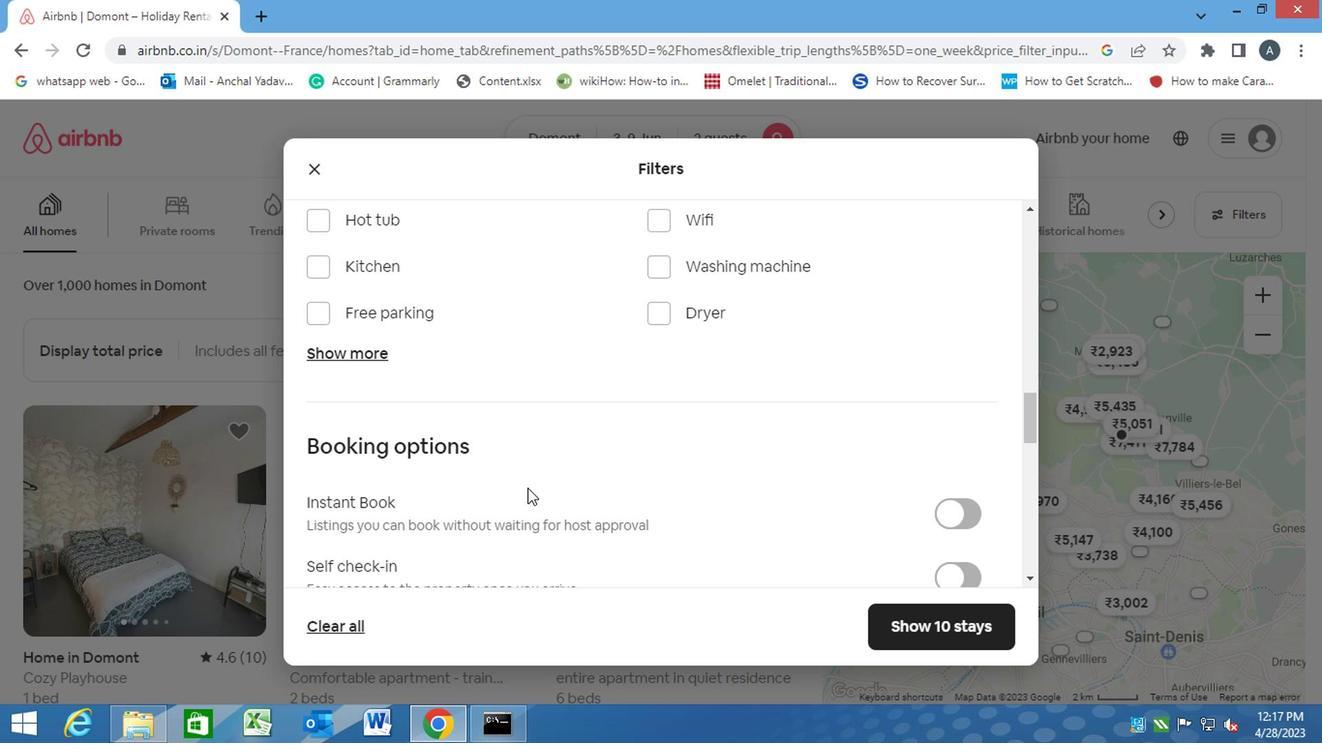 
Action: Mouse scrolled (529, 486) with delta (0, -1)
Screenshot: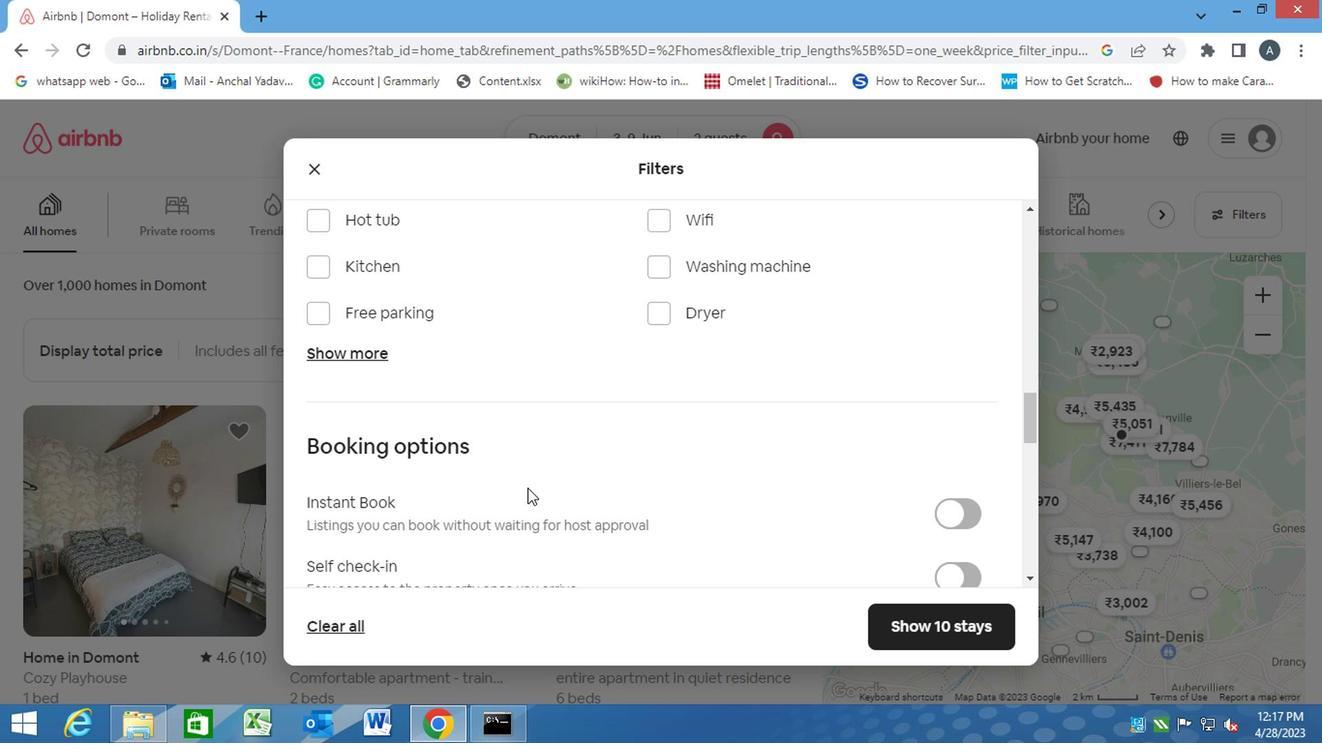 
Action: Mouse scrolled (529, 486) with delta (0, -1)
Screenshot: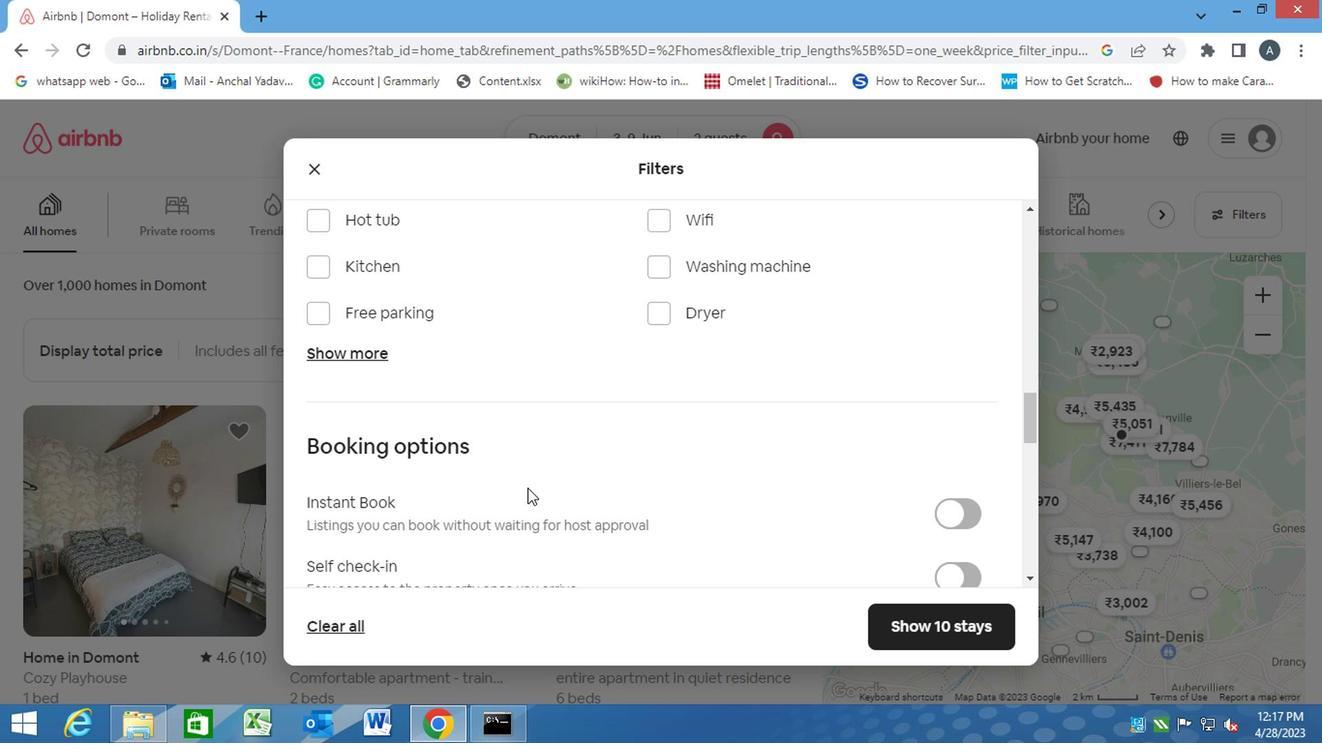 
Action: Mouse moved to (932, 286)
Screenshot: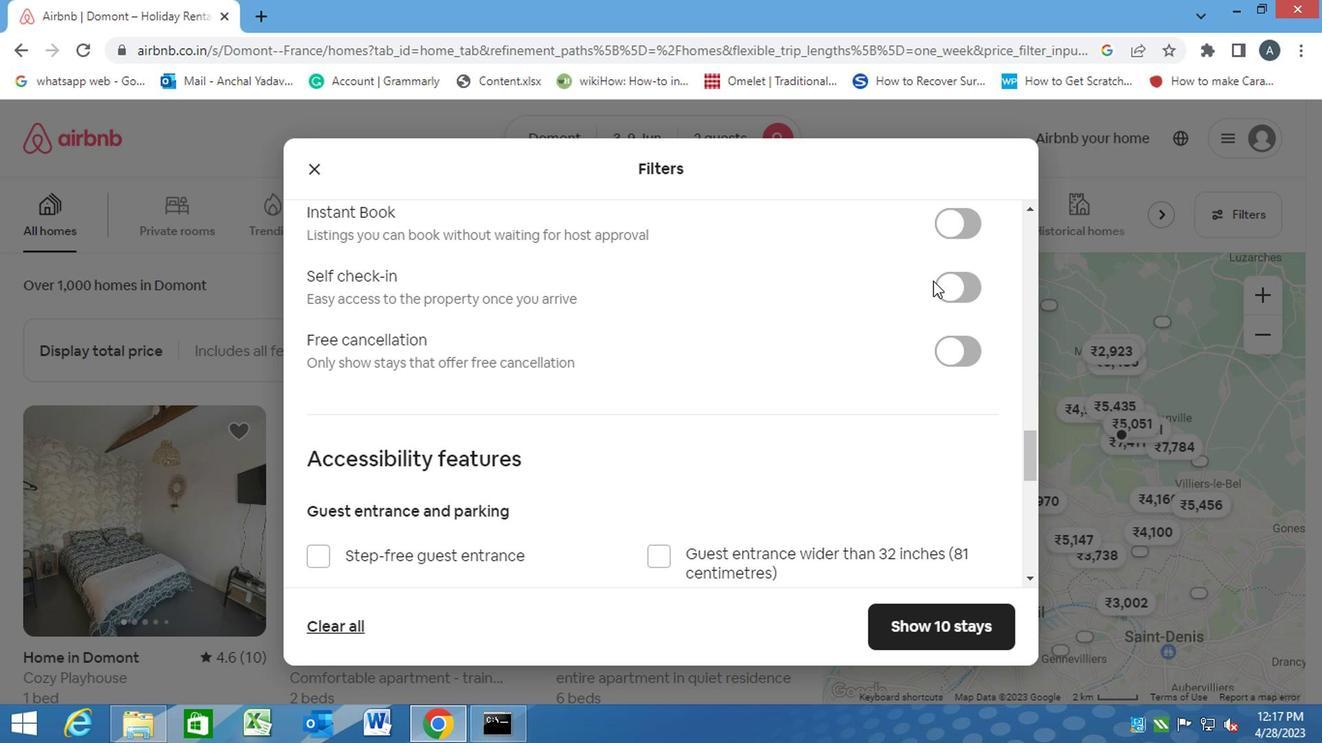 
Action: Mouse pressed left at (932, 286)
Screenshot: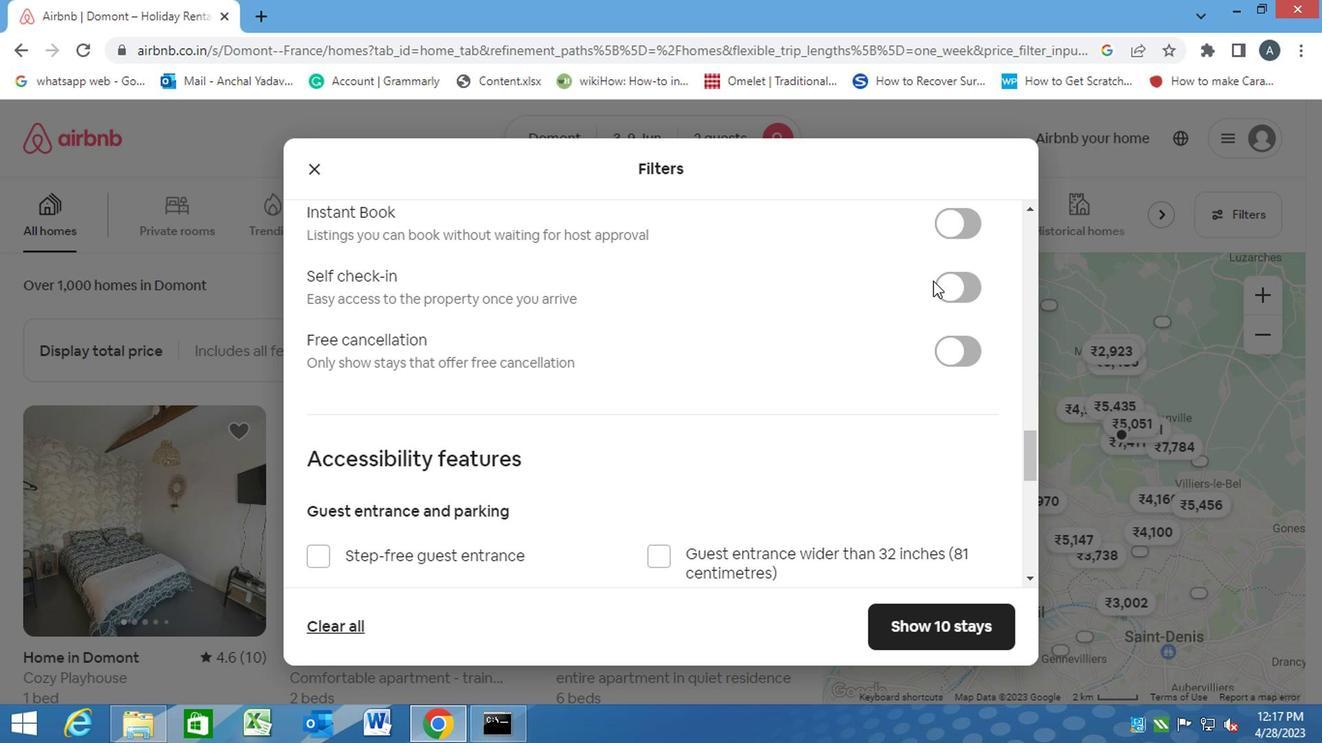 
Action: Mouse moved to (941, 286)
Screenshot: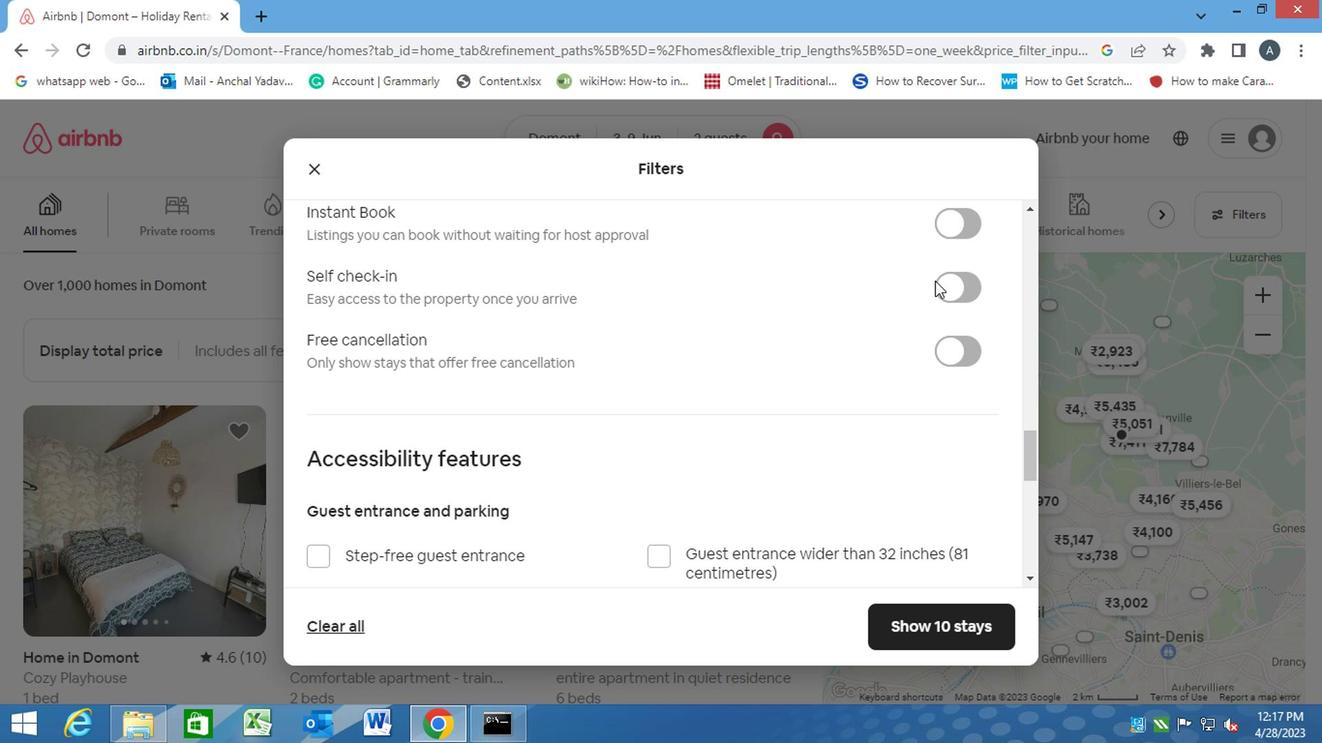 
Action: Mouse pressed left at (941, 286)
Screenshot: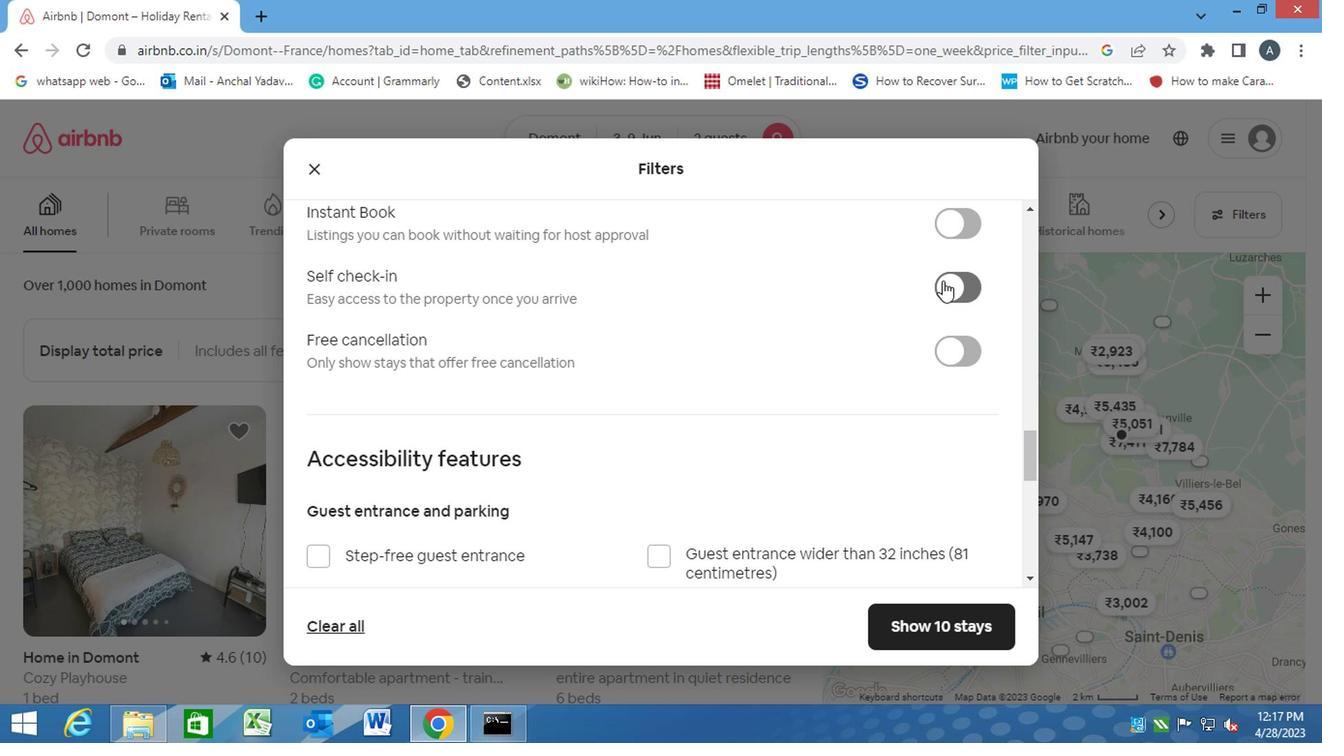 
Action: Mouse moved to (805, 343)
Screenshot: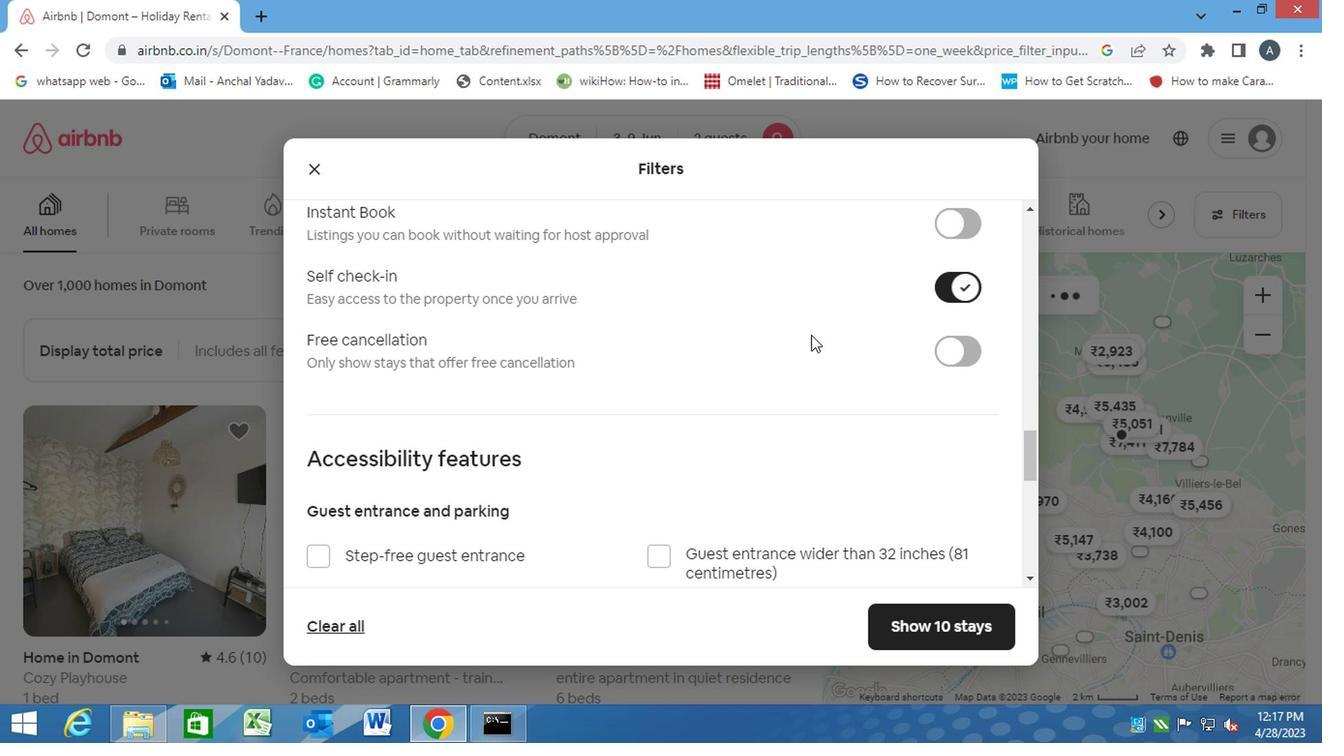 
Action: Mouse scrolled (805, 341) with delta (0, -1)
Screenshot: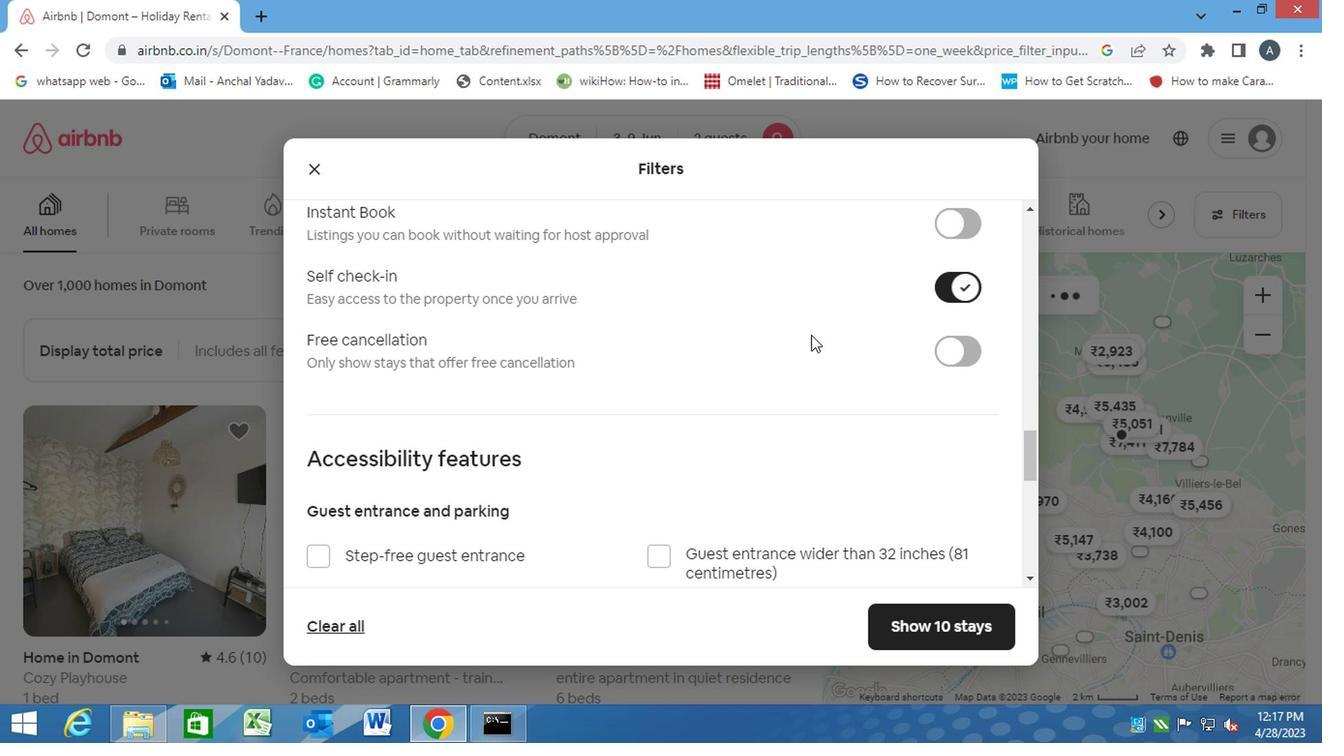 
Action: Mouse moved to (799, 349)
Screenshot: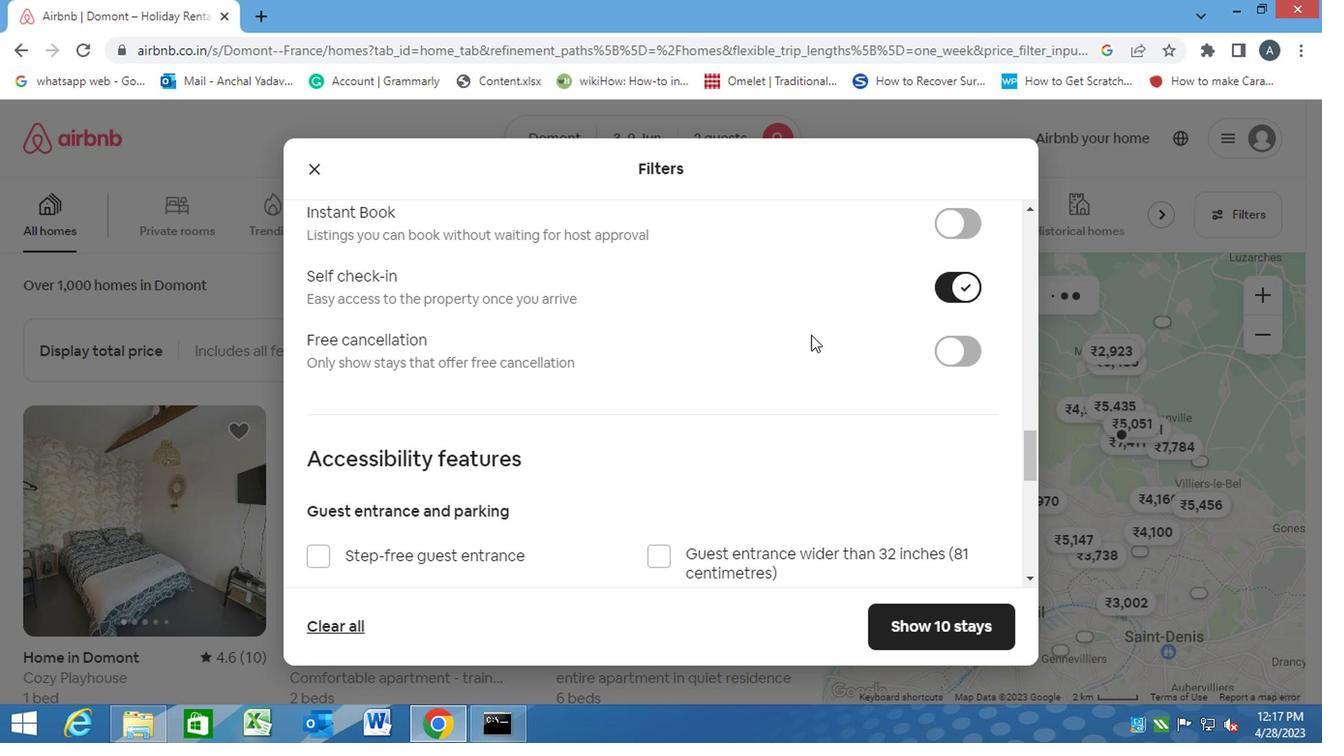 
Action: Mouse scrolled (799, 348) with delta (0, 0)
Screenshot: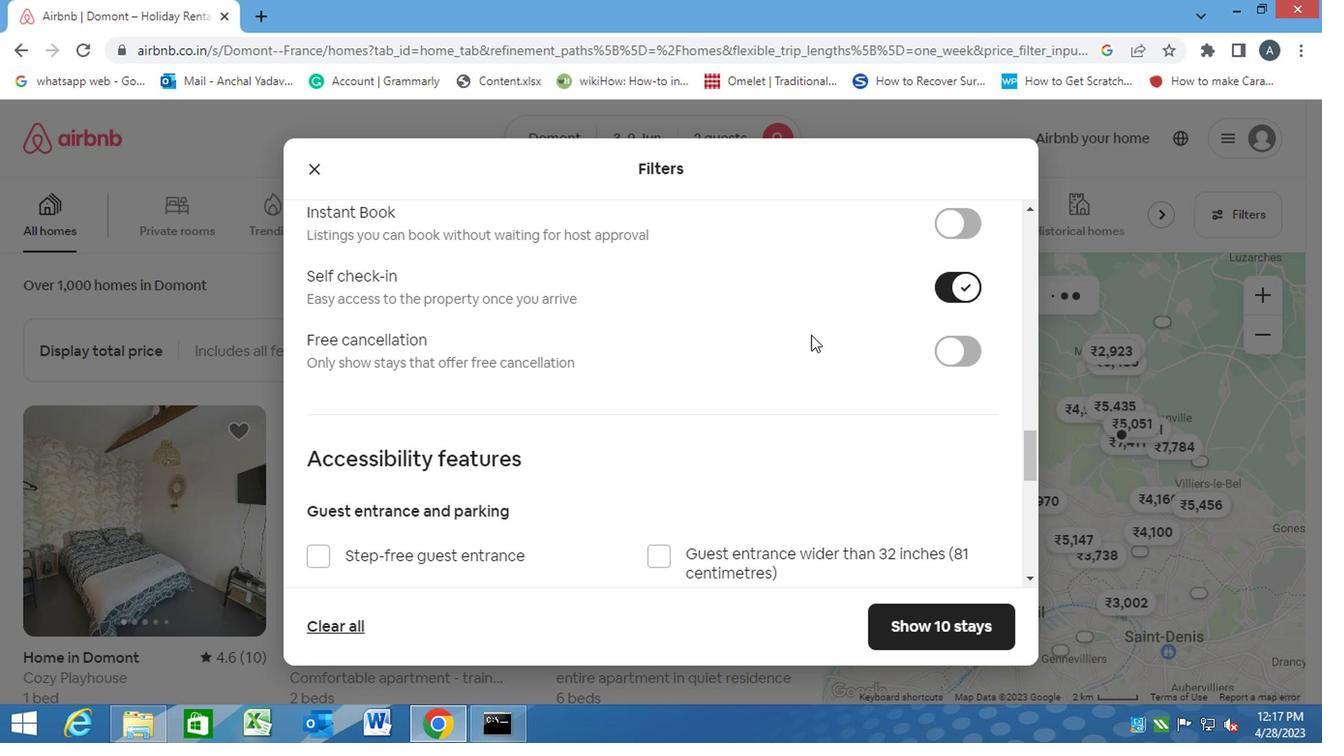 
Action: Mouse moved to (797, 352)
Screenshot: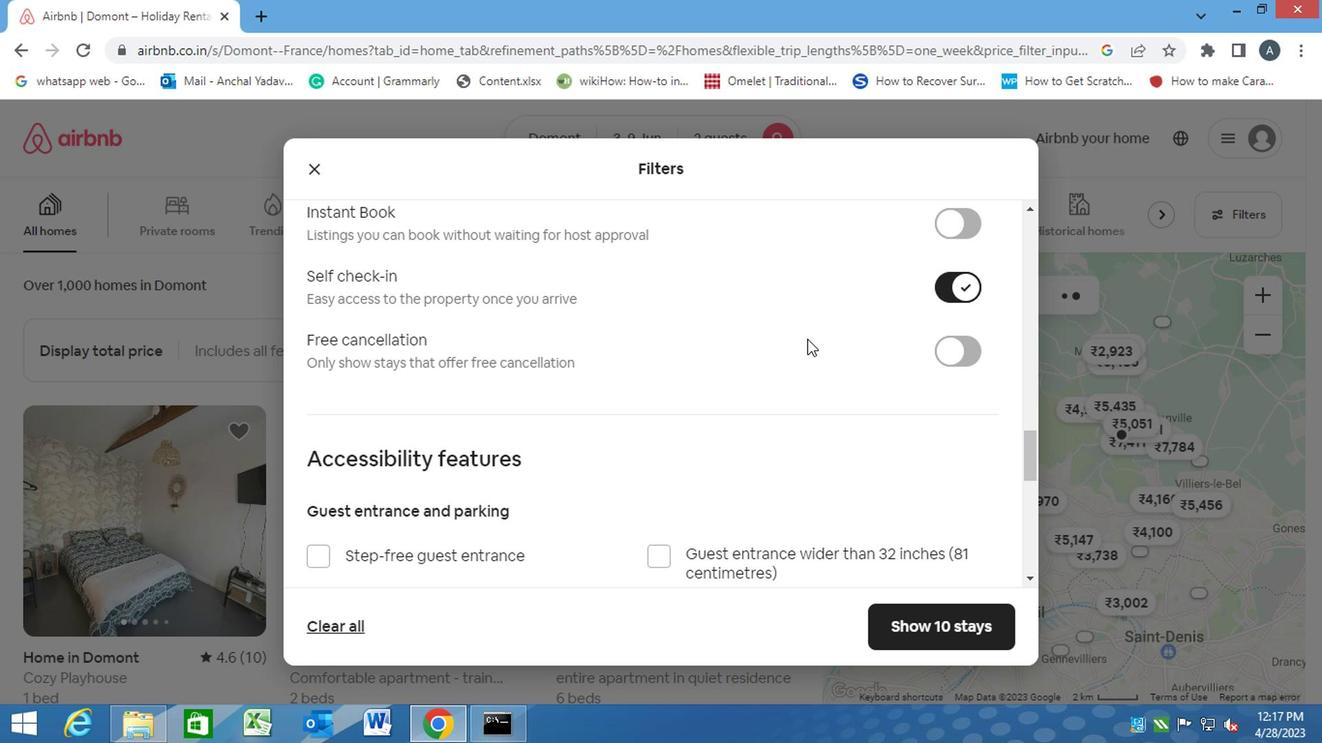 
Action: Mouse scrolled (797, 351) with delta (0, 0)
Screenshot: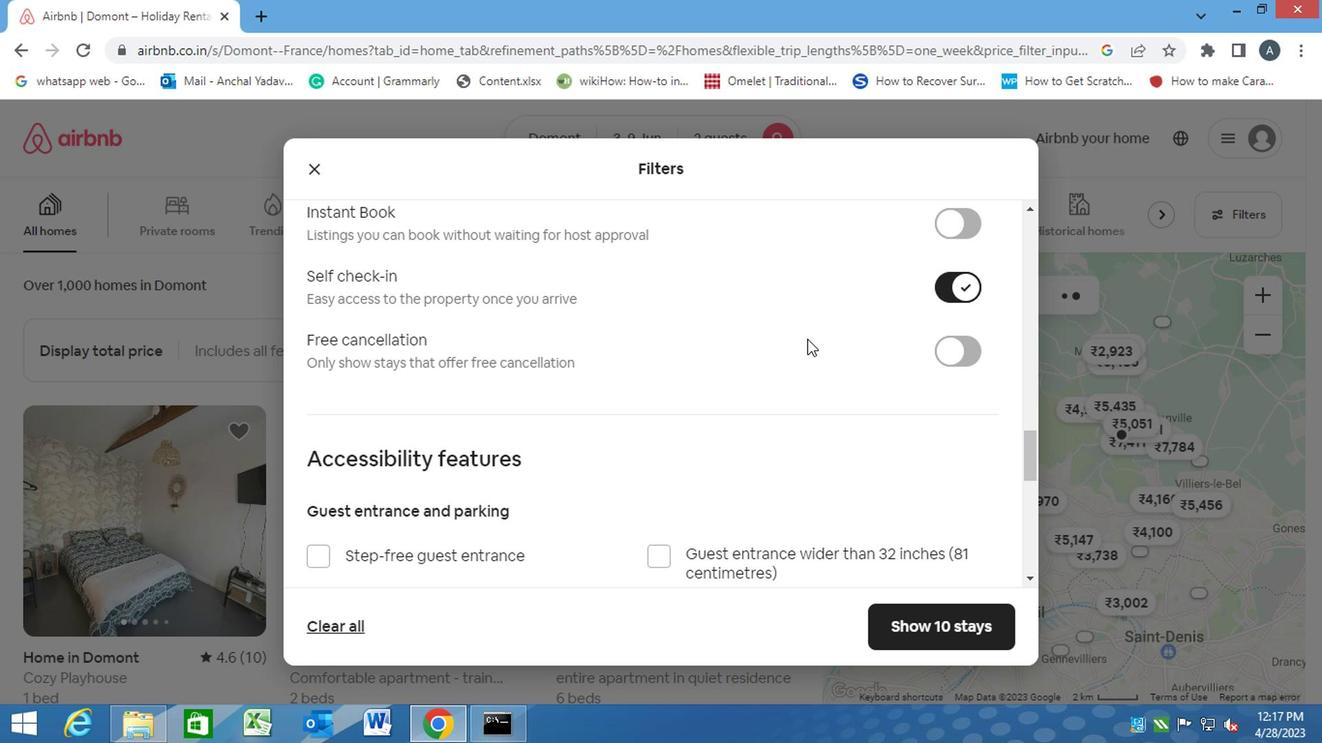 
Action: Mouse moved to (780, 357)
Screenshot: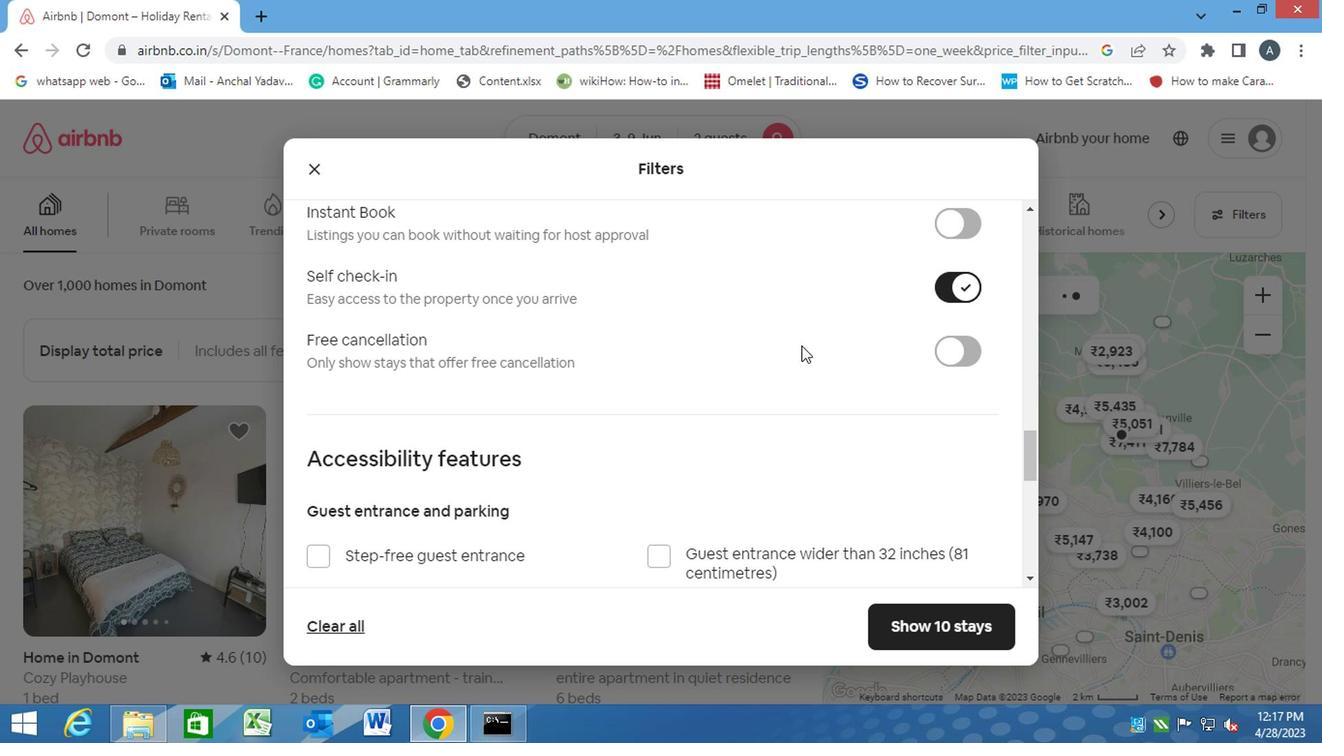 
Action: Mouse scrolled (786, 354) with delta (0, -1)
Screenshot: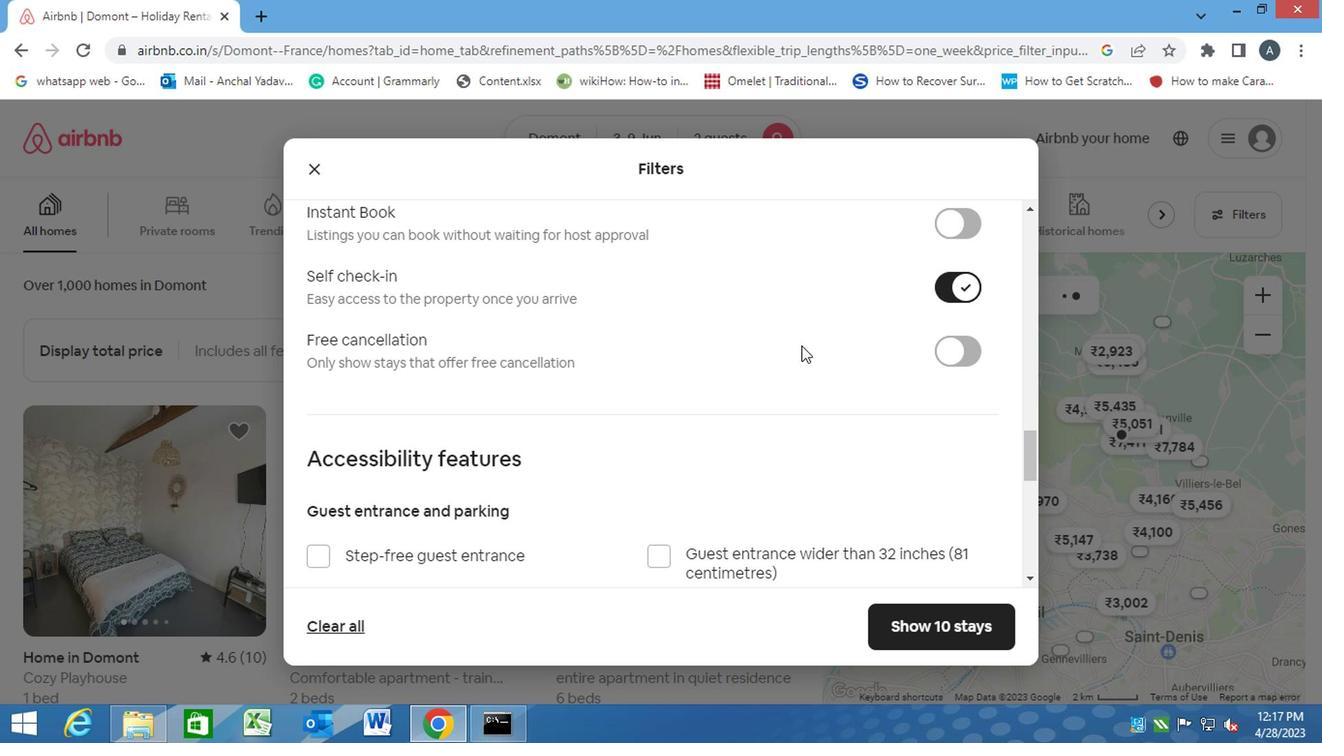 
Action: Mouse moved to (760, 359)
Screenshot: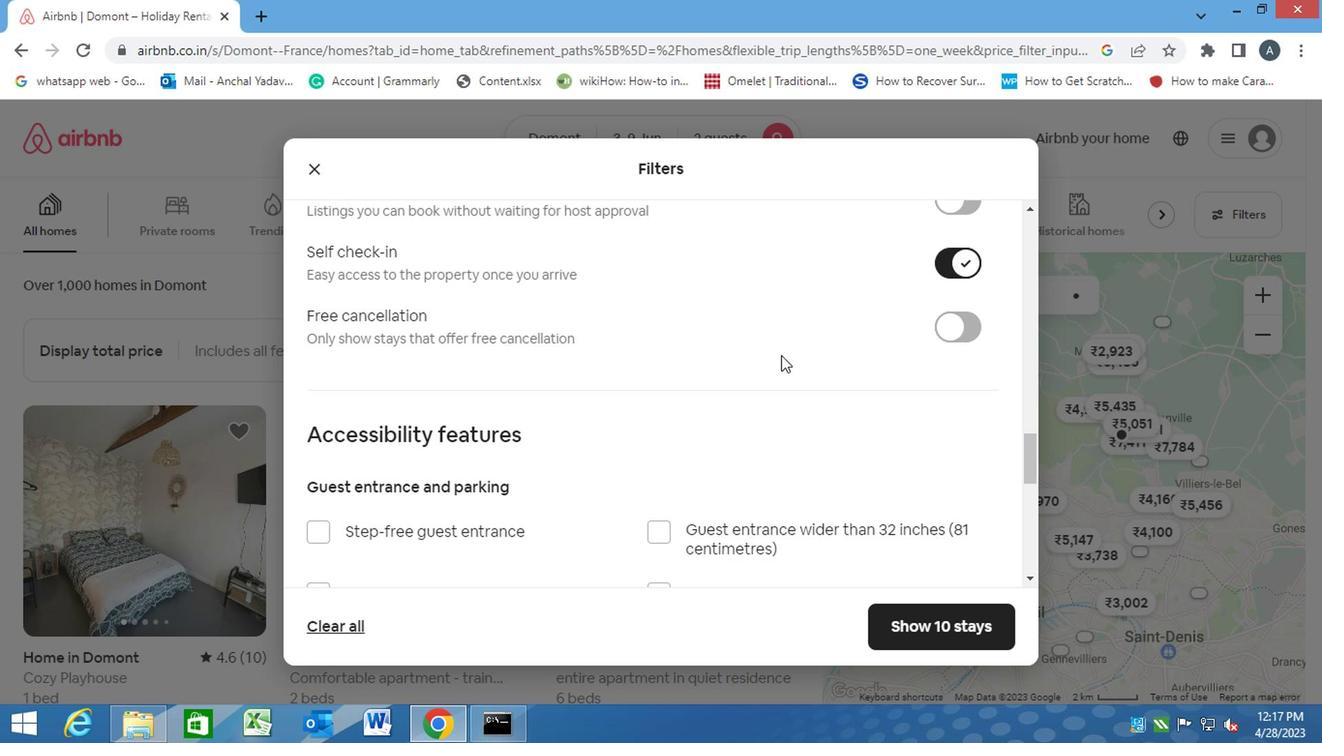 
Action: Mouse scrolled (760, 360) with delta (0, 0)
Screenshot: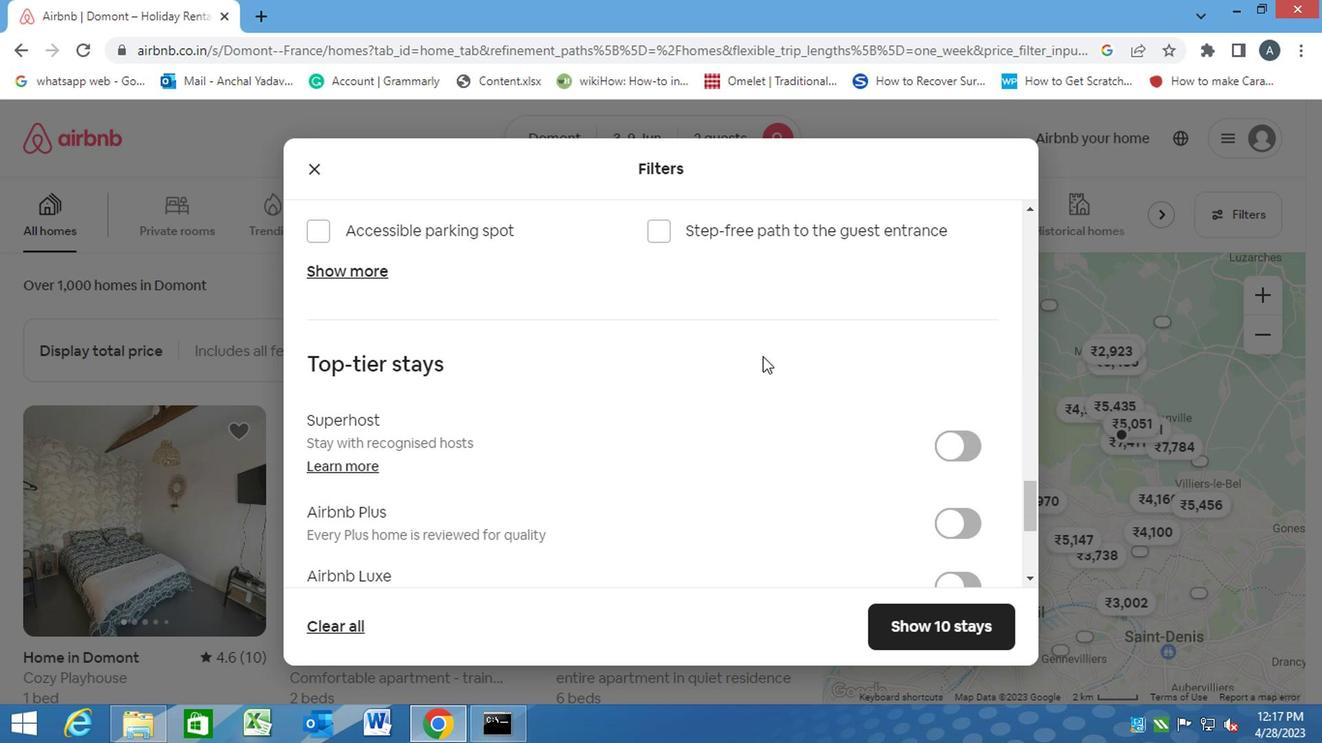 
Action: Mouse scrolled (760, 360) with delta (0, 0)
Screenshot: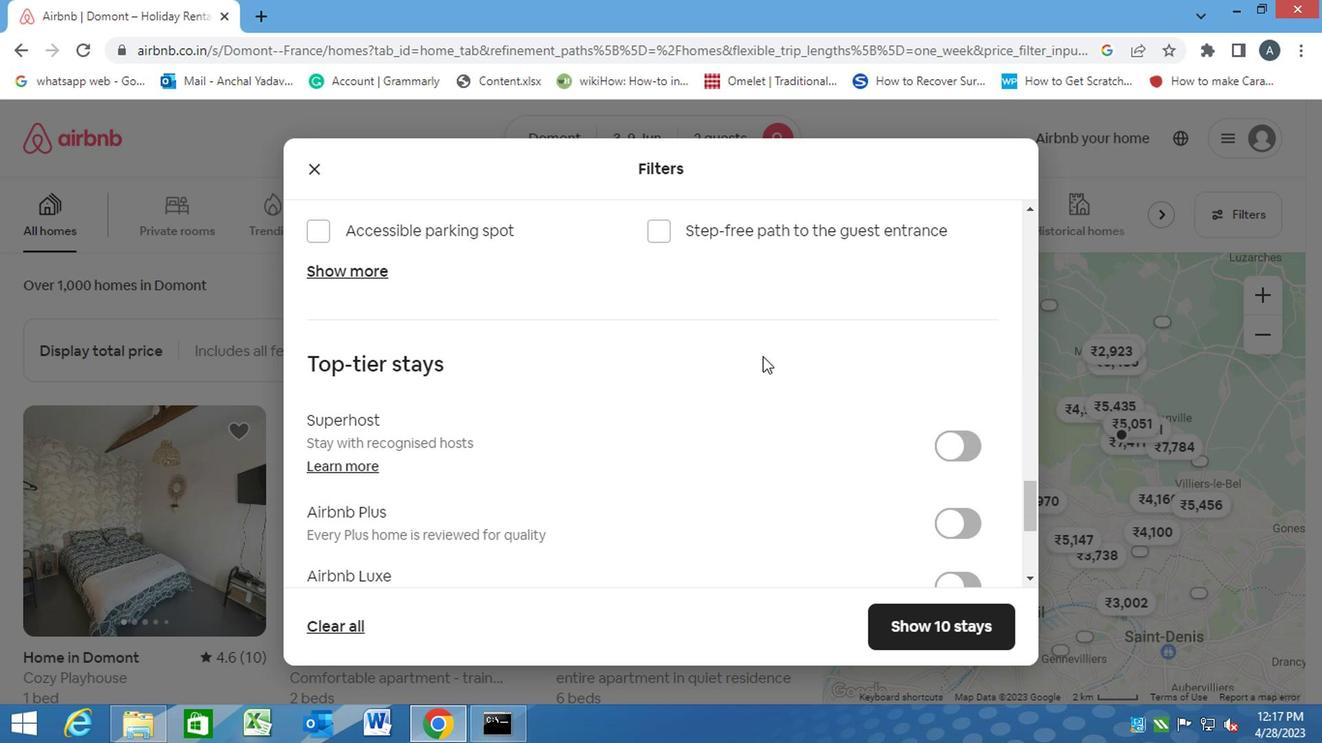 
Action: Mouse scrolled (760, 360) with delta (0, 0)
Screenshot: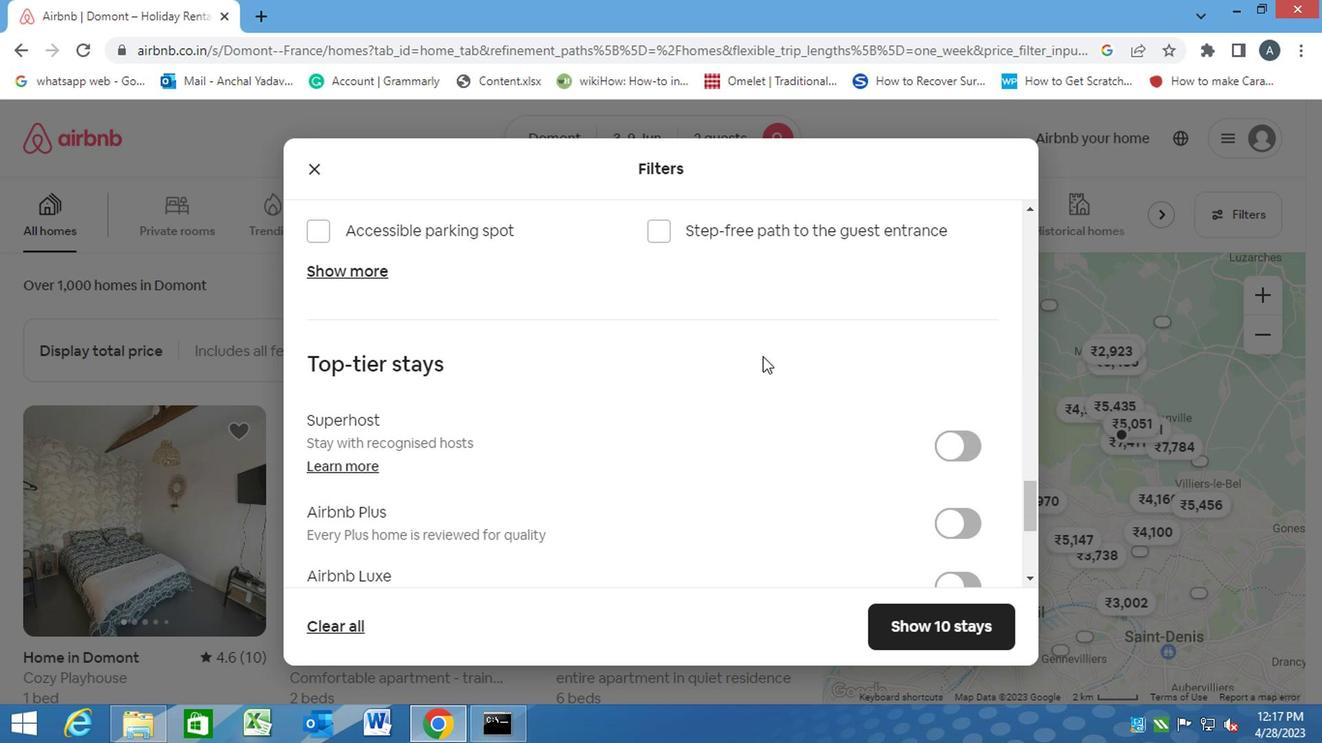 
Action: Mouse moved to (759, 360)
Screenshot: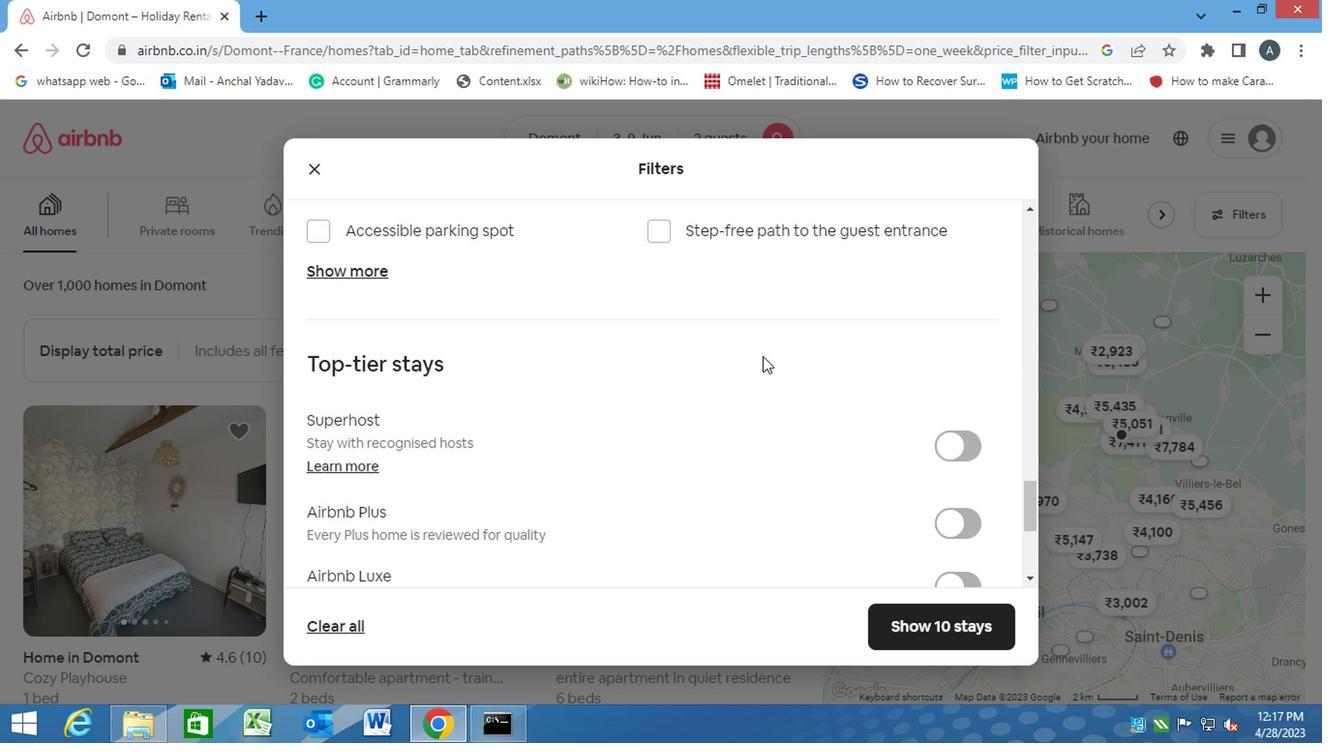 
Action: Mouse scrolled (759, 361) with delta (0, 1)
Screenshot: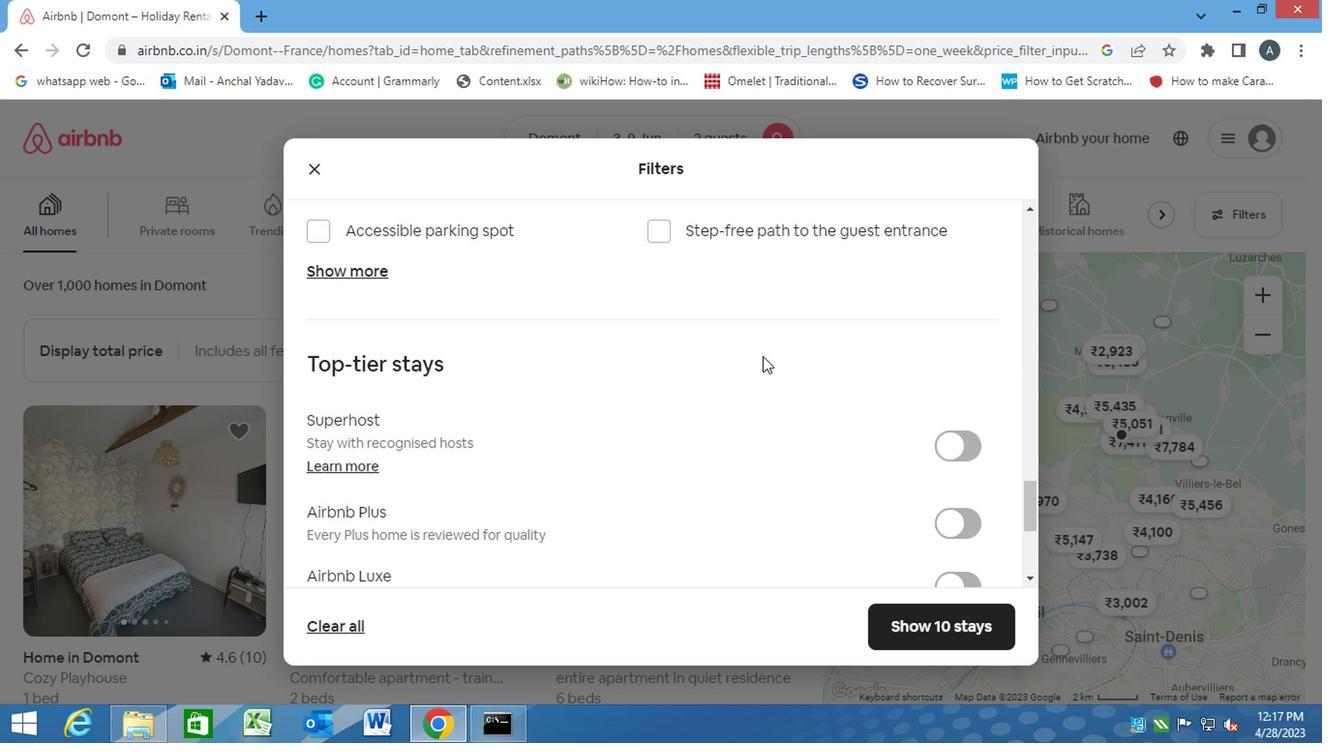 
Action: Mouse scrolled (759, 359) with delta (0, 0)
Screenshot: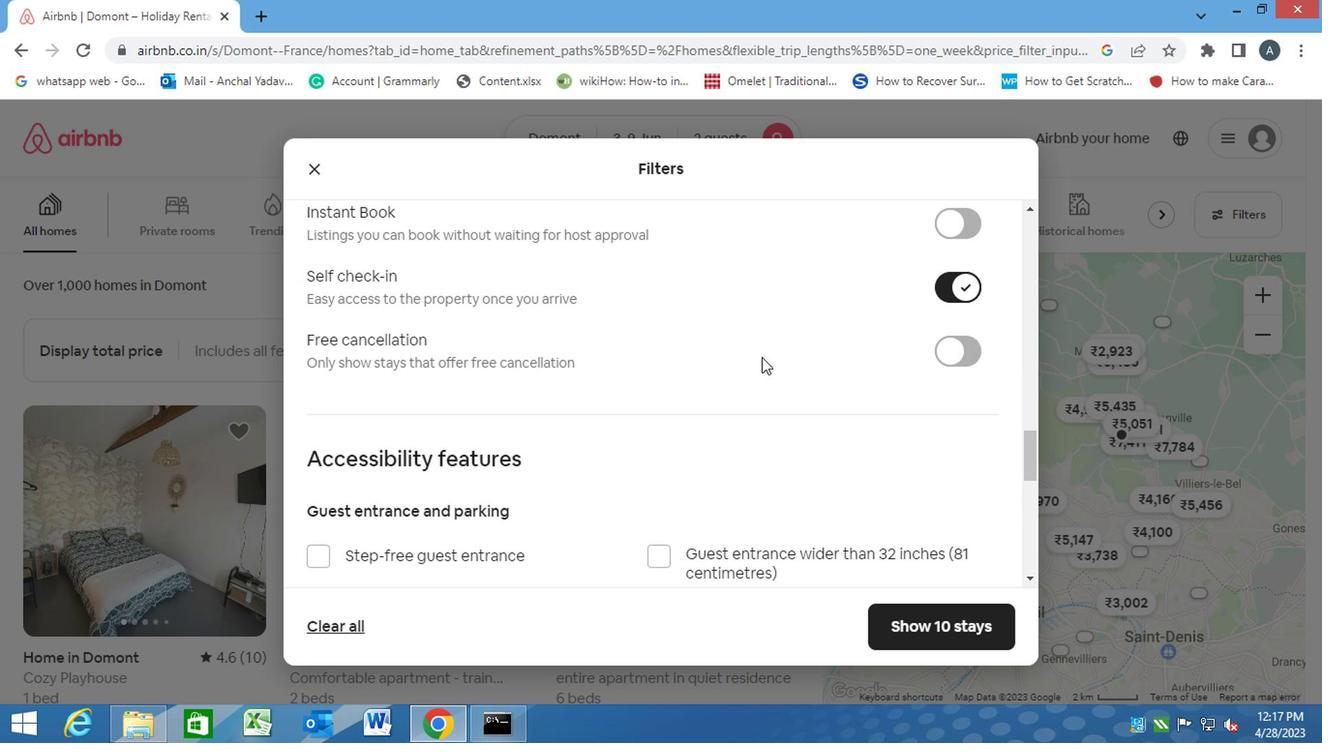 
Action: Mouse scrolled (759, 359) with delta (0, 0)
Screenshot: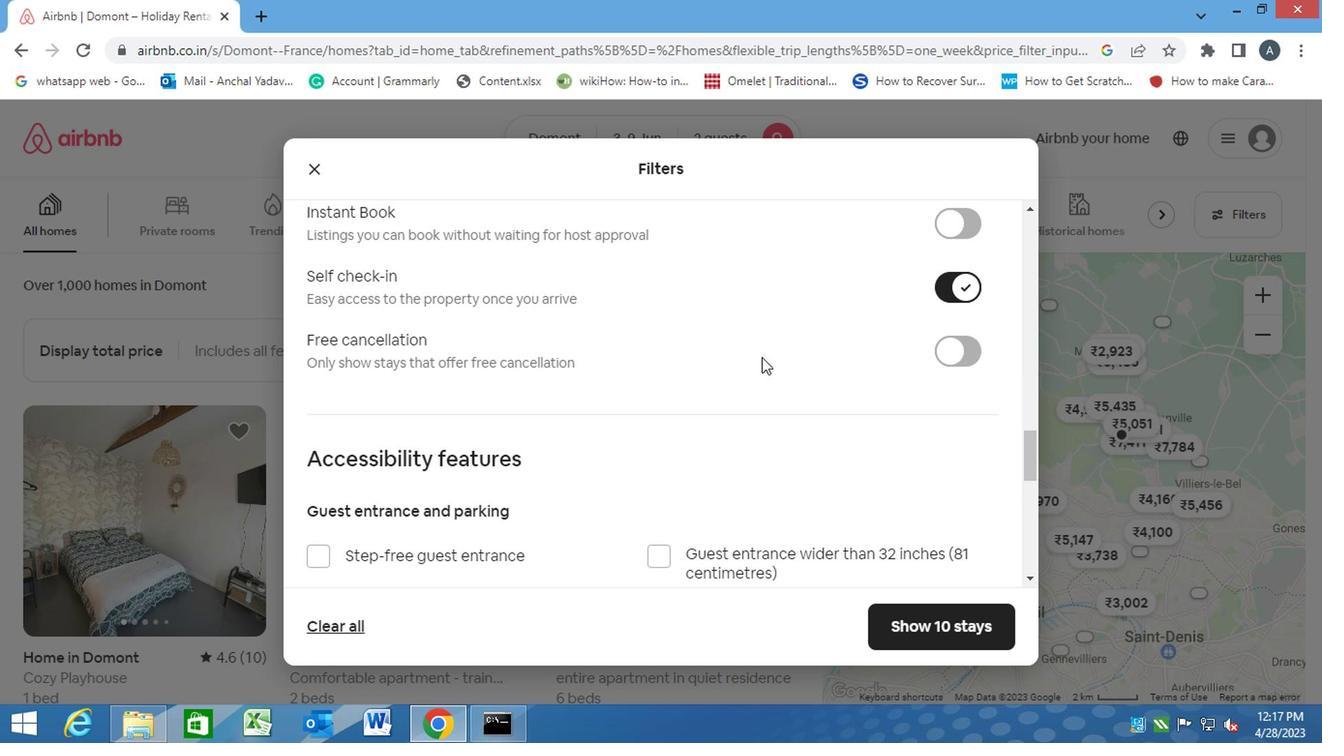 
Action: Mouse scrolled (759, 359) with delta (0, 0)
Screenshot: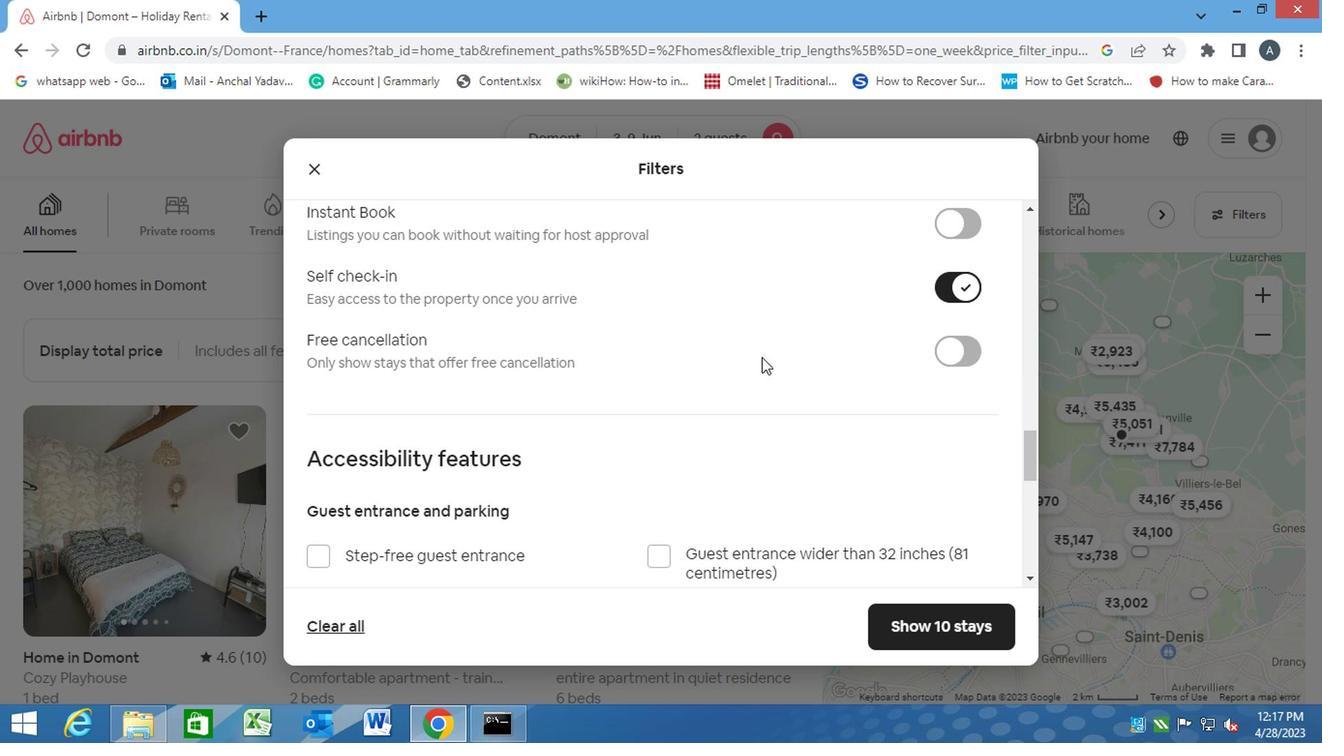 
Action: Mouse scrolled (759, 359) with delta (0, 0)
Screenshot: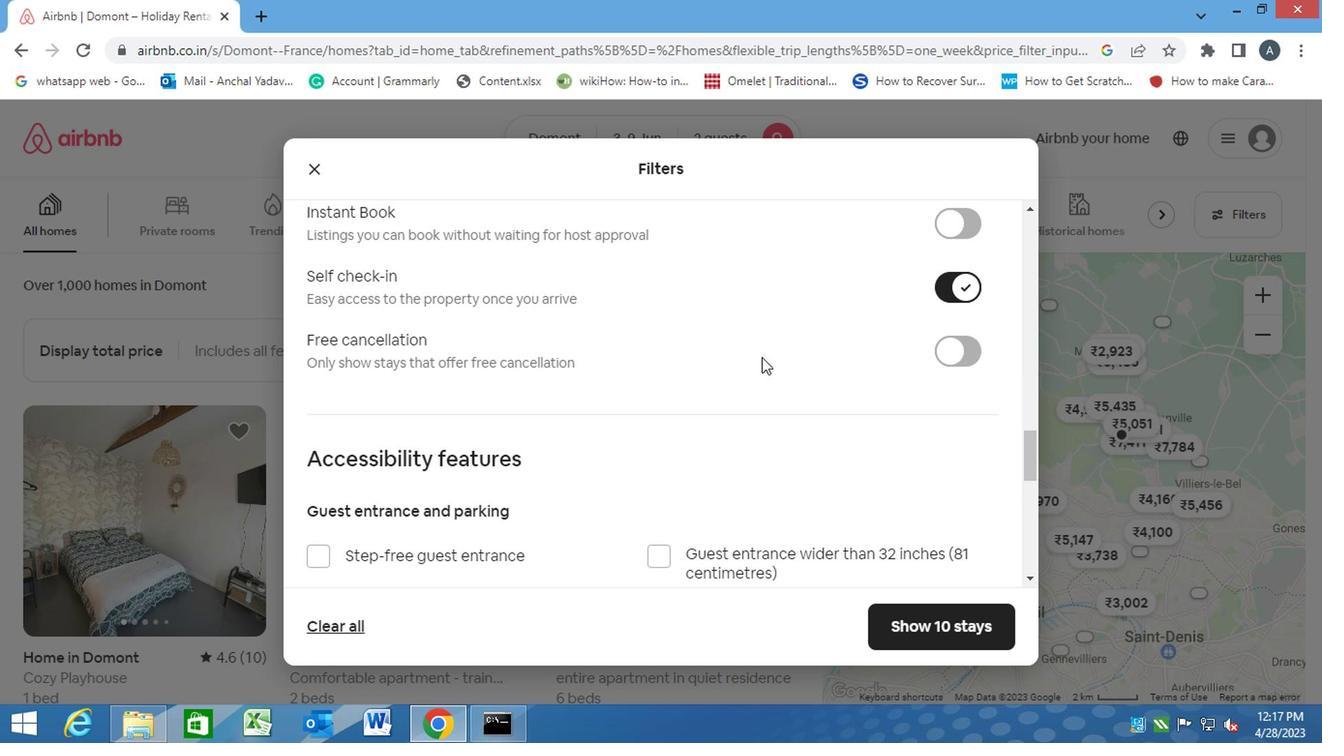 
Action: Mouse scrolled (759, 359) with delta (0, 0)
Screenshot: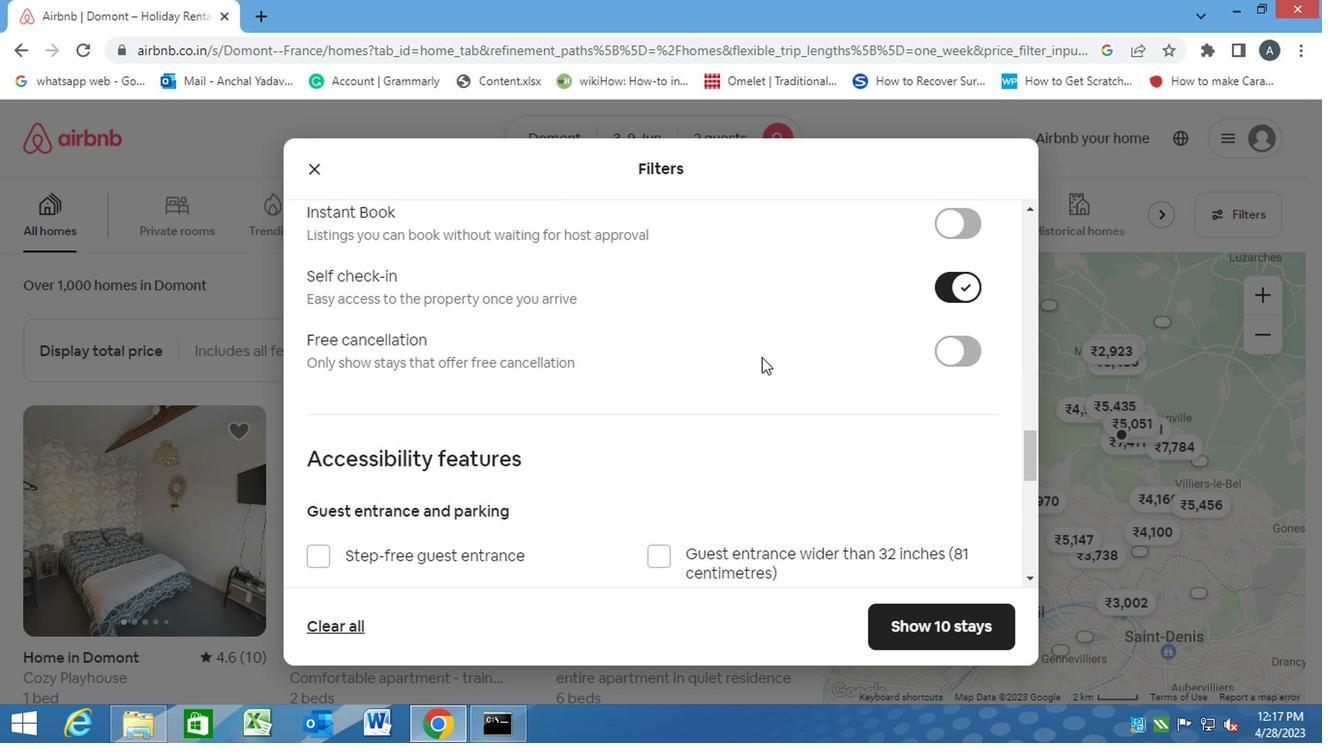 
Action: Mouse scrolled (759, 359) with delta (0, 0)
Screenshot: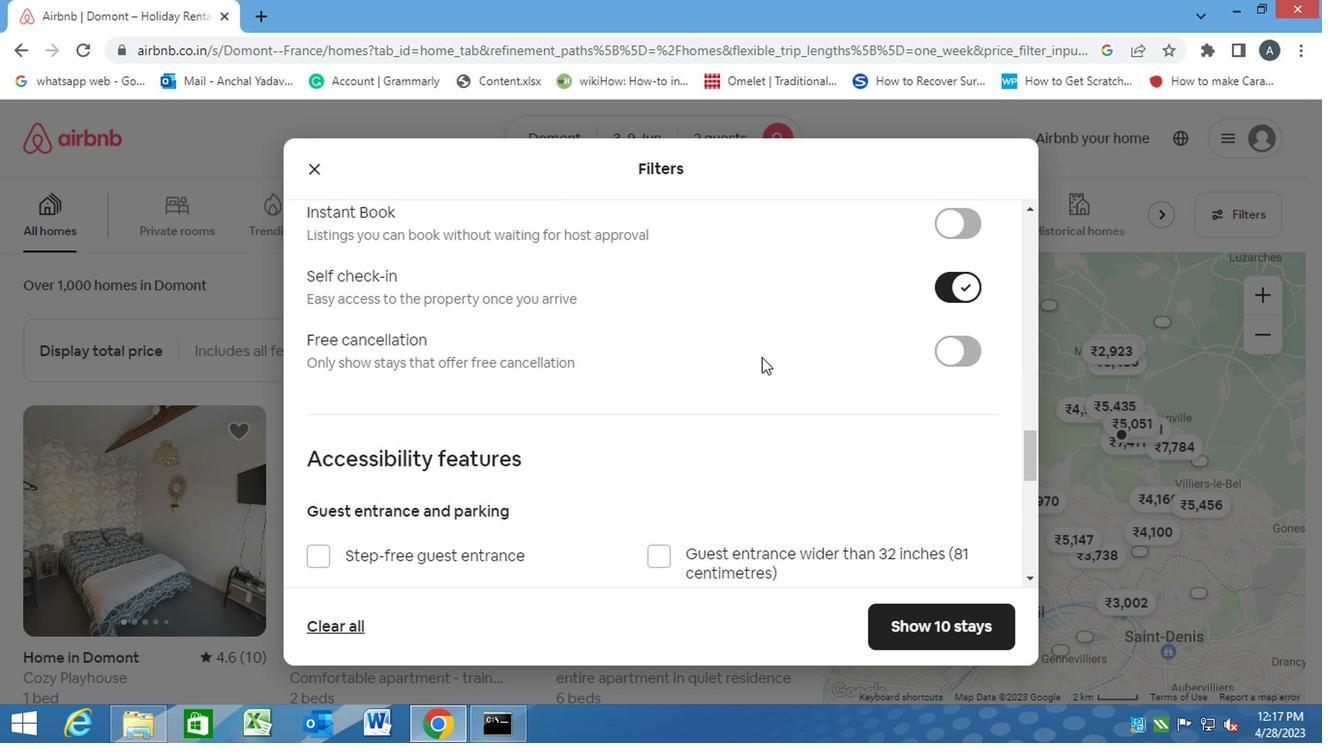 
Action: Mouse scrolled (759, 359) with delta (0, 0)
Screenshot: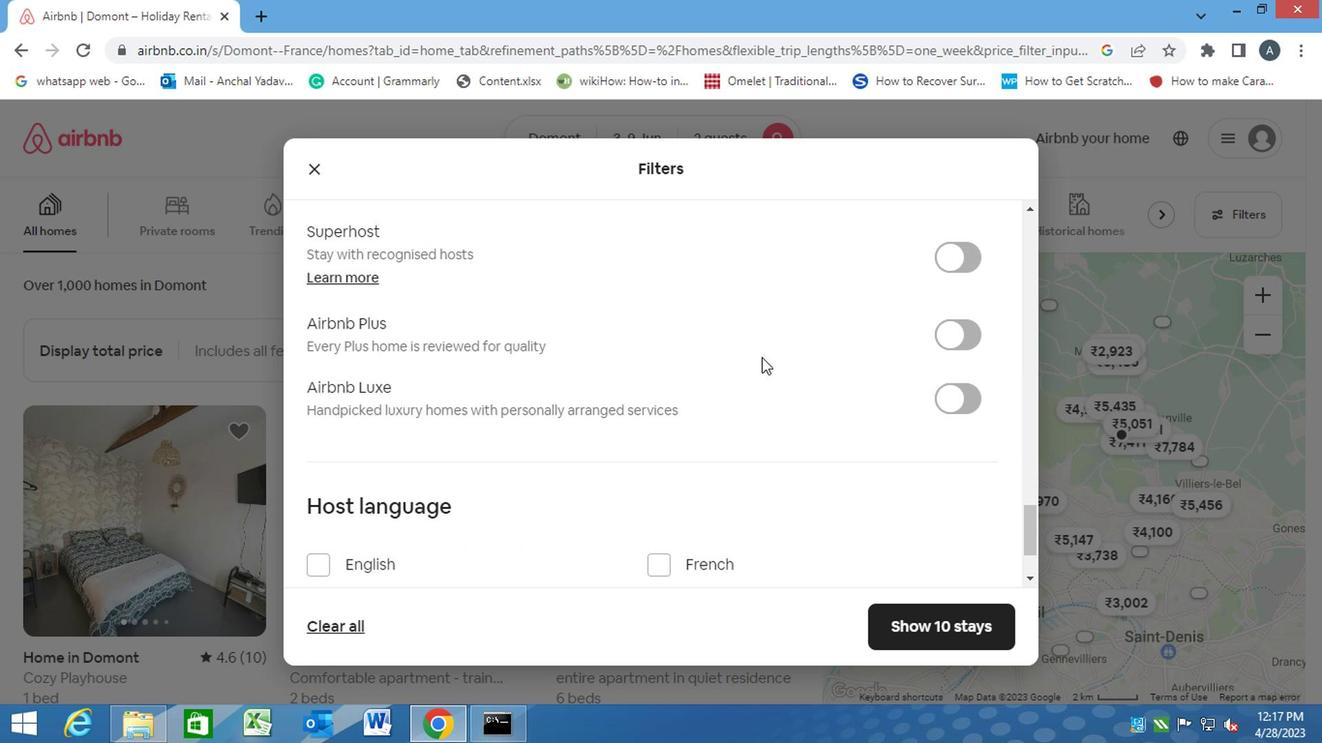 
Action: Mouse scrolled (759, 359) with delta (0, 0)
Screenshot: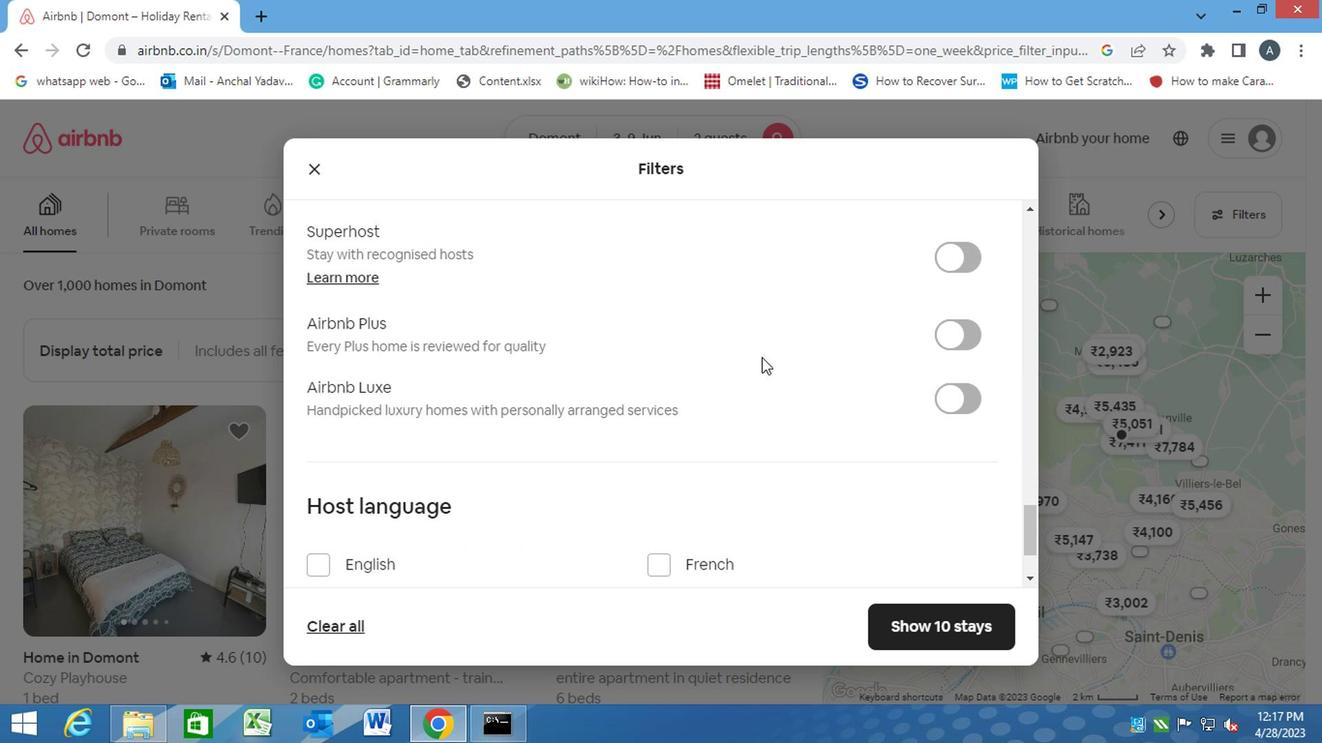 
Action: Mouse scrolled (759, 359) with delta (0, 0)
Screenshot: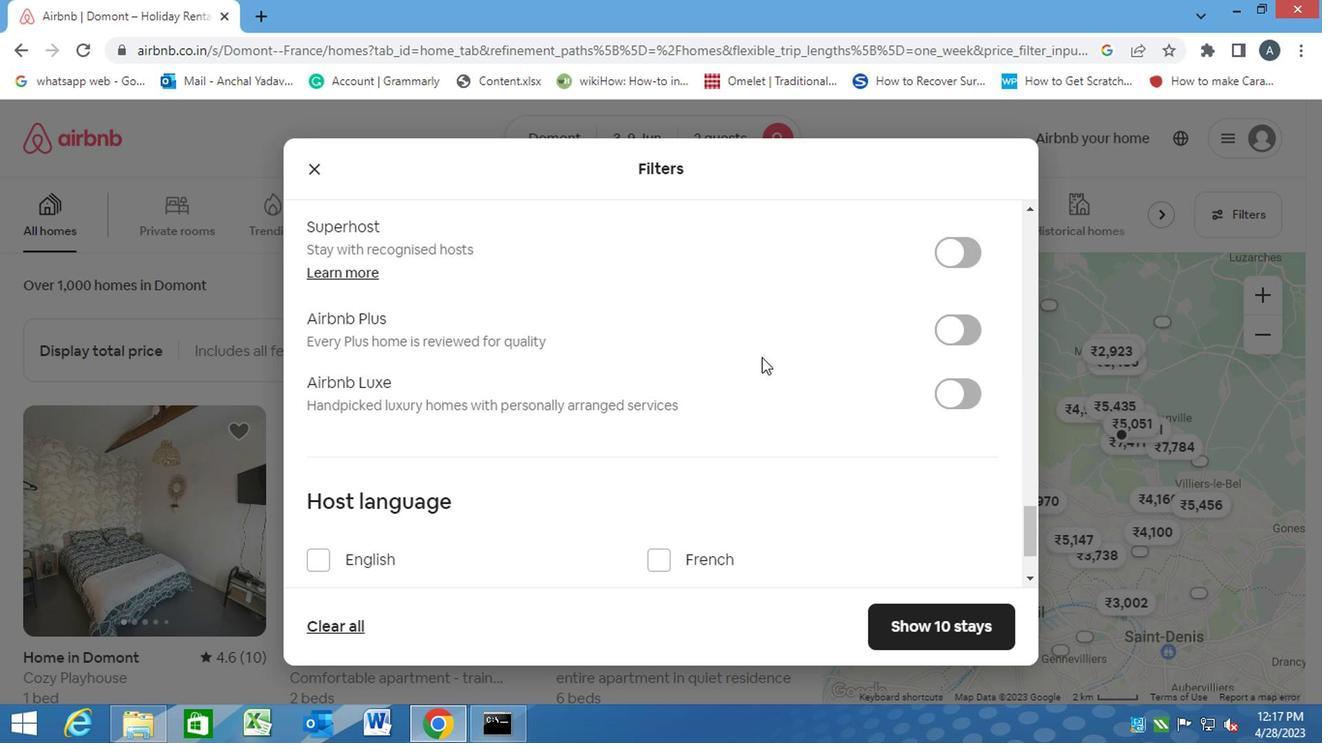
Action: Mouse scrolled (759, 359) with delta (0, 0)
Screenshot: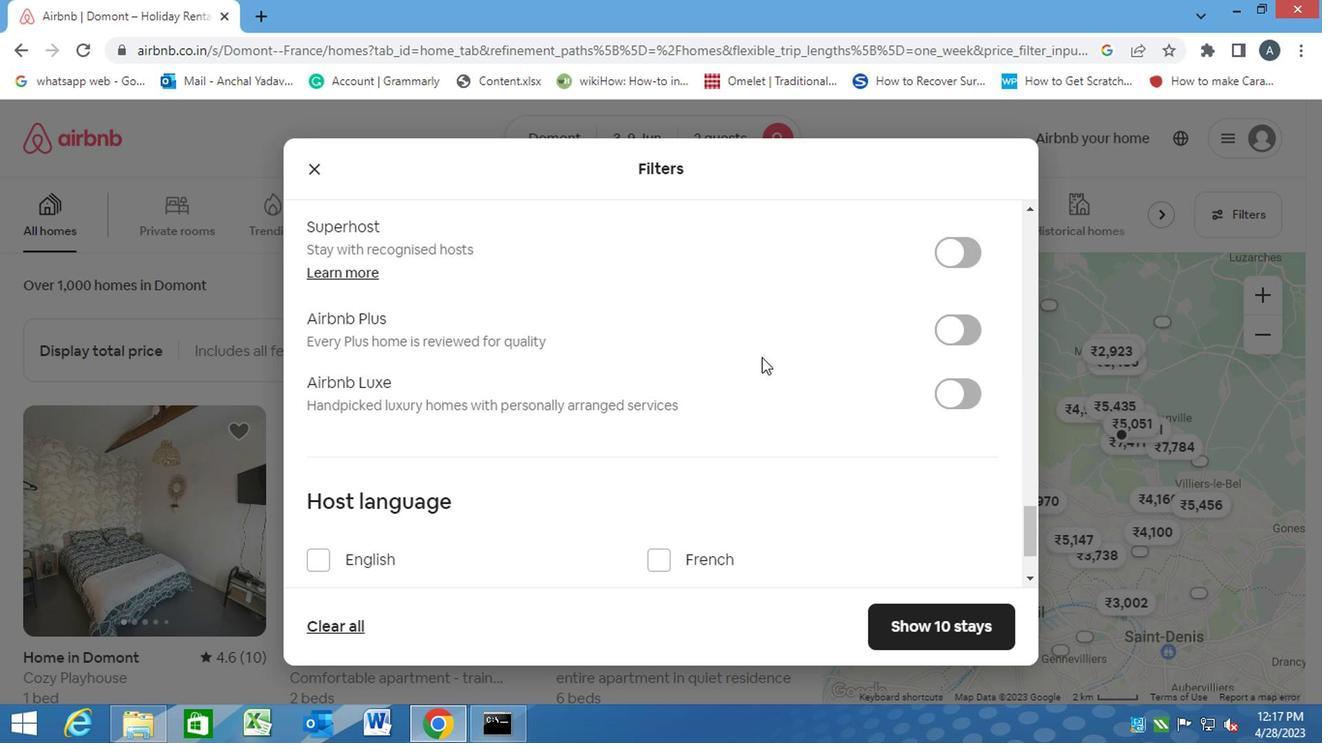 
Action: Mouse scrolled (759, 359) with delta (0, 0)
Screenshot: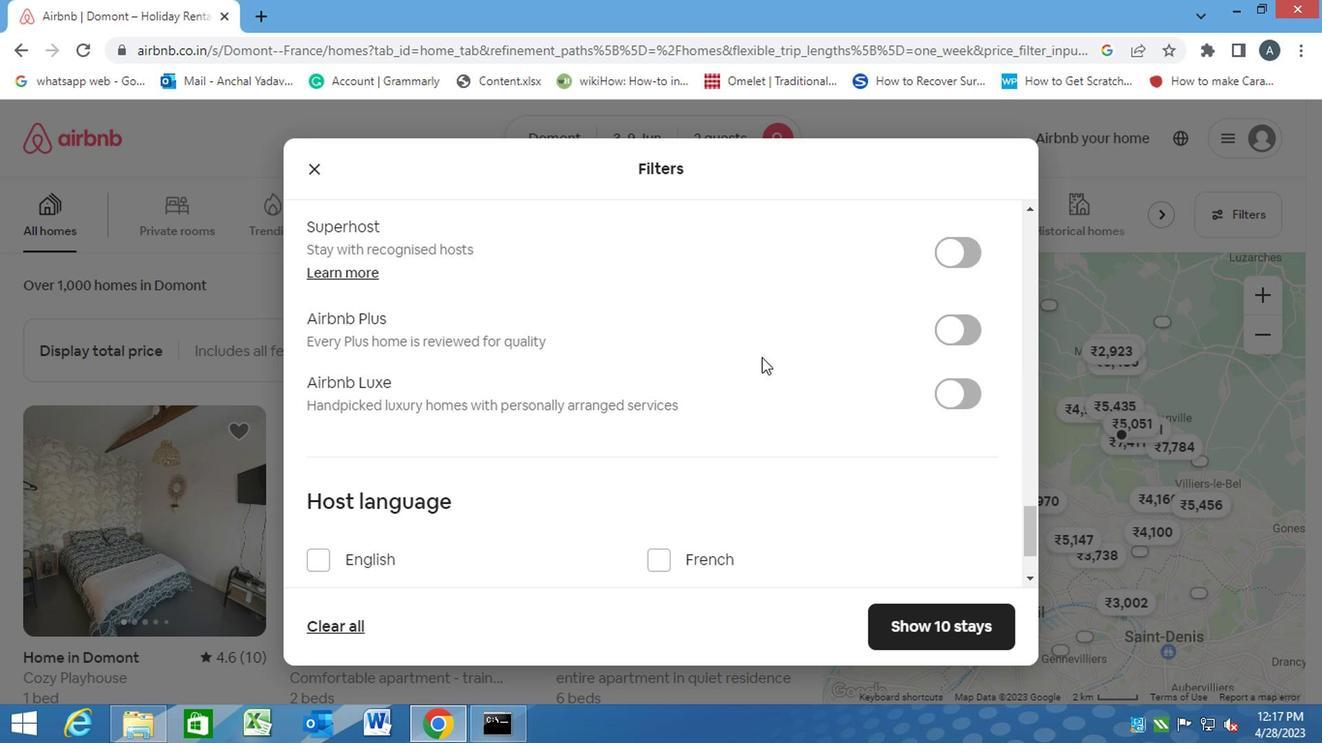 
Action: Mouse moved to (318, 449)
Screenshot: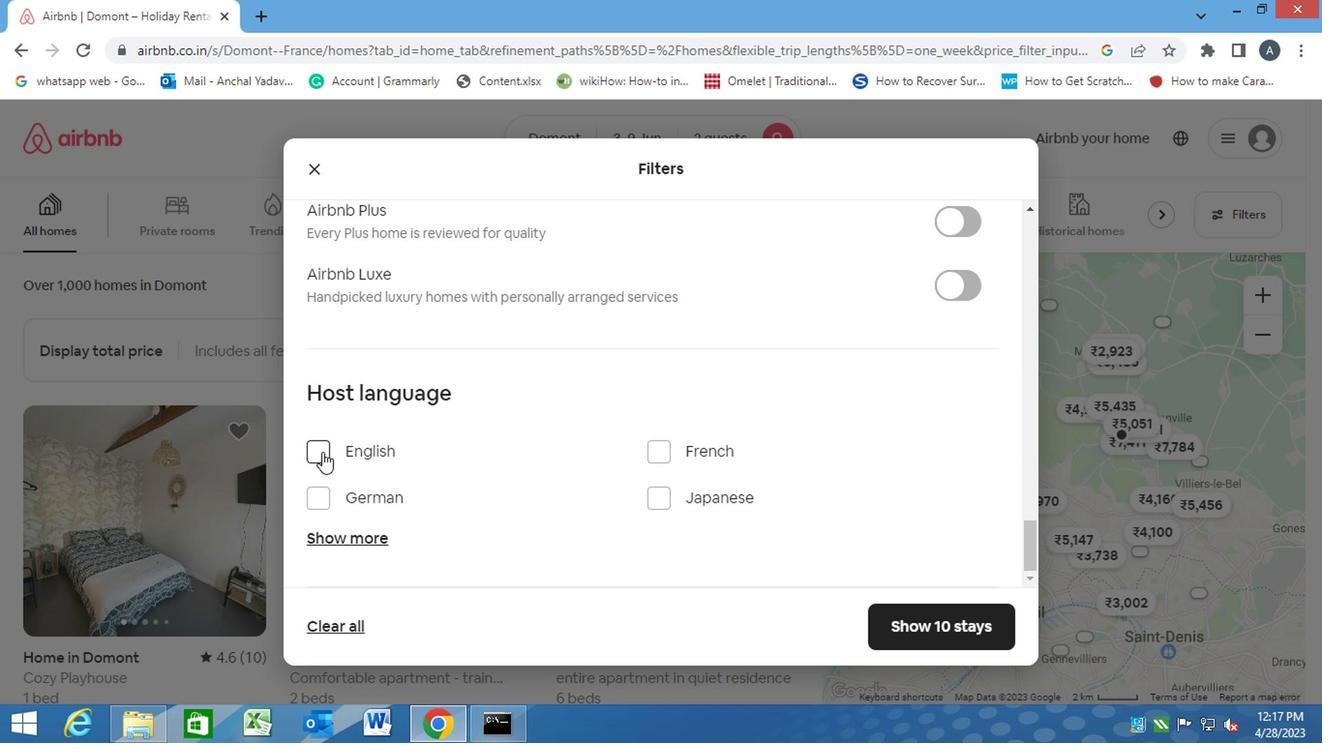 
Action: Mouse pressed left at (318, 449)
Screenshot: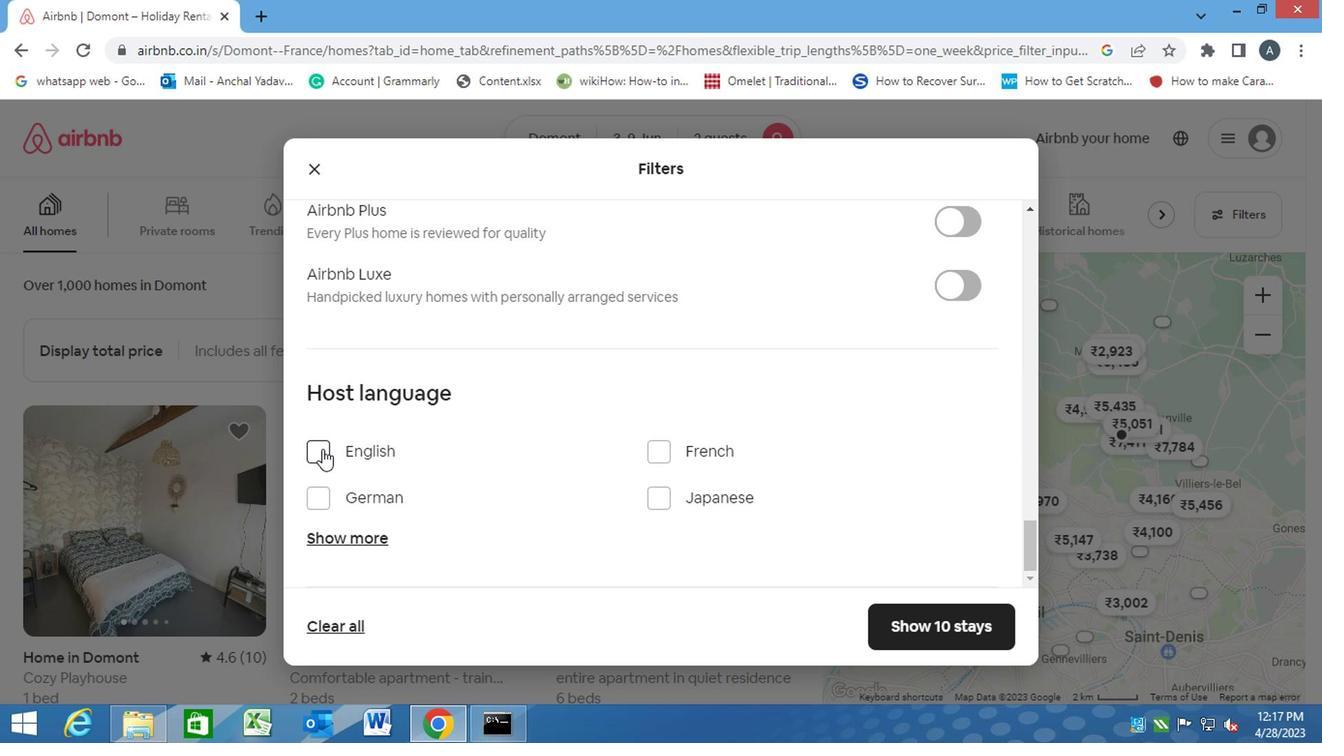 
Action: Mouse moved to (901, 614)
Screenshot: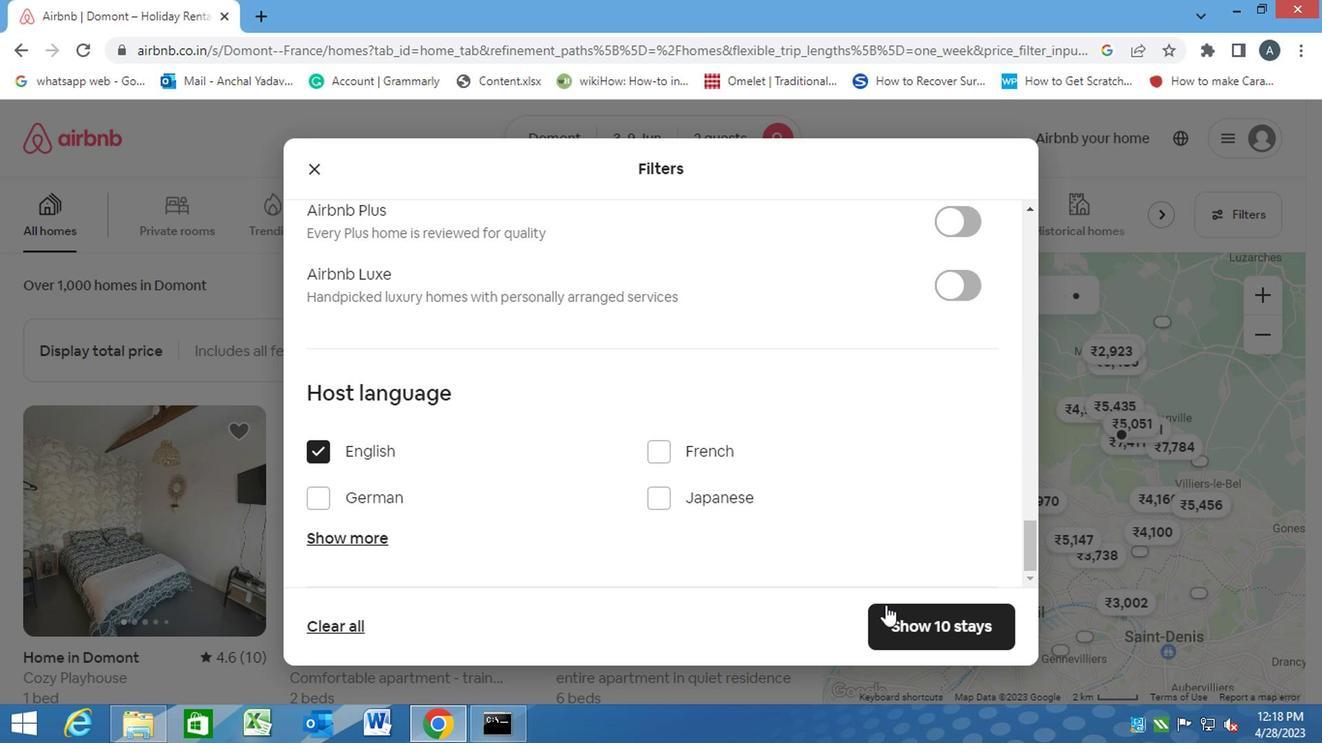 
Action: Mouse pressed left at (901, 614)
Screenshot: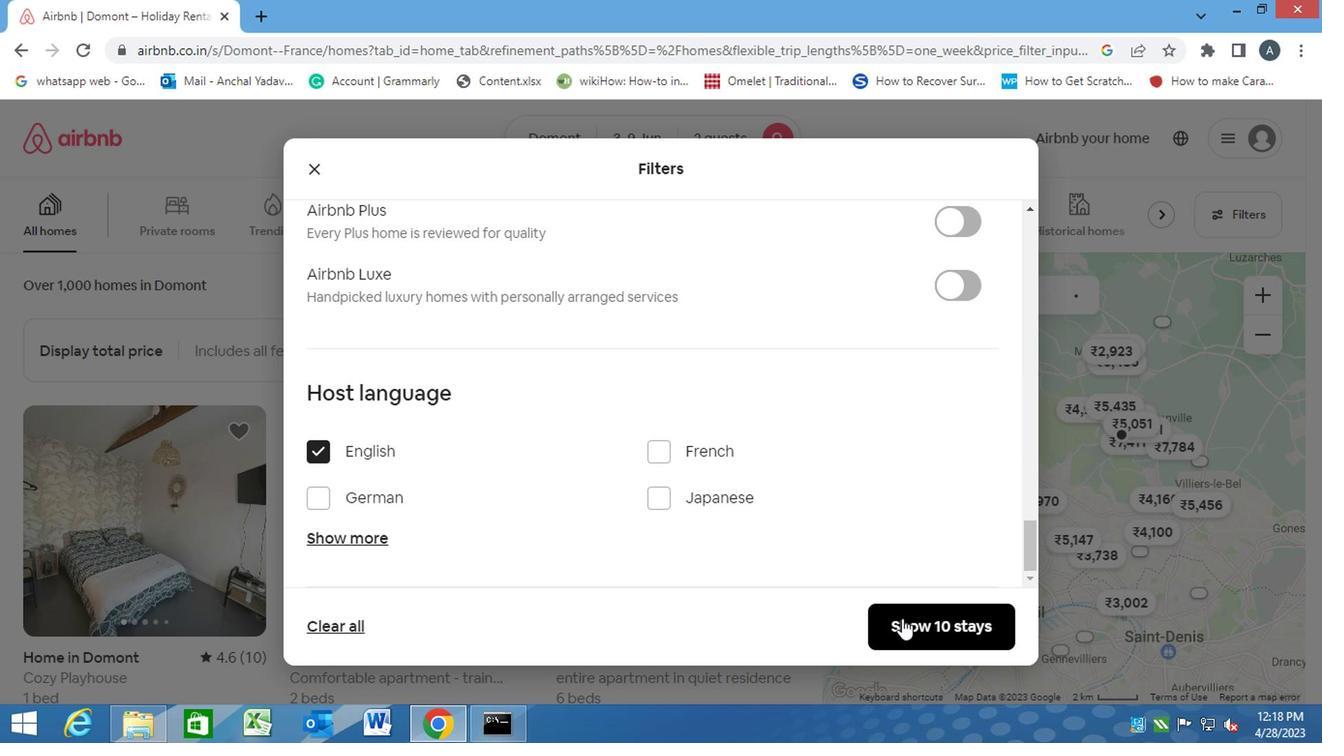 
Action: Mouse moved to (904, 610)
Screenshot: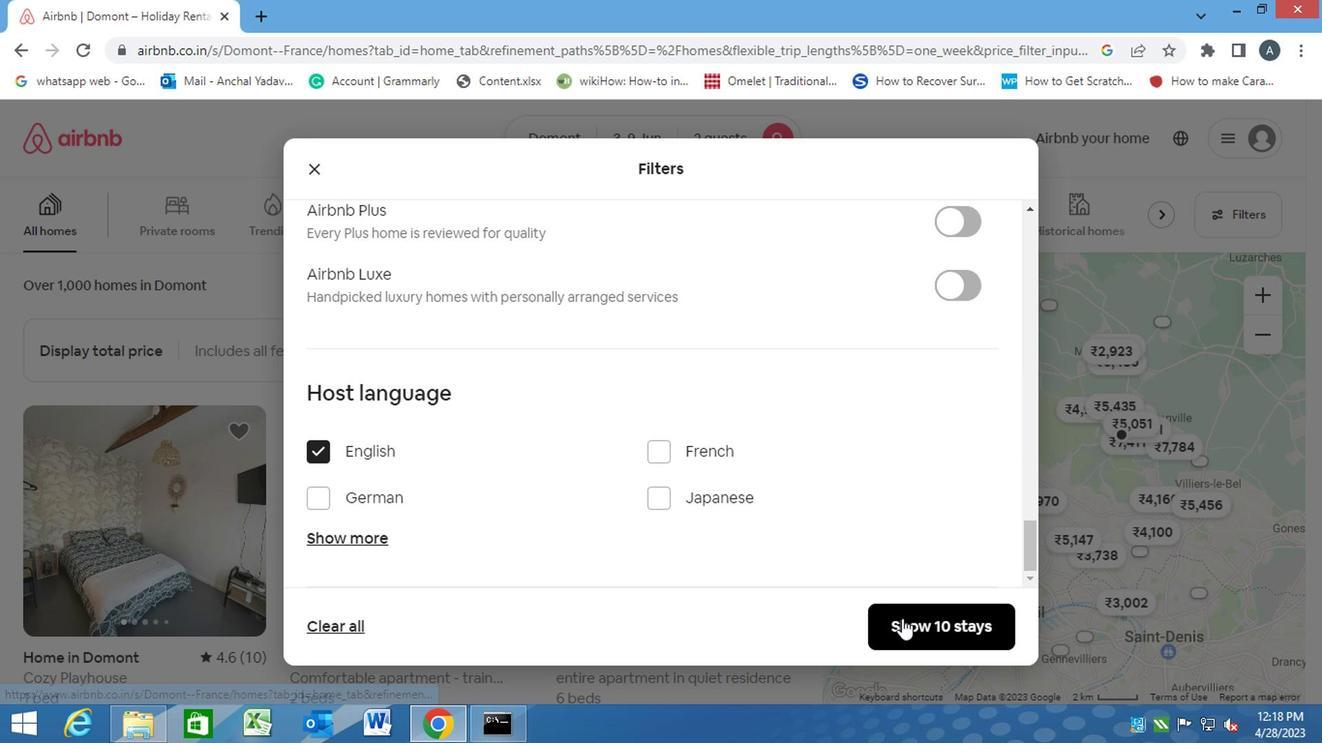 
